 Task: Measure the distance between Sedona and Red Rock State Park.
Action: Mouse moved to (306, 110)
Screenshot: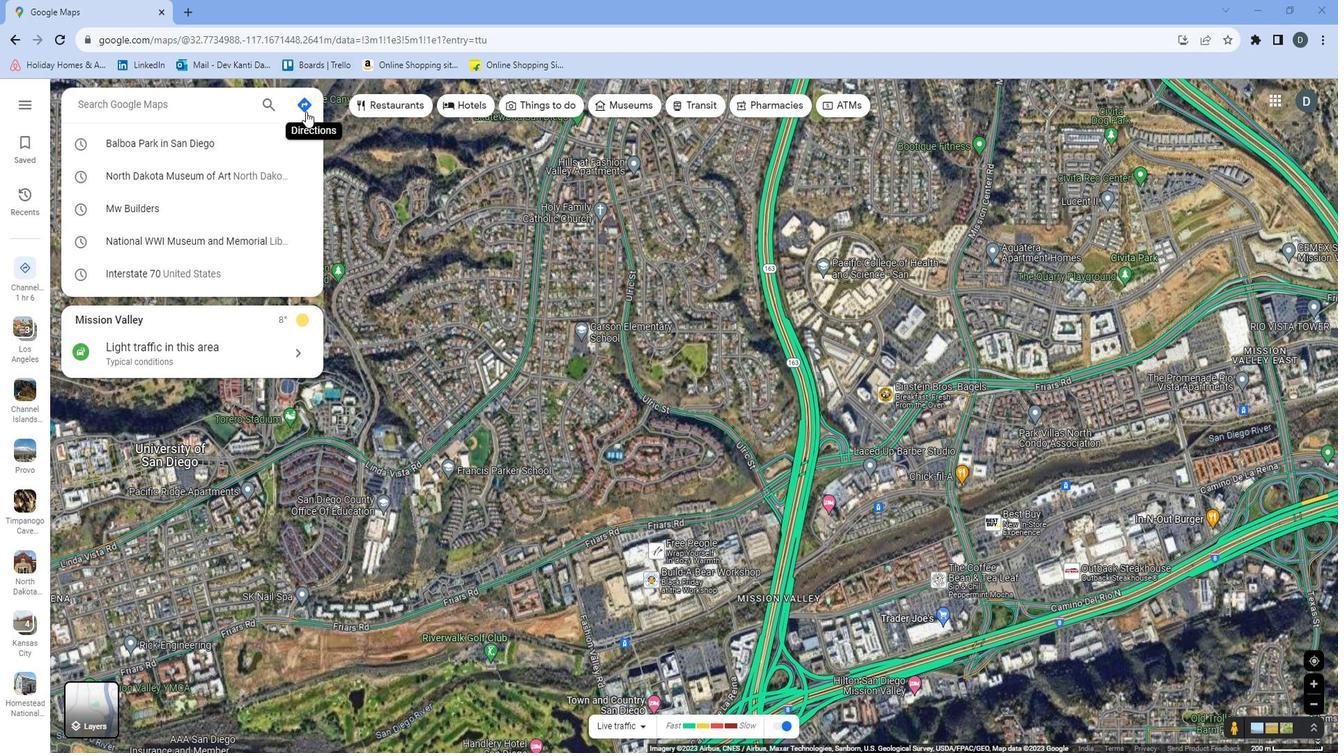 
Action: Mouse pressed left at (306, 110)
Screenshot: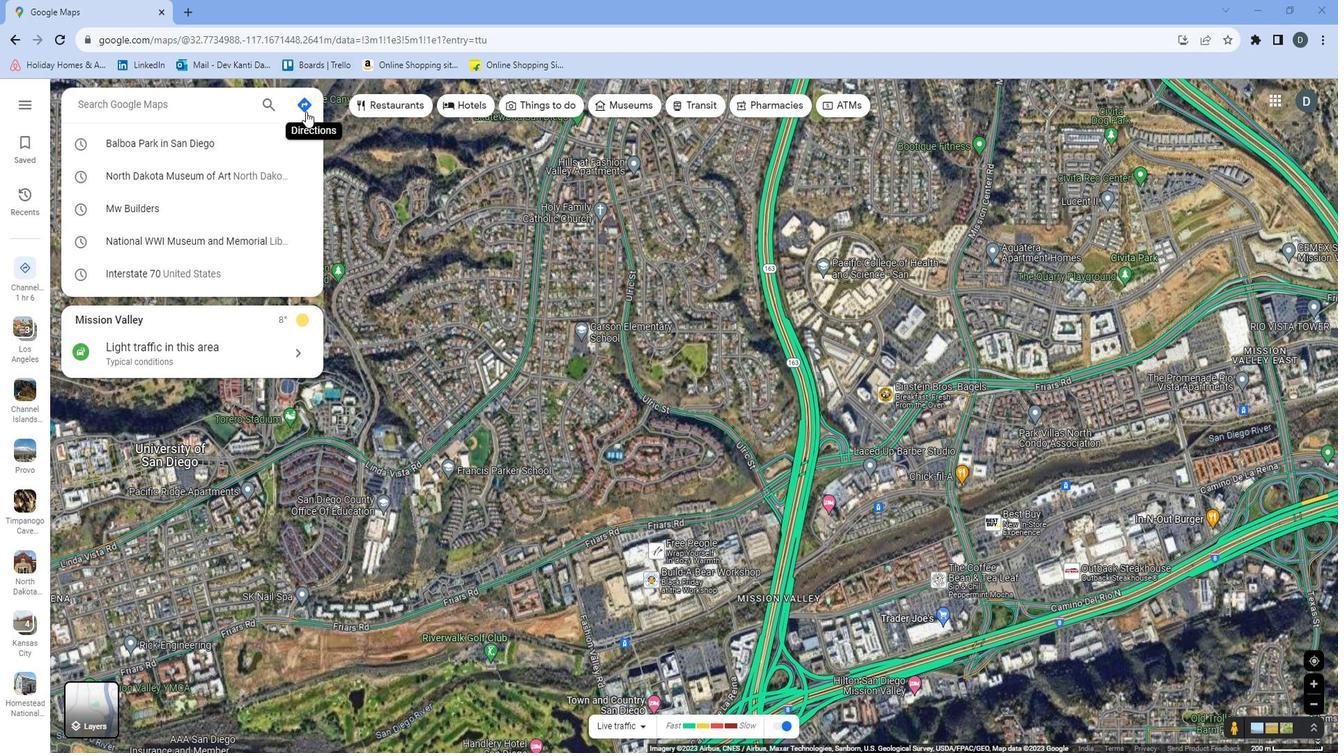 
Action: Mouse moved to (214, 140)
Screenshot: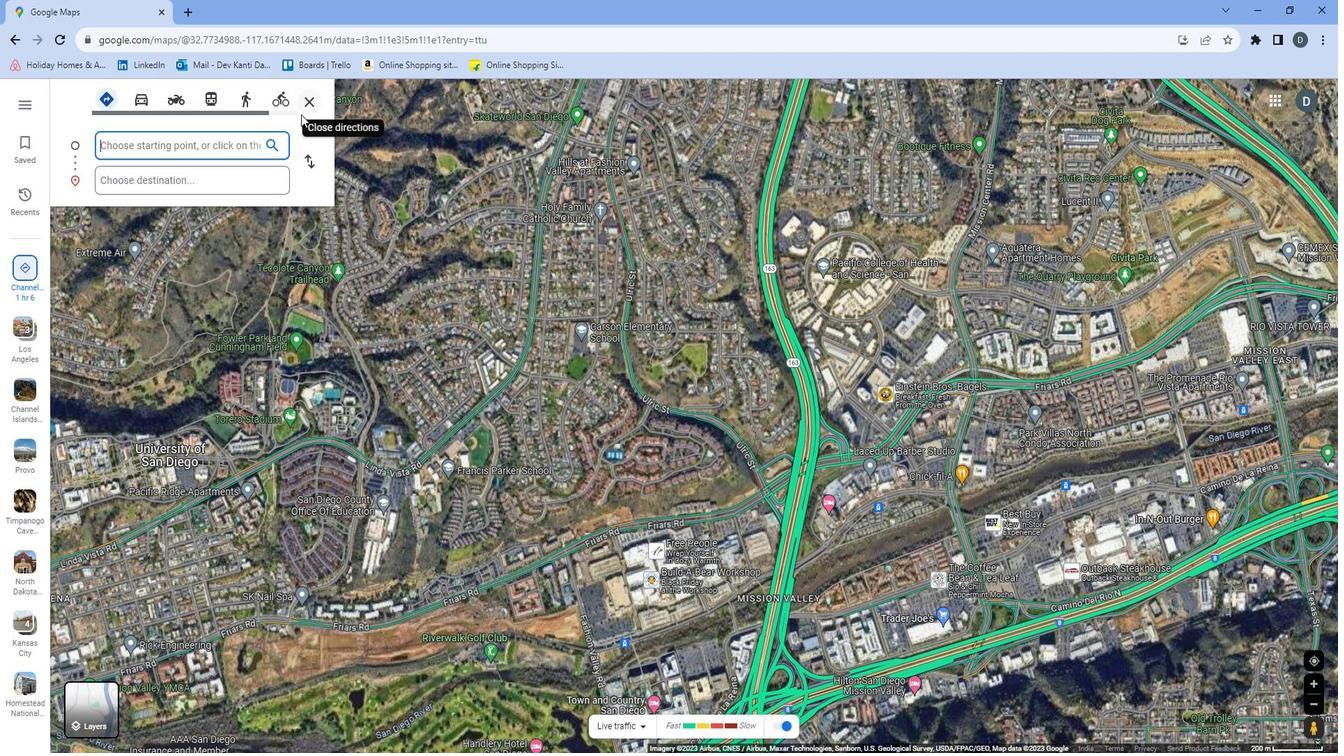 
Action: Mouse pressed left at (214, 140)
Screenshot: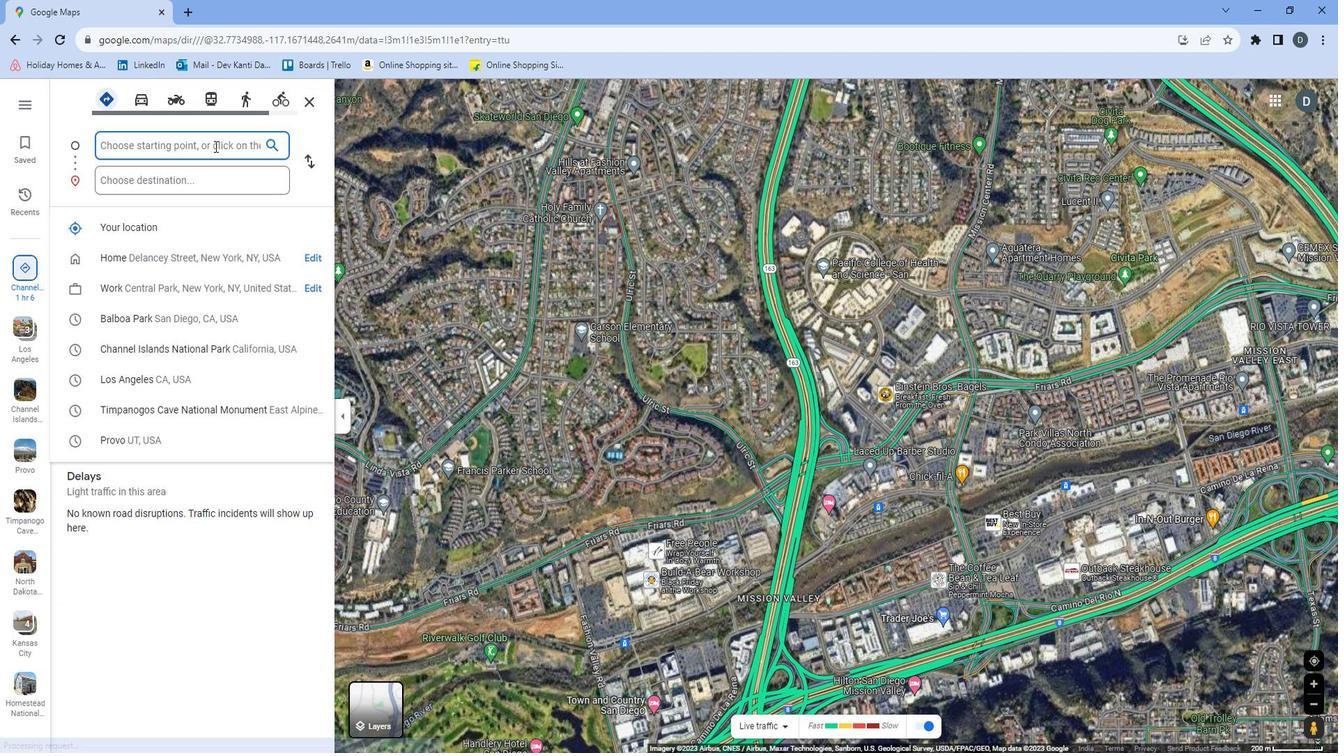 
Action: Mouse moved to (146, 7)
Screenshot: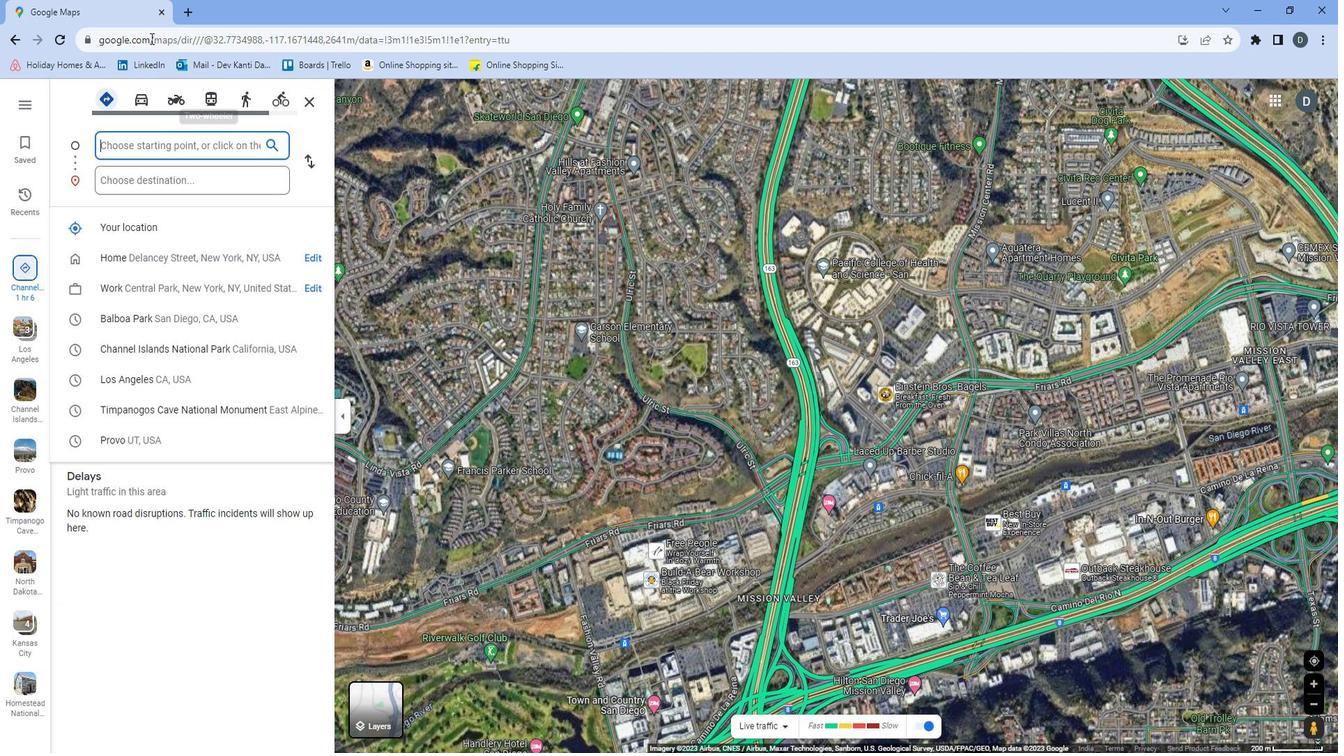 
Action: Key pressed <Key.shift>Sedona
Screenshot: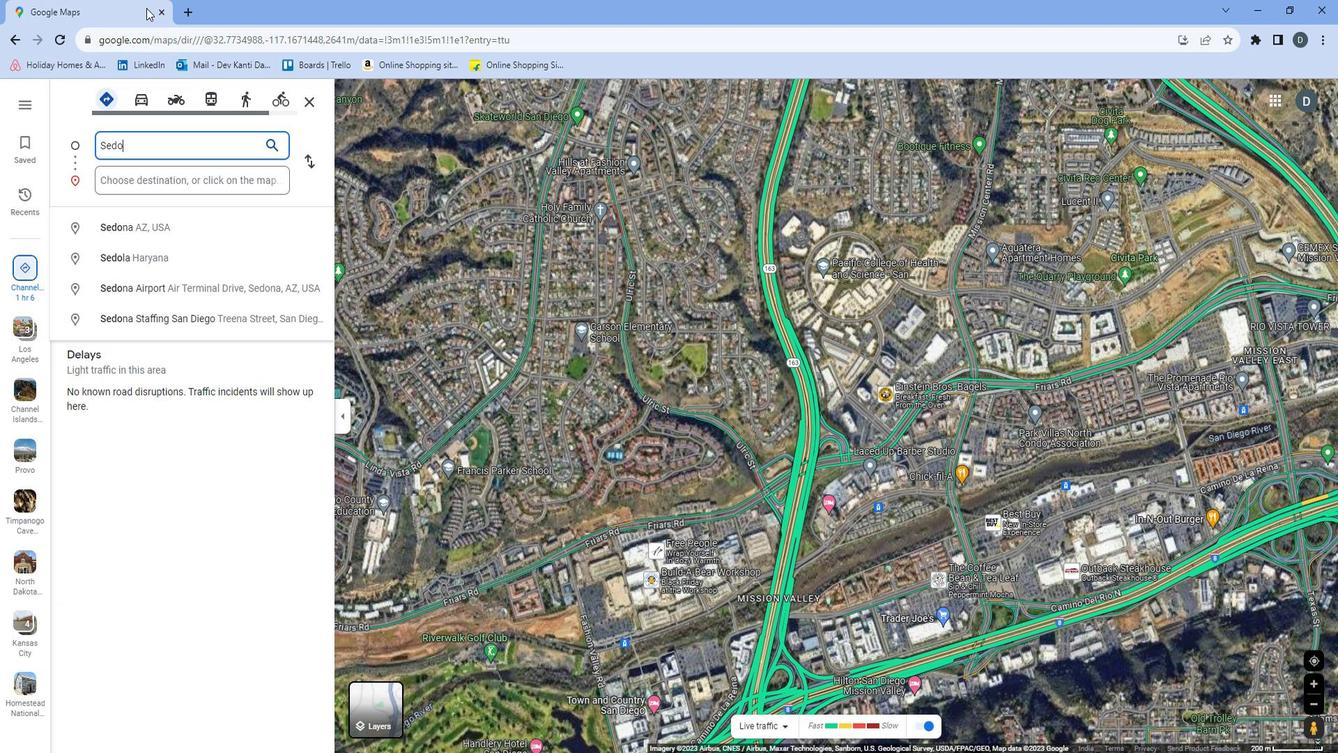 
Action: Mouse moved to (211, 165)
Screenshot: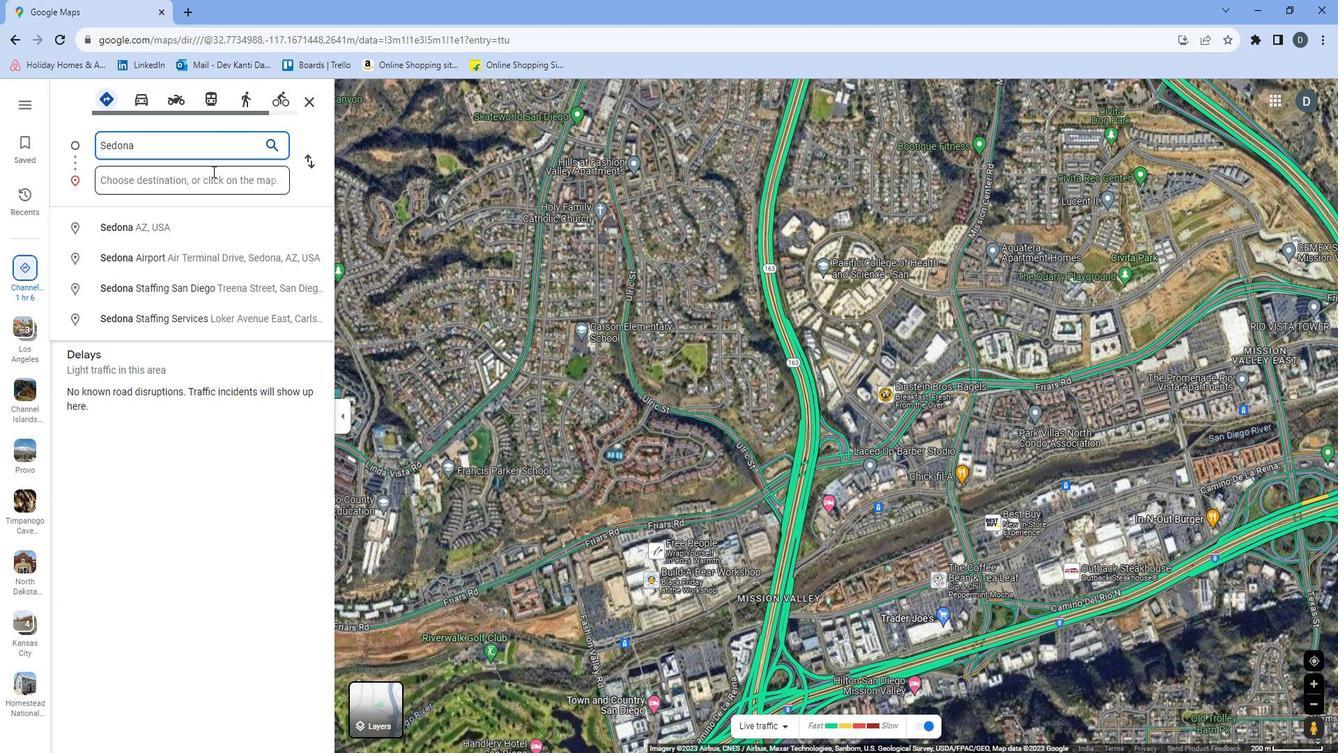 
Action: Mouse pressed left at (211, 165)
Screenshot: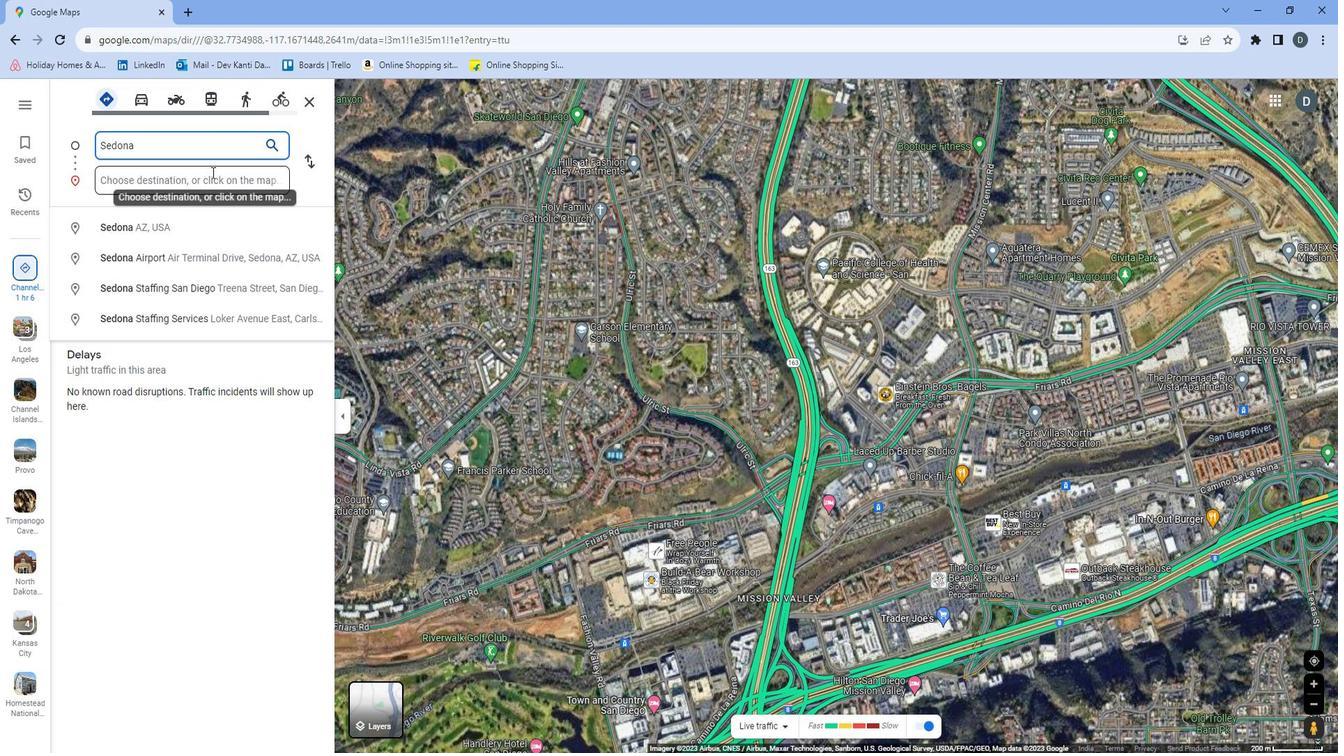 
Action: Mouse moved to (207, 134)
Screenshot: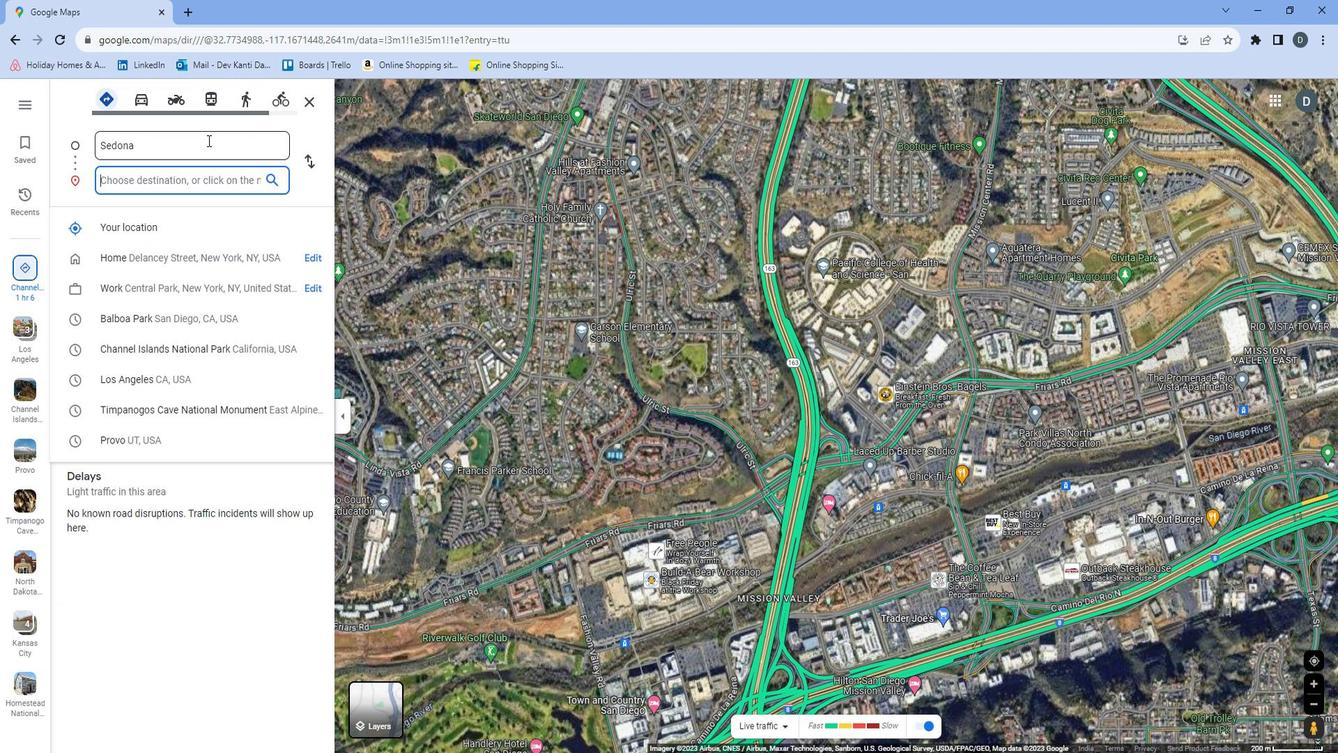 
Action: Key pressed <Key.shift>R
Screenshot: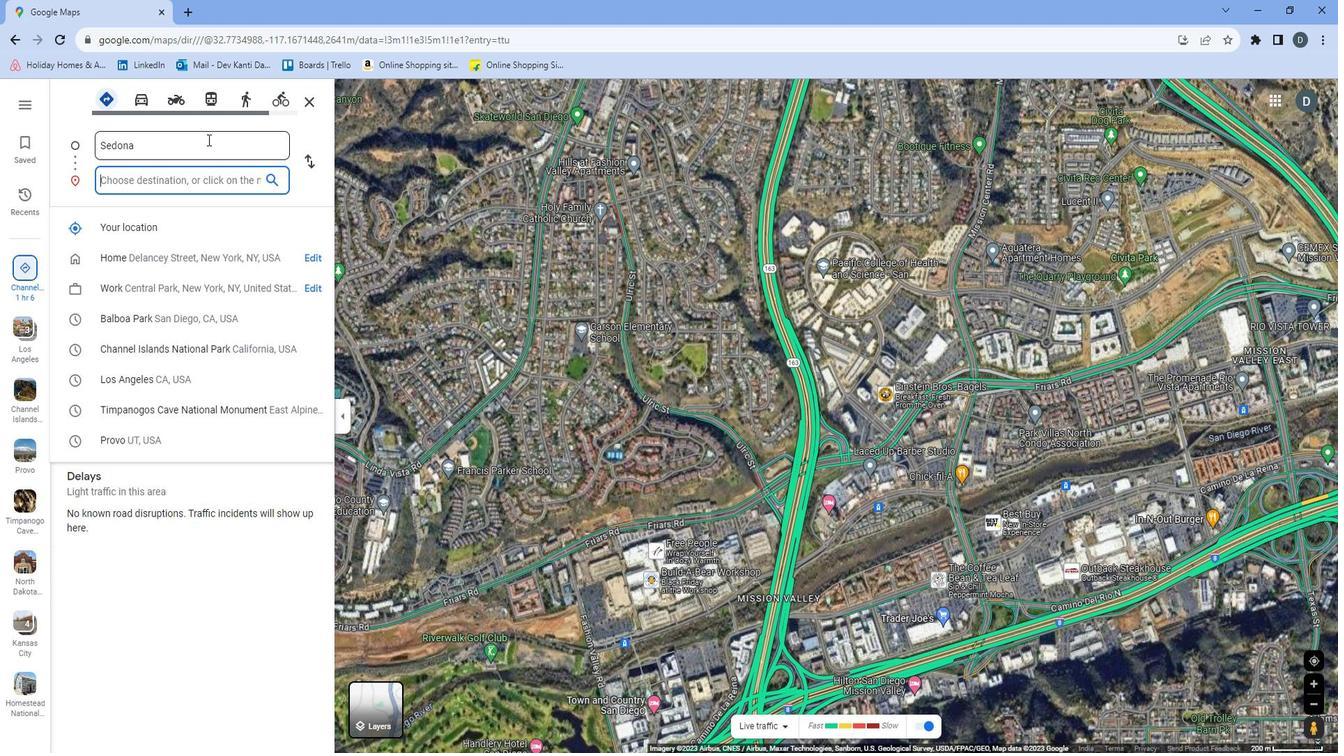 
Action: Mouse moved to (207, 132)
Screenshot: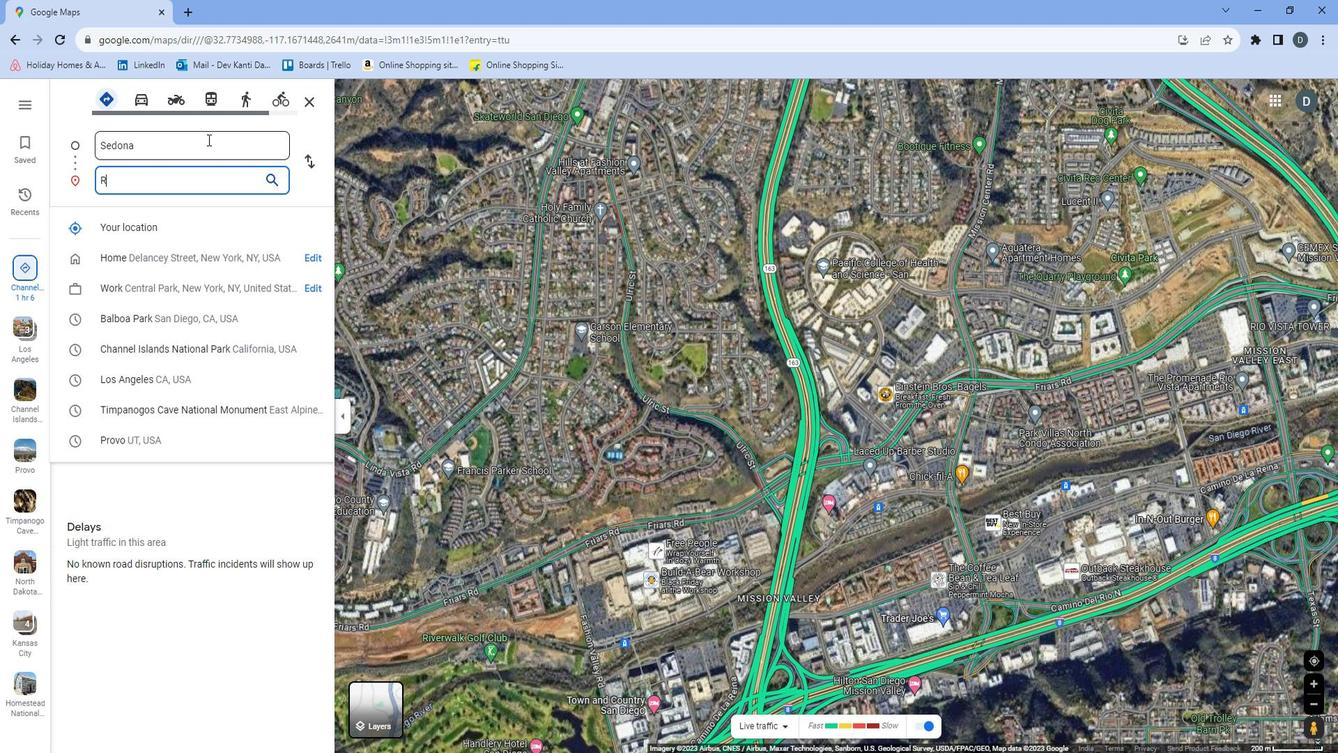 
Action: Key pressed e
Screenshot: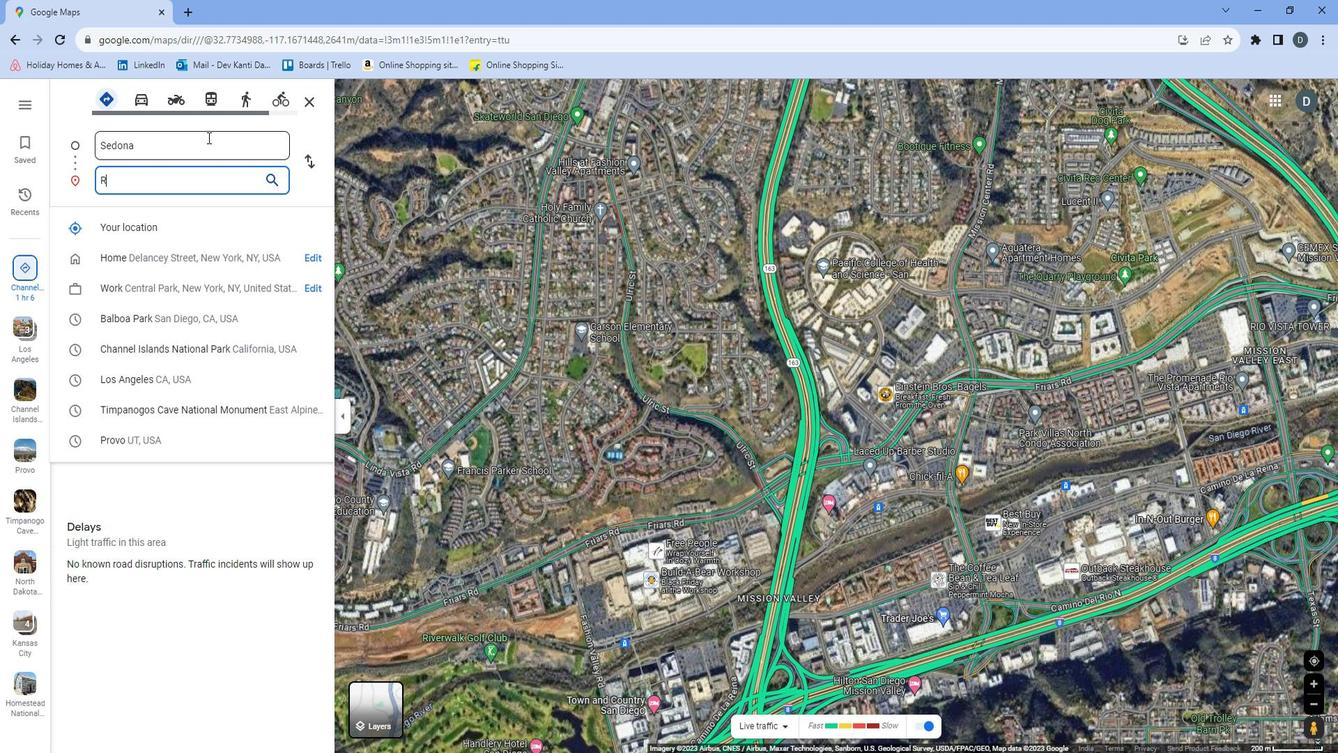 
Action: Mouse moved to (207, 131)
Screenshot: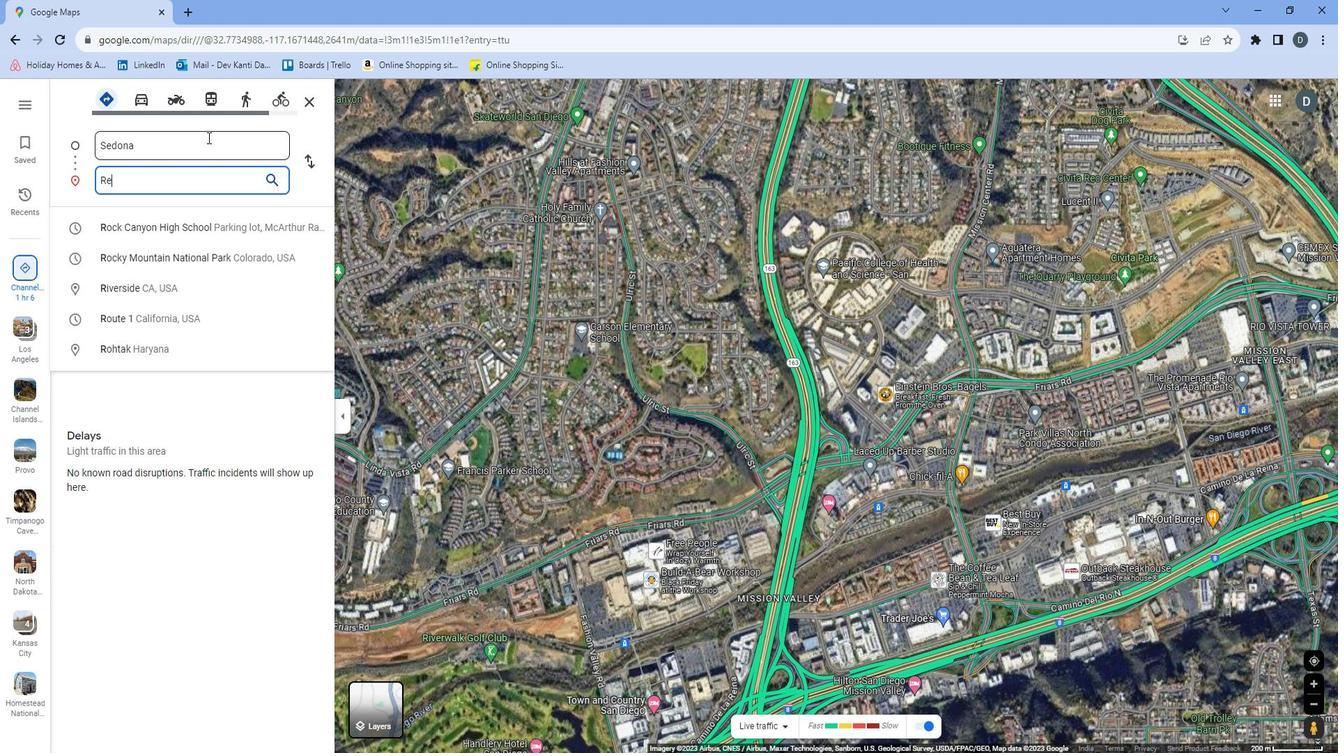 
Action: Key pressed d<Key.space><Key.shift>S<Key.backspace><Key.shift><Key.shift><Key.shift>Rock<Key.space><Key.shift>State<Key.space><Key.shift>PAs<Key.backspace><Key.backspace>ark<Key.space><Key.enter>
Screenshot: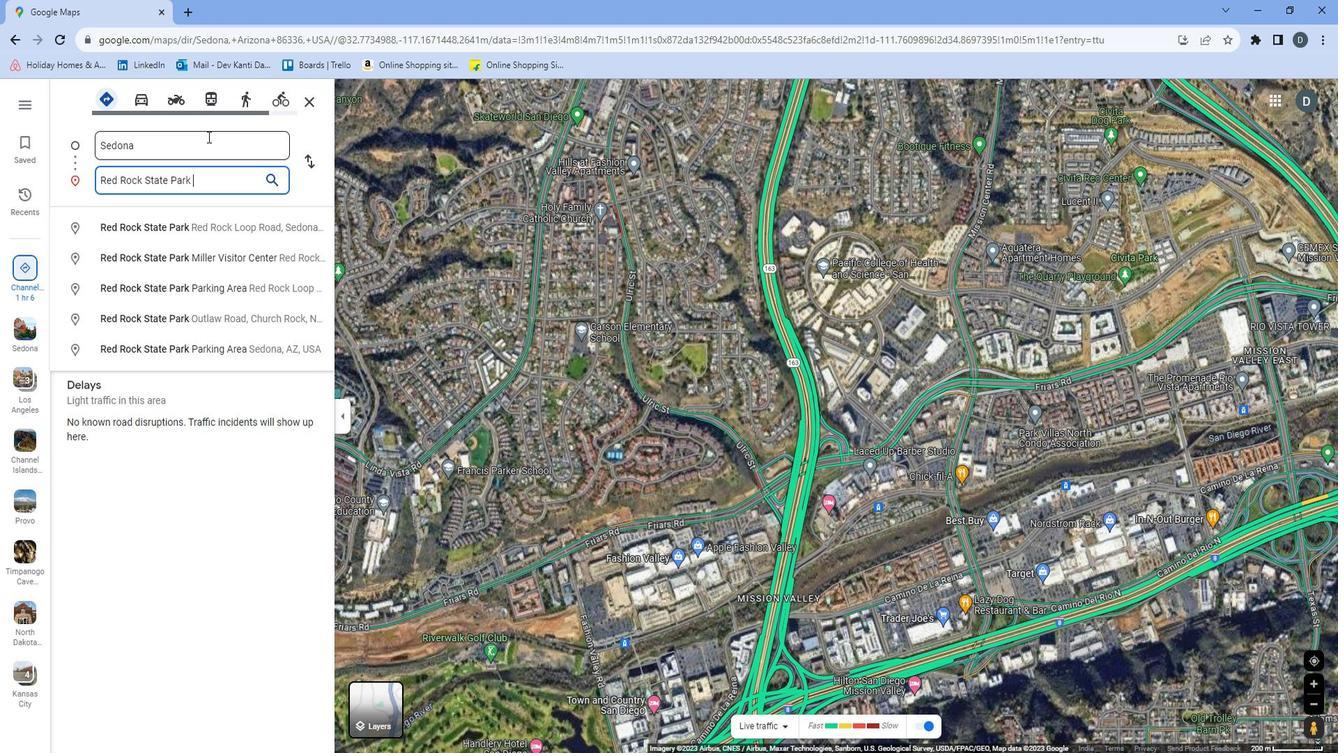 
Action: Mouse moved to (655, 673)
Screenshot: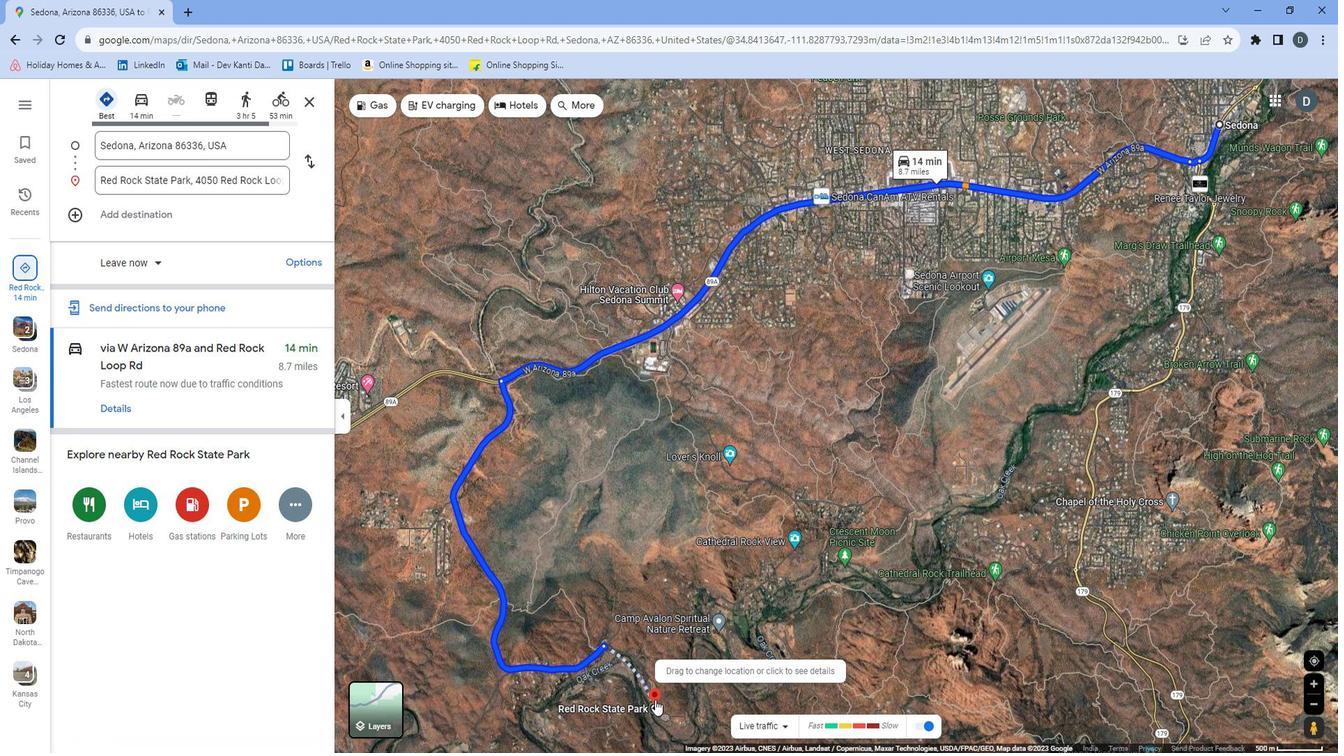 
Action: Mouse pressed right at (655, 673)
Screenshot: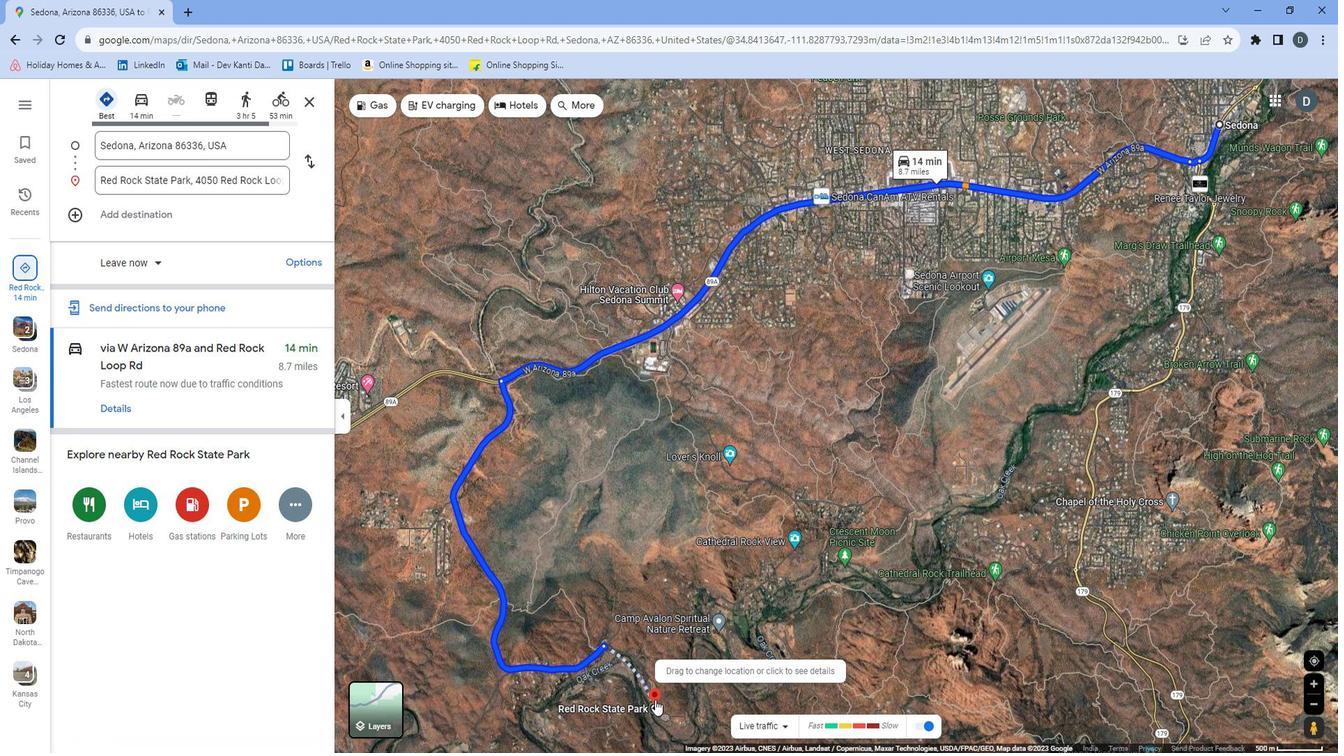 
Action: Mouse moved to (672, 692)
Screenshot: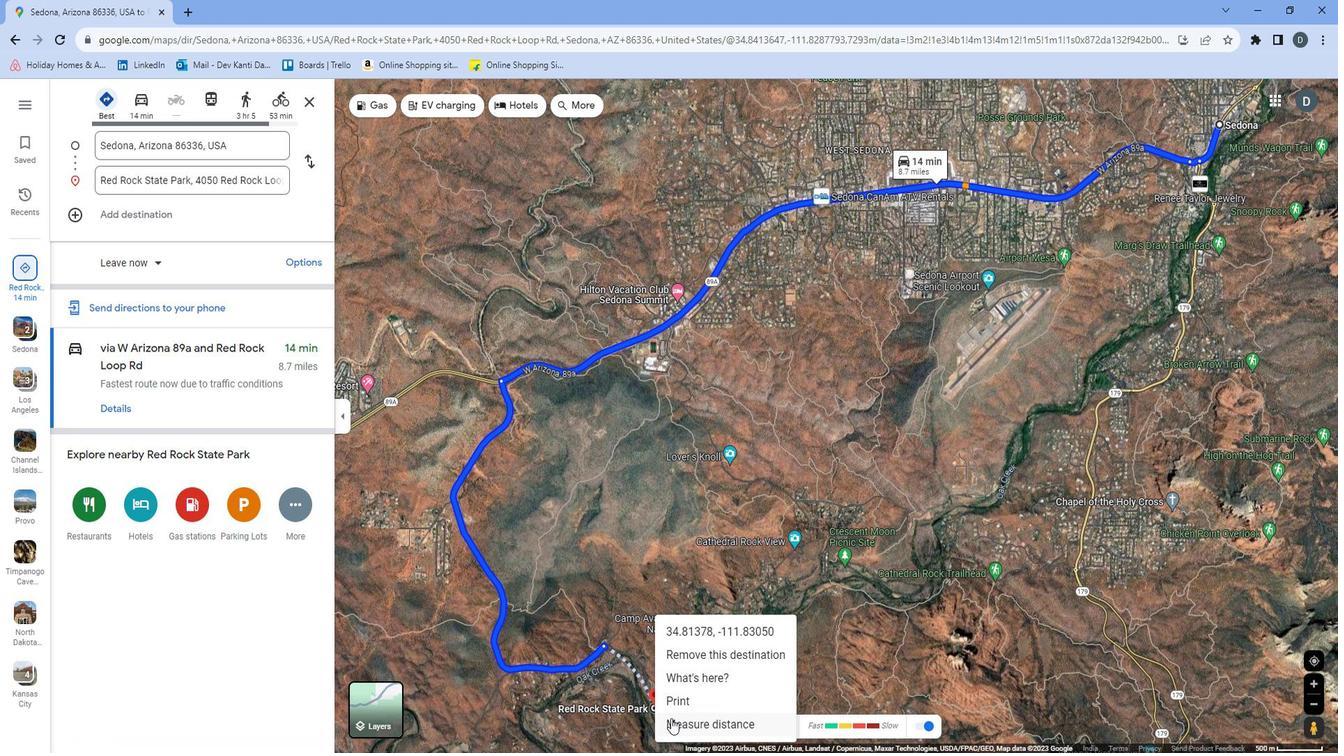 
Action: Mouse pressed left at (672, 692)
Screenshot: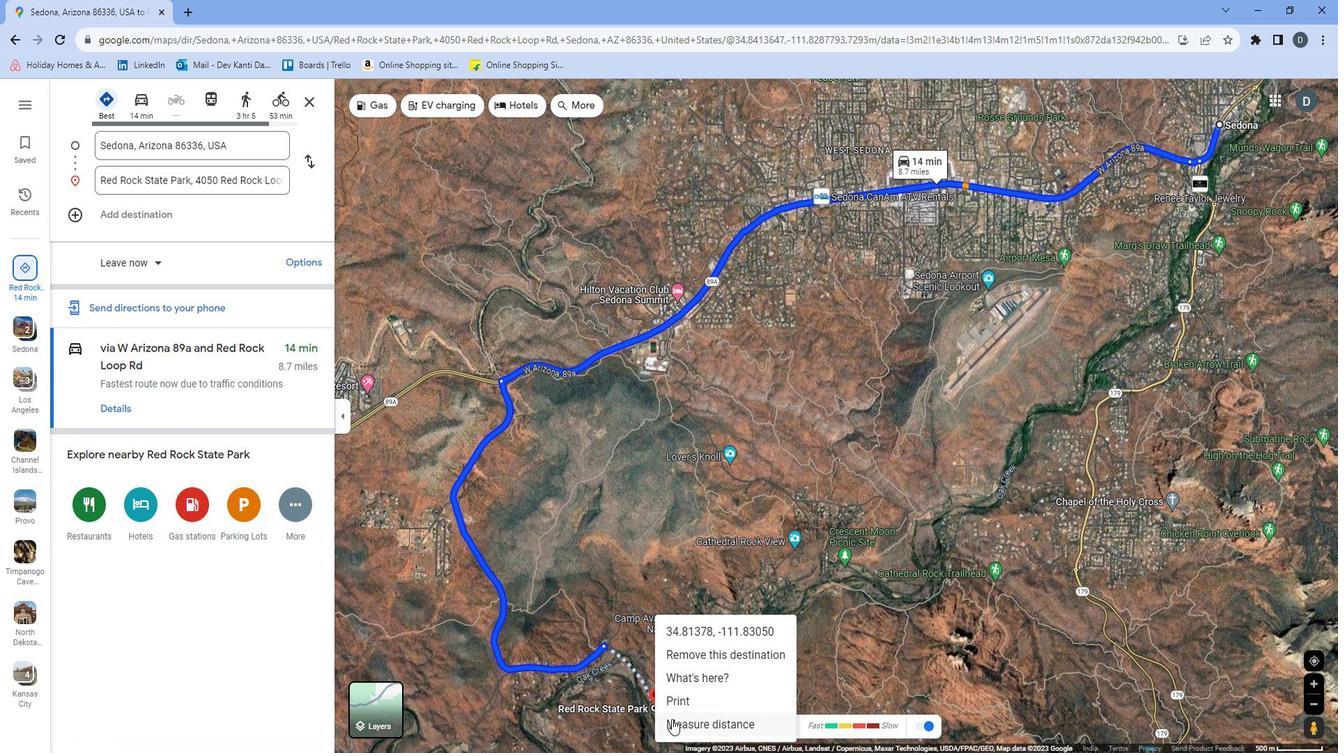 
Action: Mouse moved to (1218, 119)
Screenshot: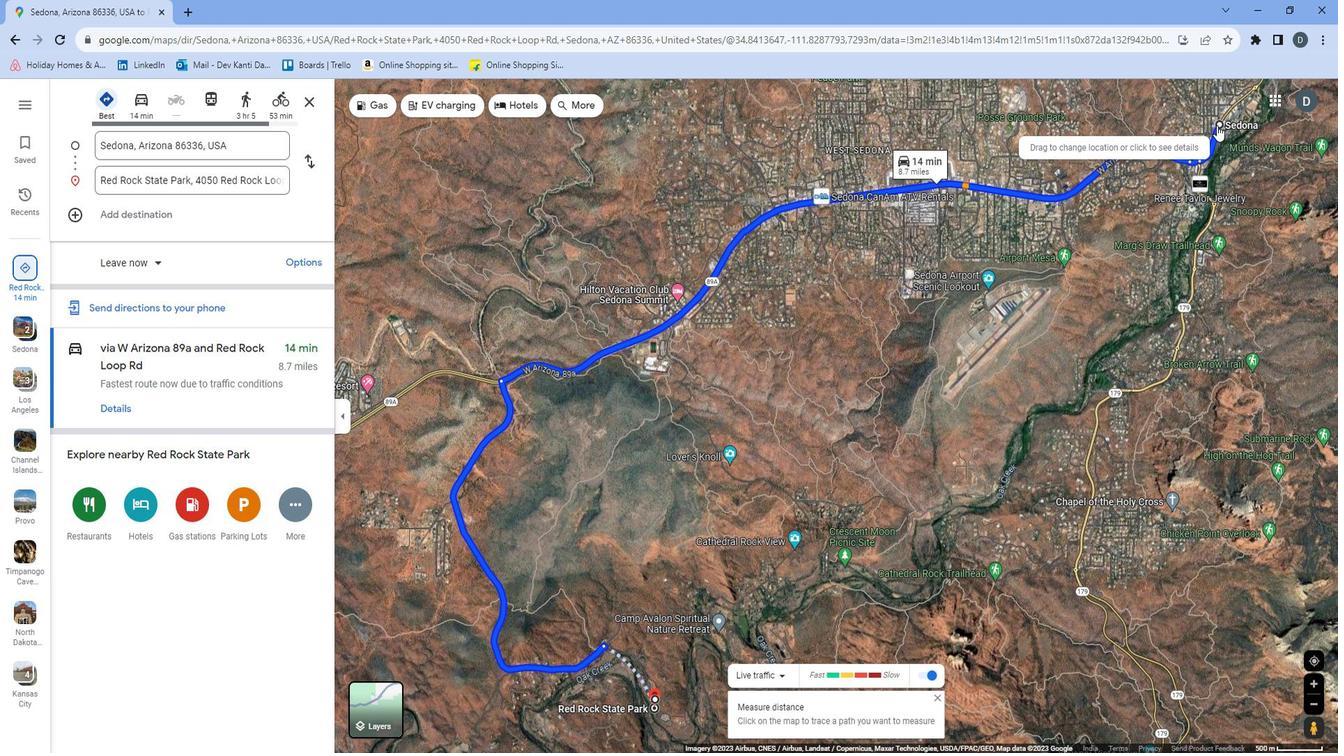 
Action: Mouse pressed left at (1218, 119)
Screenshot: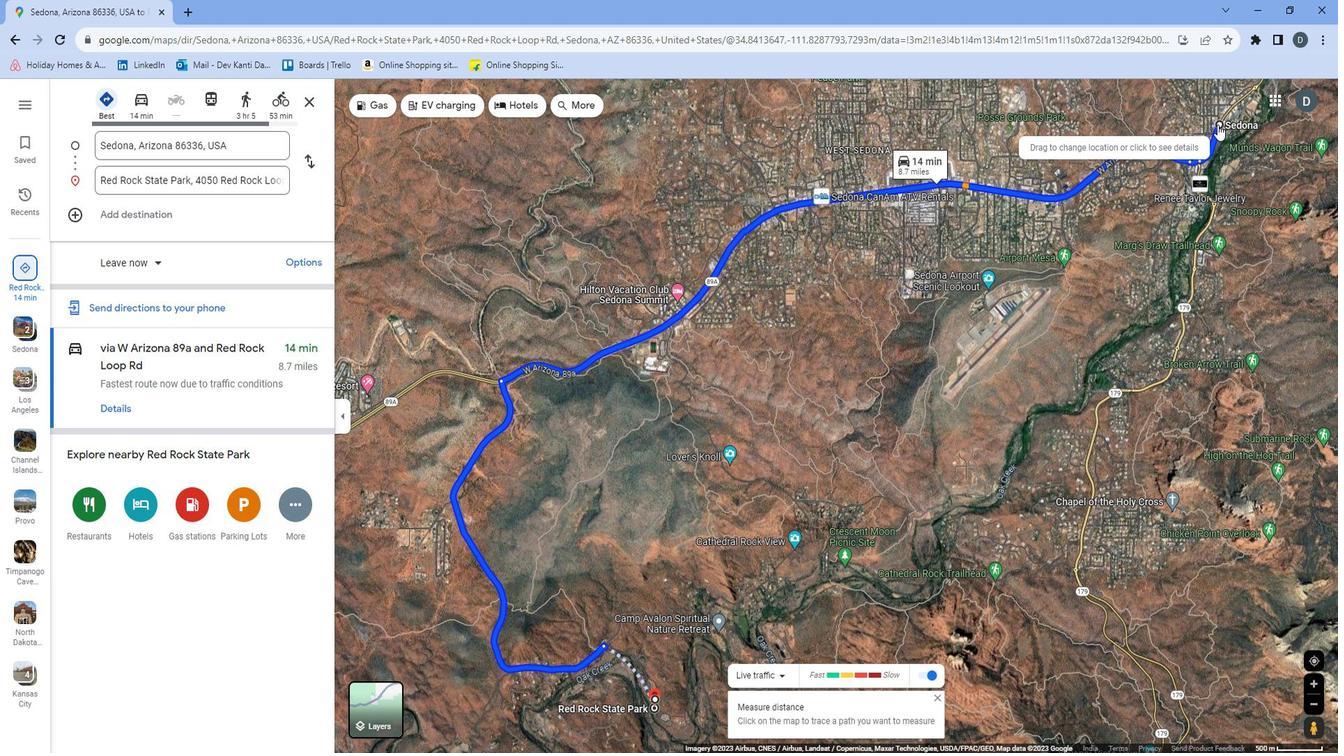 
Action: Mouse moved to (663, 685)
Screenshot: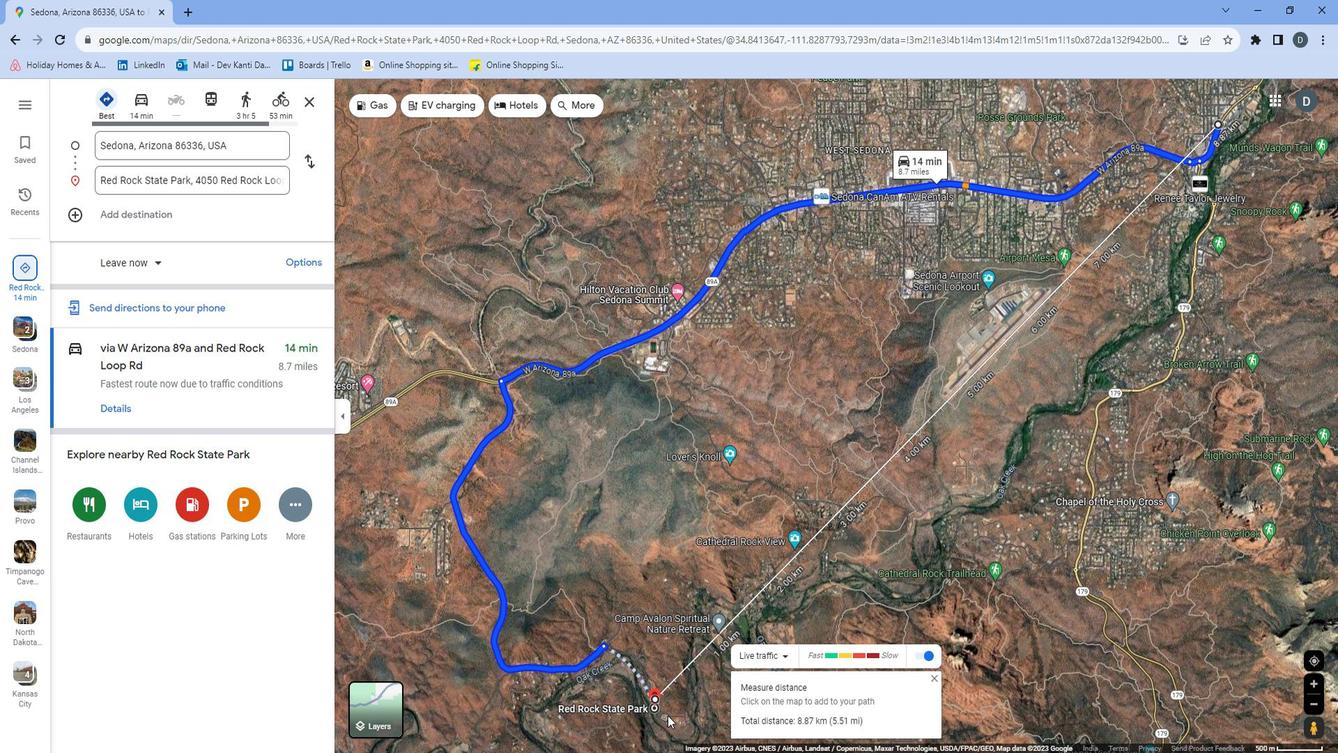 
Action: Mouse scrolled (663, 686) with delta (0, 0)
Screenshot: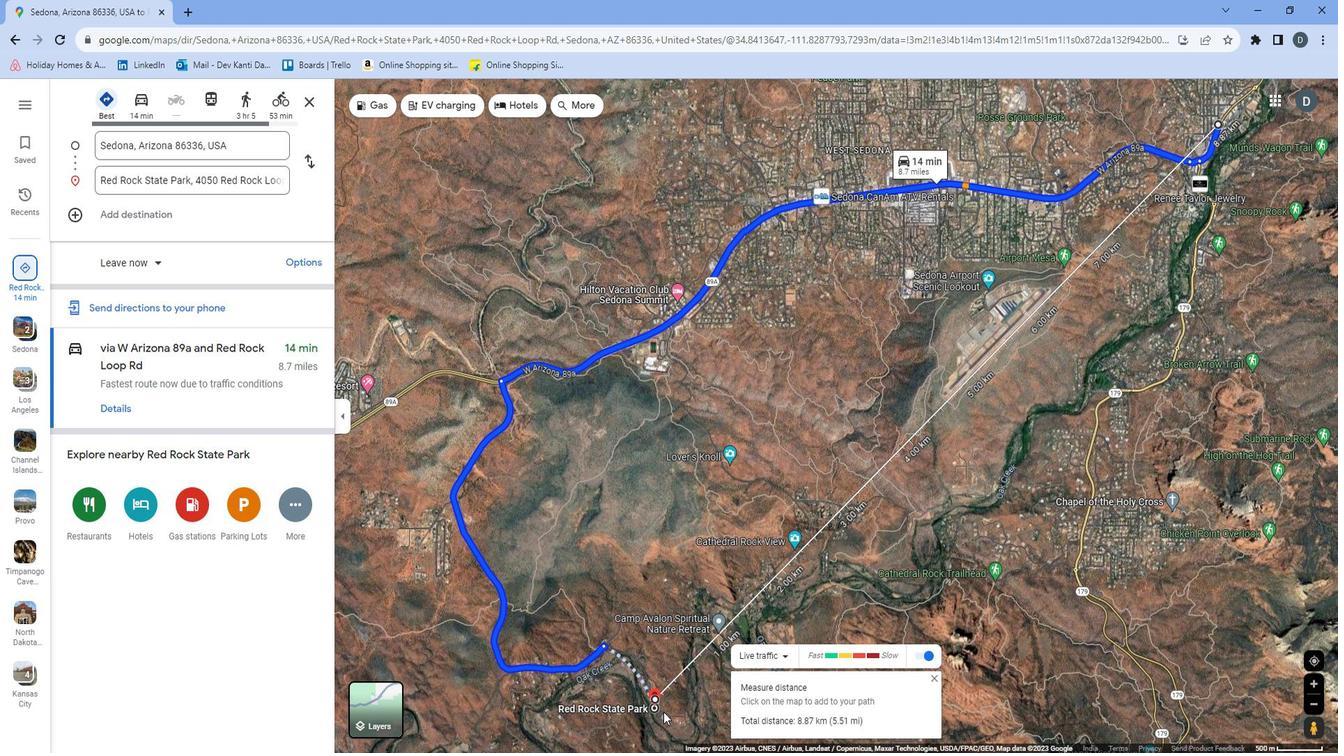 
Action: Mouse scrolled (663, 686) with delta (0, 0)
Screenshot: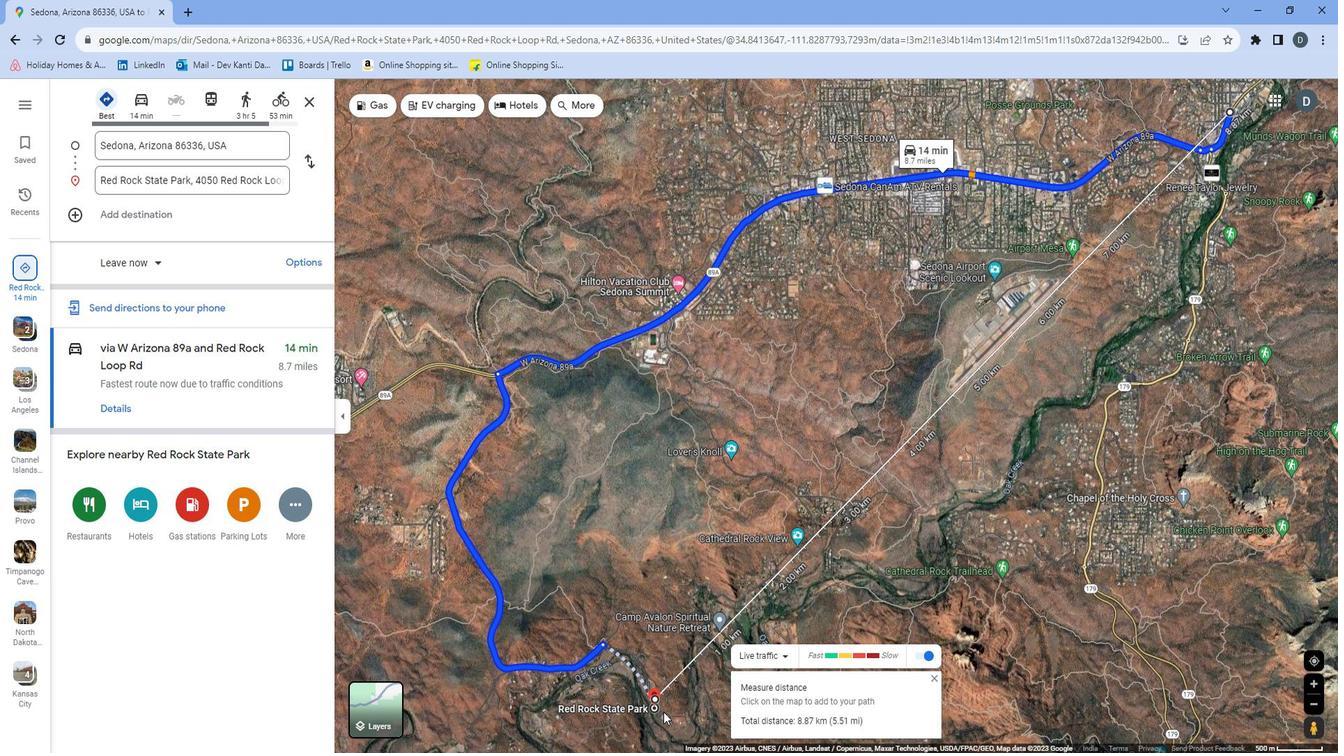 
Action: Mouse scrolled (663, 686) with delta (0, 0)
Screenshot: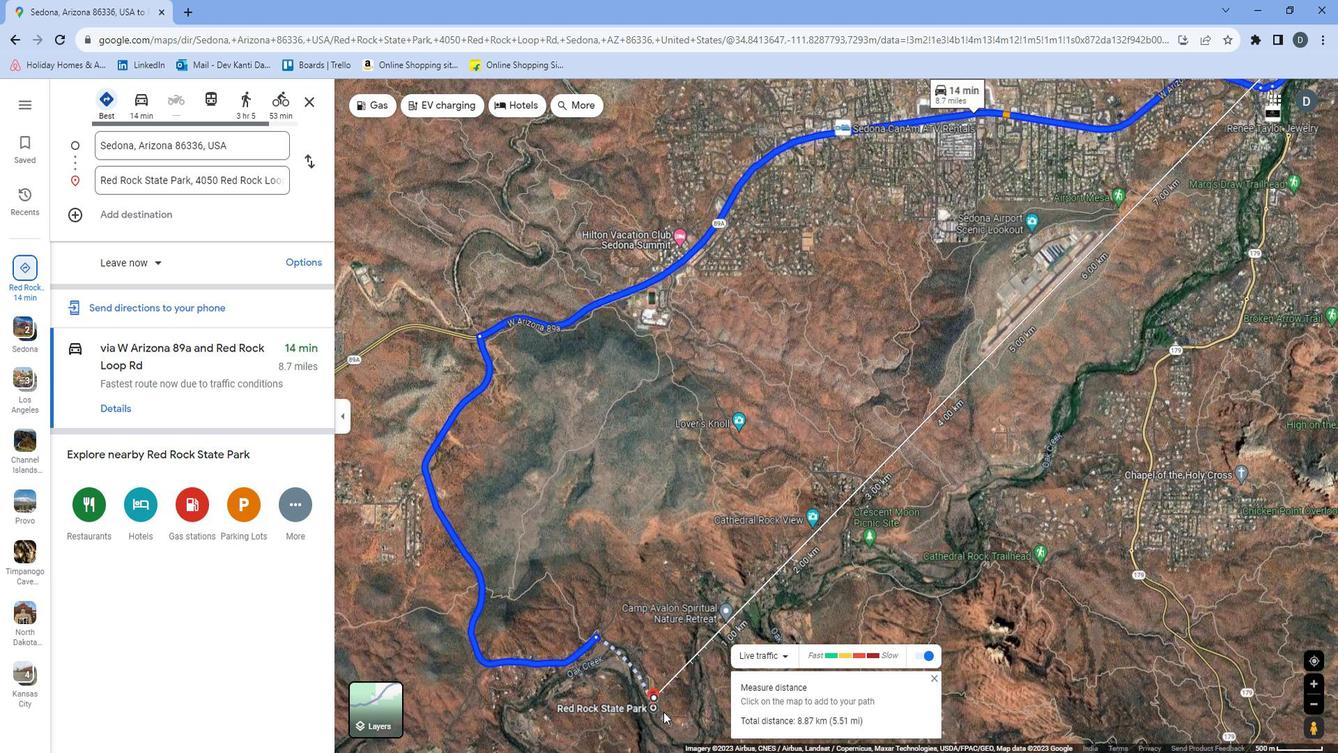 
Action: Mouse scrolled (663, 686) with delta (0, 0)
Screenshot: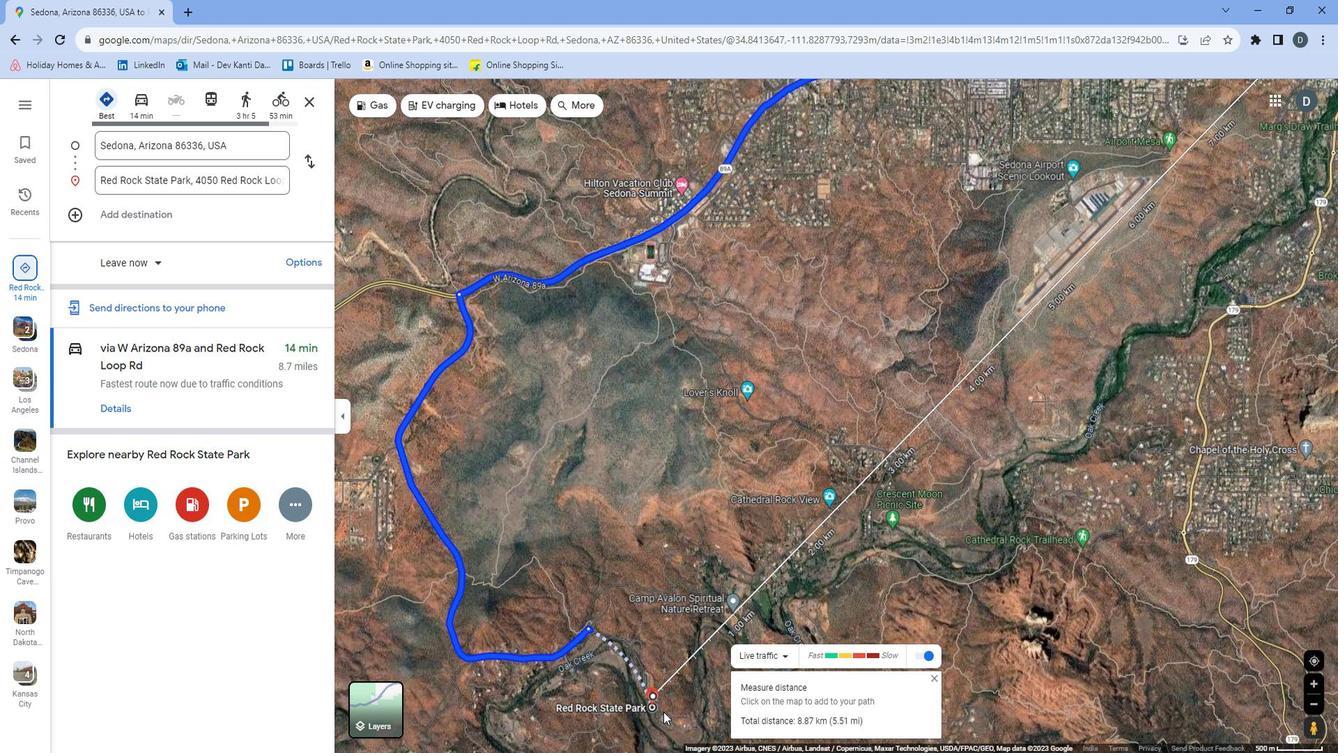 
Action: Mouse moved to (663, 684)
Screenshot: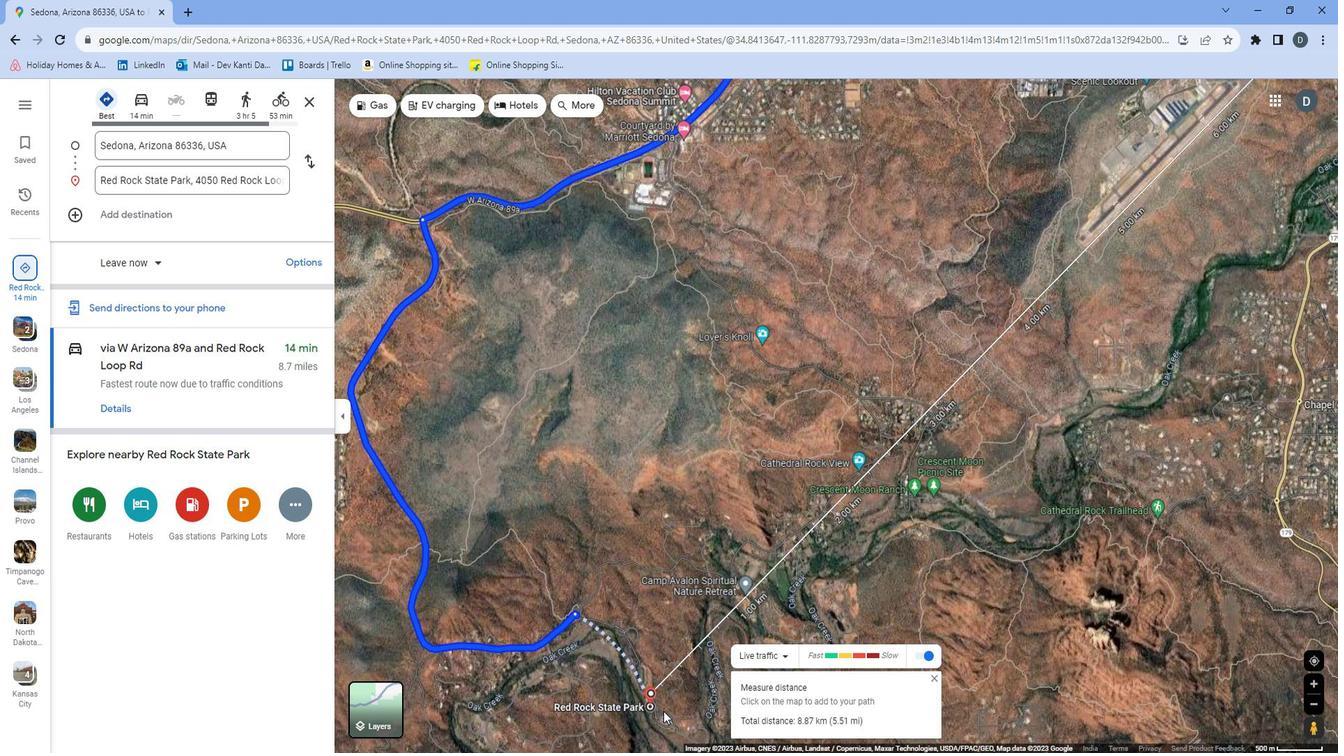 
Action: Mouse scrolled (663, 685) with delta (0, 0)
Screenshot: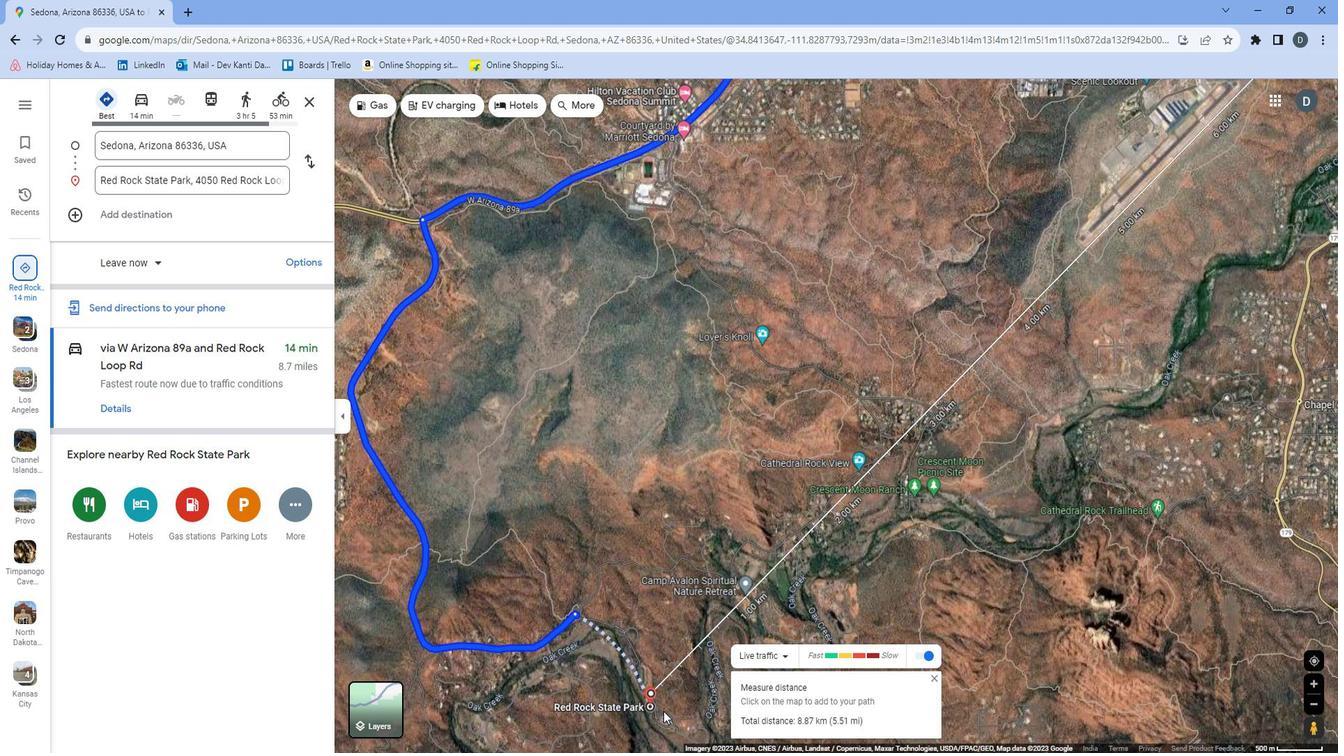 
Action: Mouse scrolled (663, 685) with delta (0, 0)
Screenshot: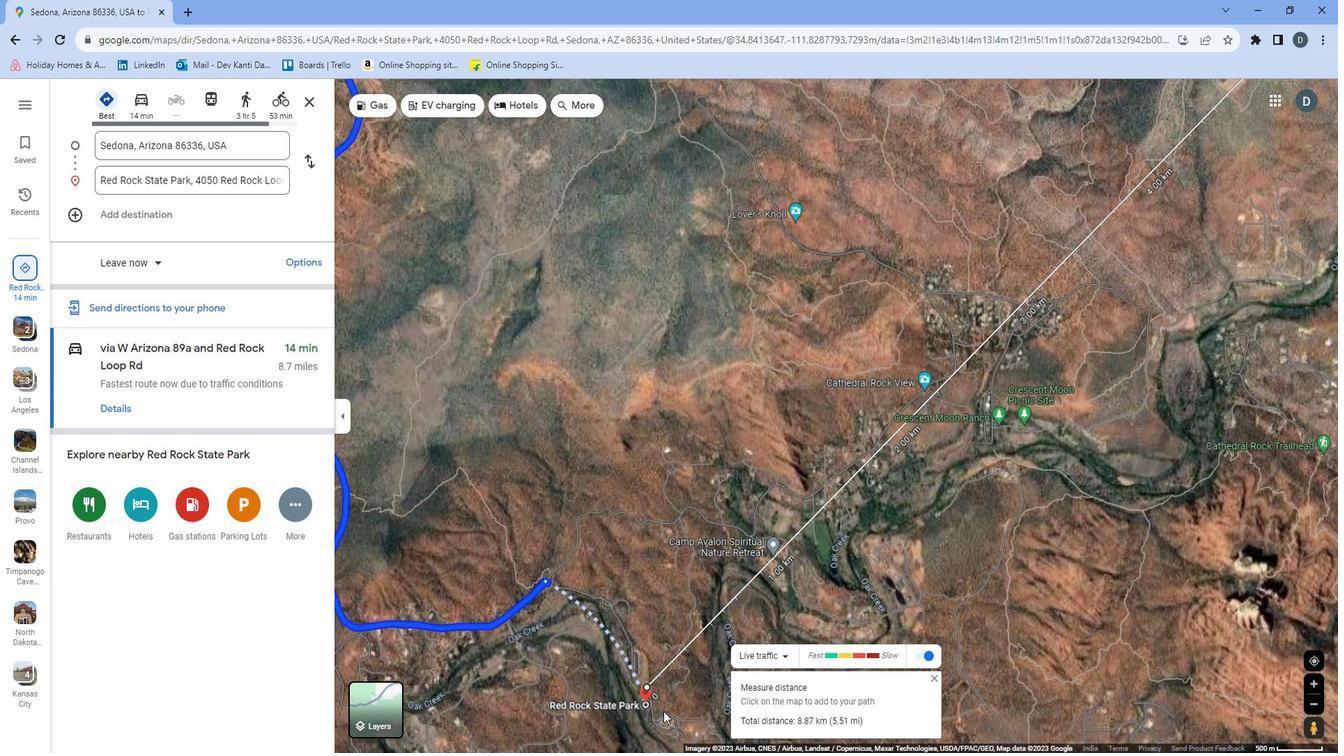 
Action: Mouse moved to (708, 611)
Screenshot: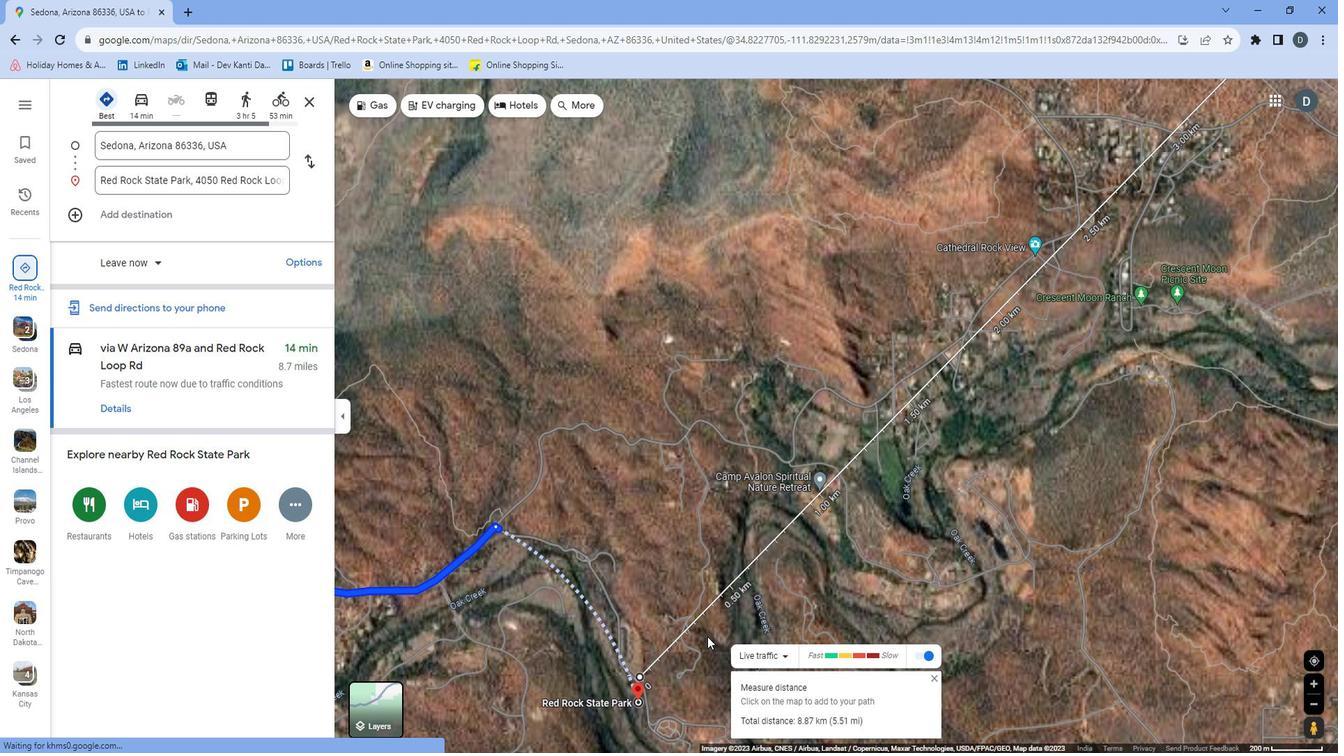 
Action: Mouse pressed left at (708, 611)
Screenshot: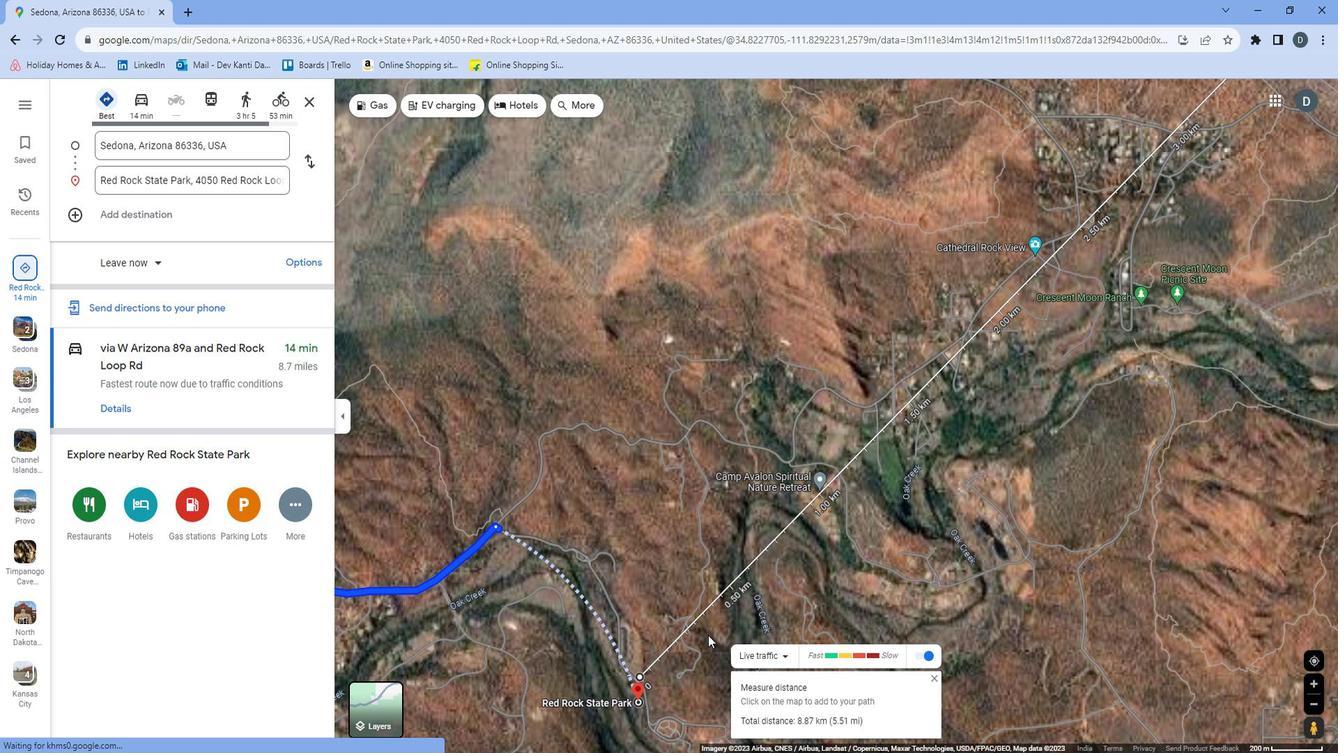 
Action: Mouse moved to (797, 509)
Screenshot: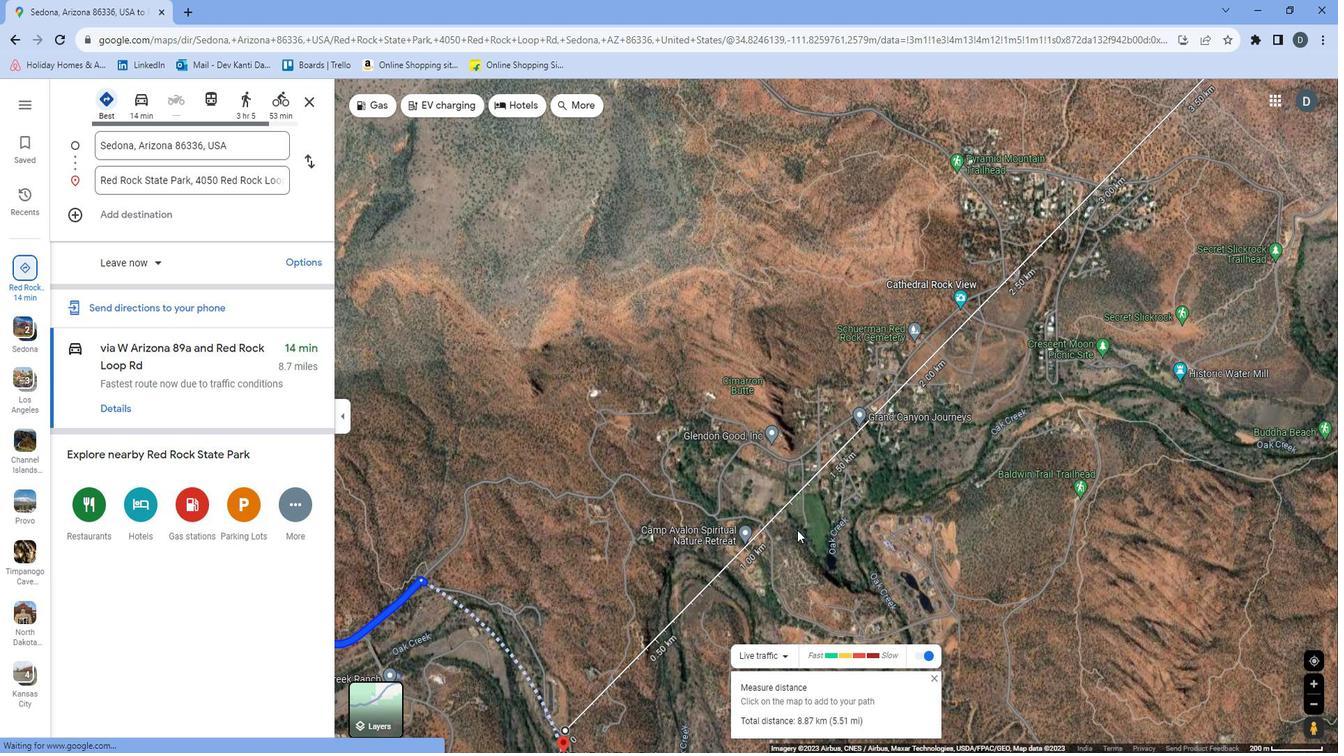 
Action: Mouse pressed left at (797, 509)
Screenshot: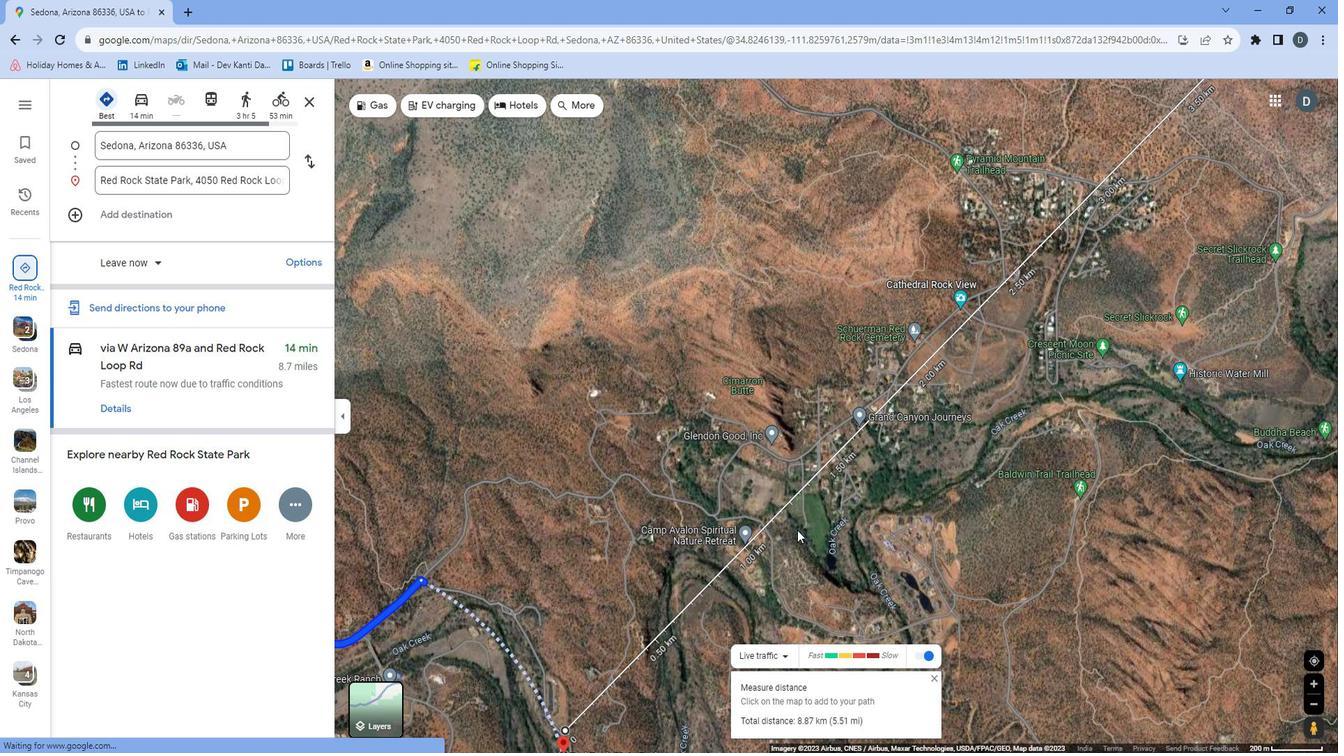 
Action: Mouse moved to (882, 425)
Screenshot: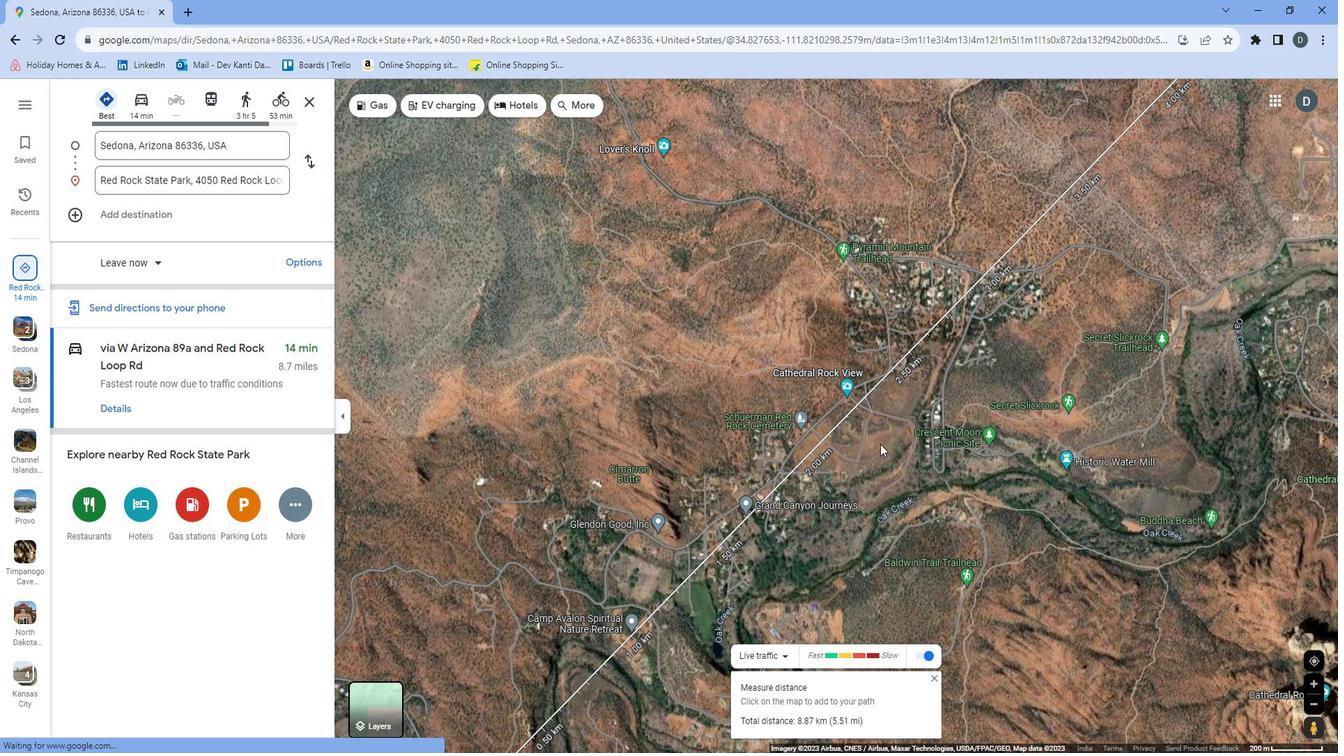 
Action: Mouse pressed left at (882, 425)
Screenshot: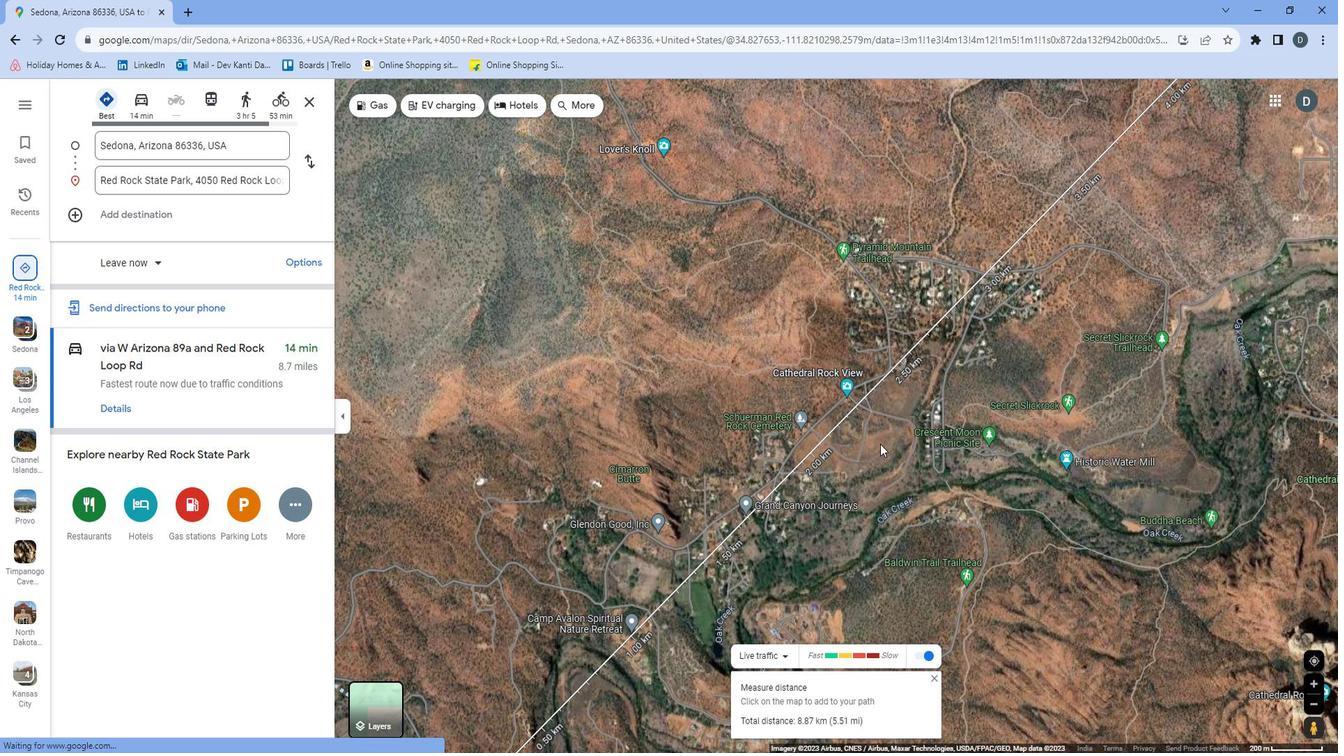 
Action: Mouse moved to (995, 326)
Screenshot: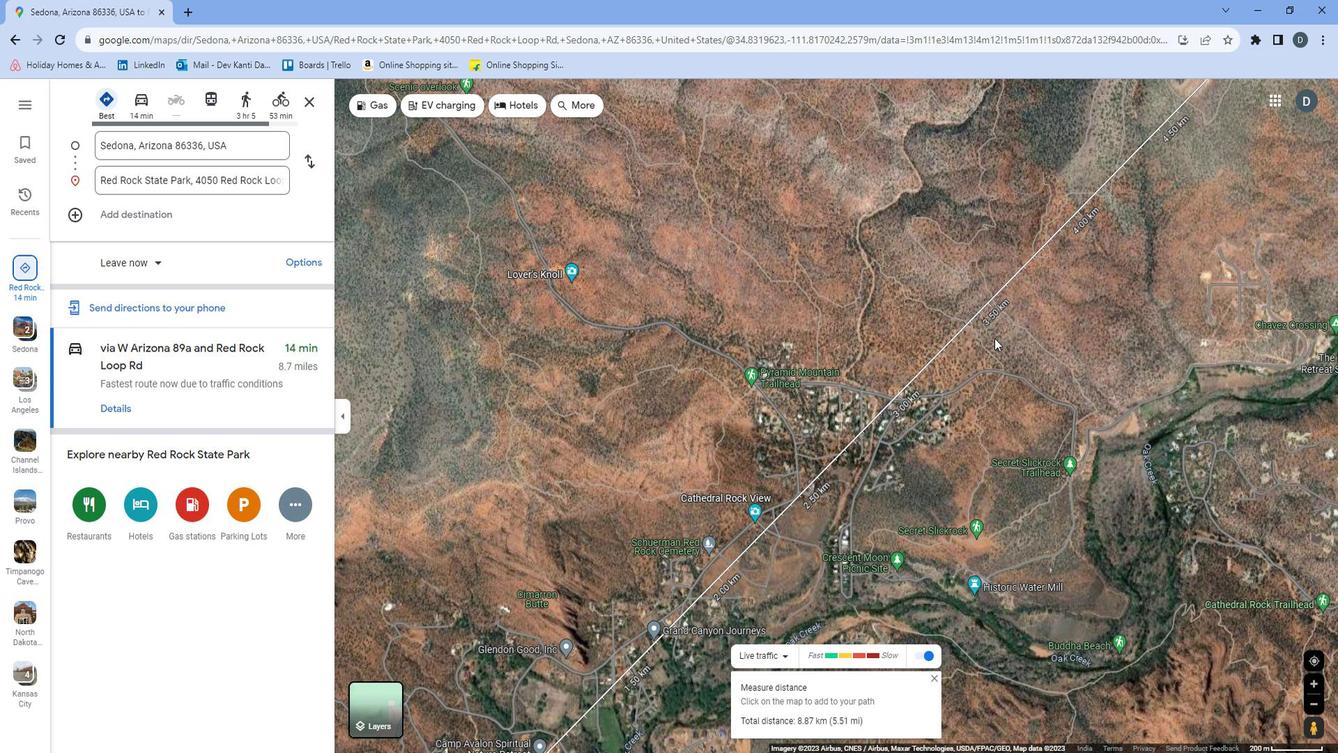 
Action: Mouse pressed left at (995, 326)
Screenshot: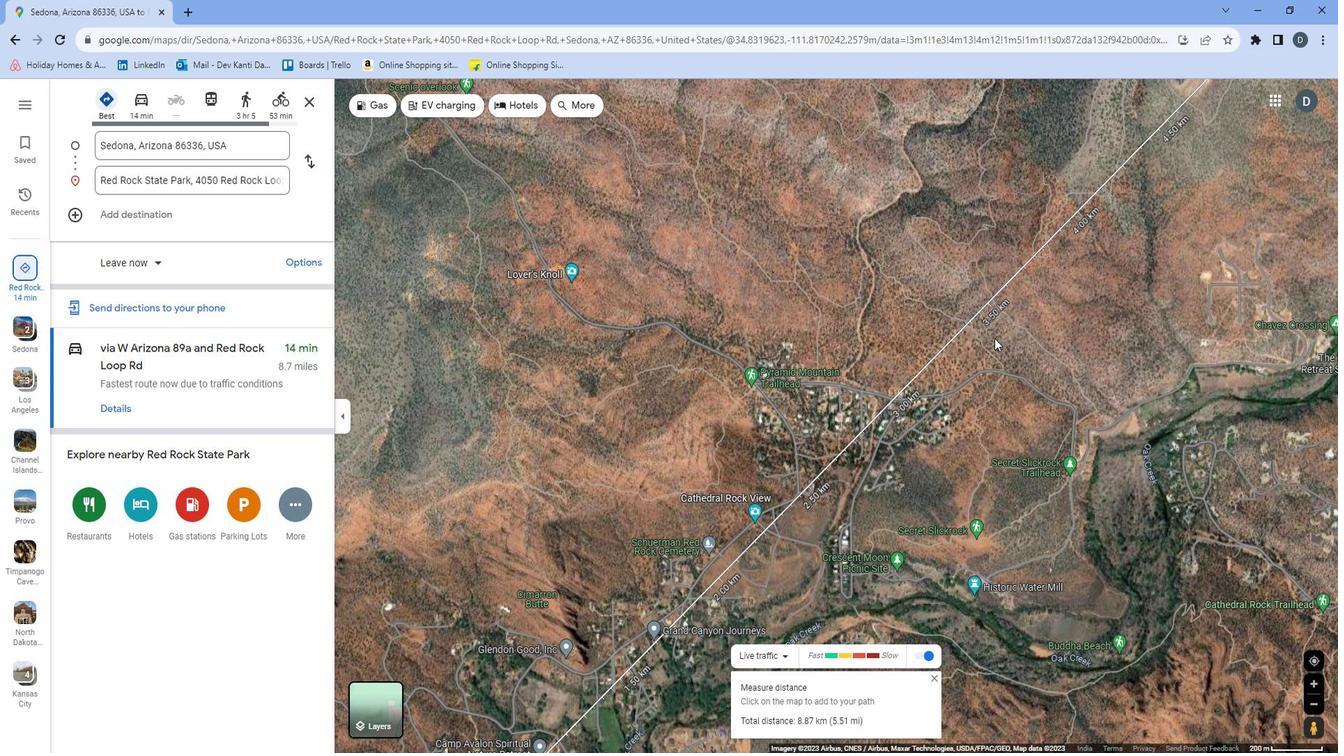 
Action: Mouse moved to (986, 393)
Screenshot: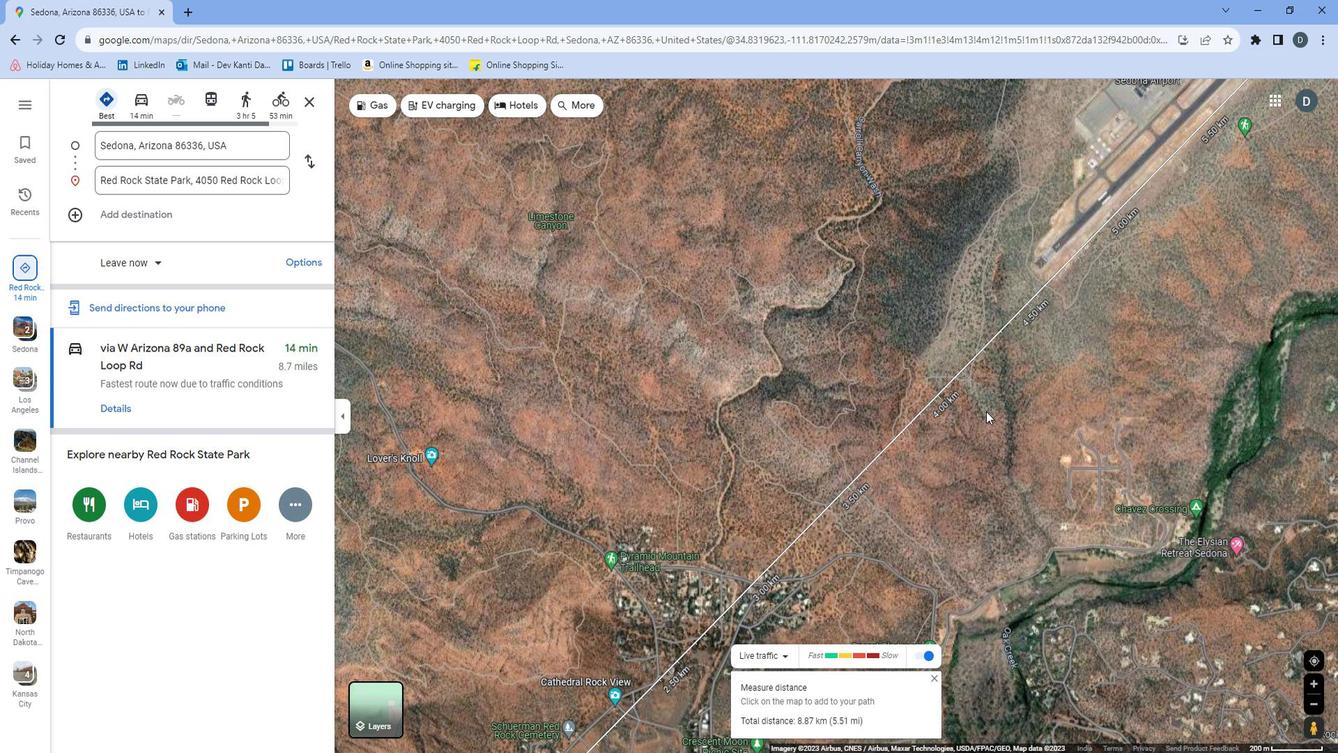 
Action: Mouse pressed left at (986, 393)
Screenshot: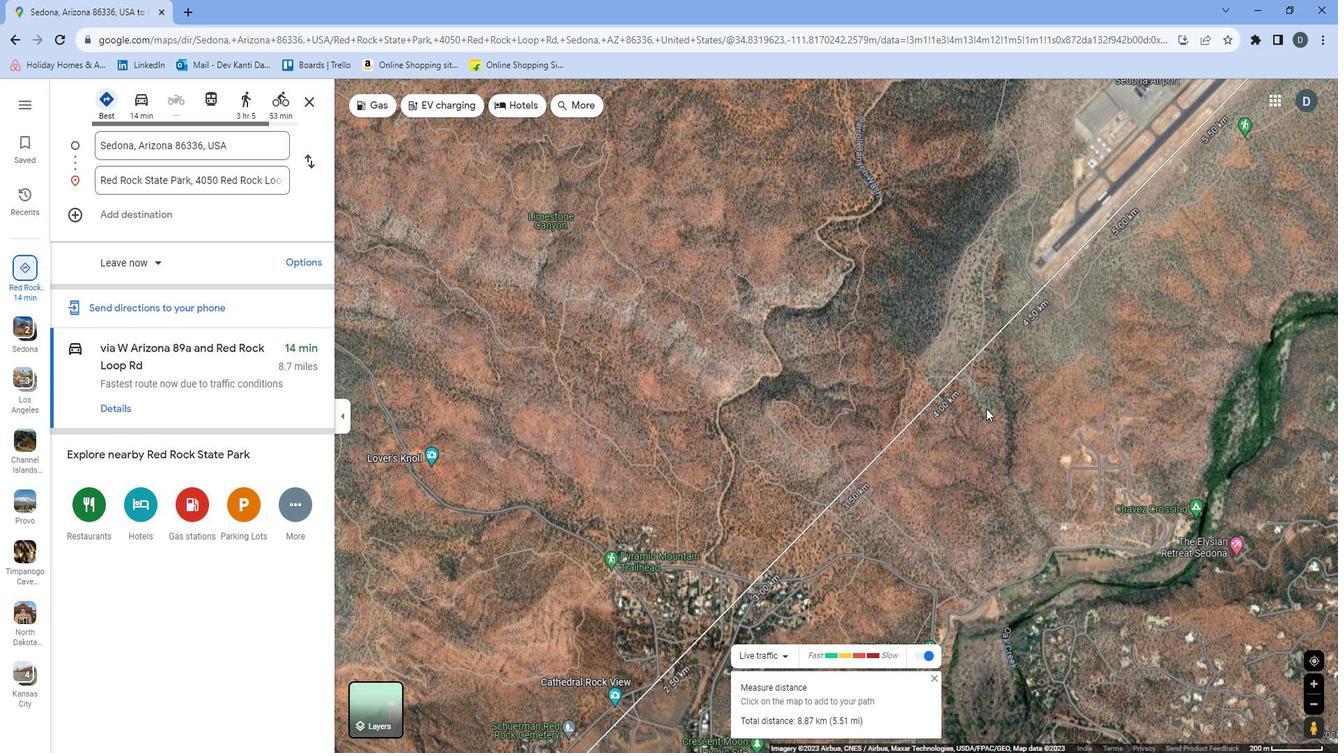 
Action: Mouse moved to (1070, 380)
Screenshot: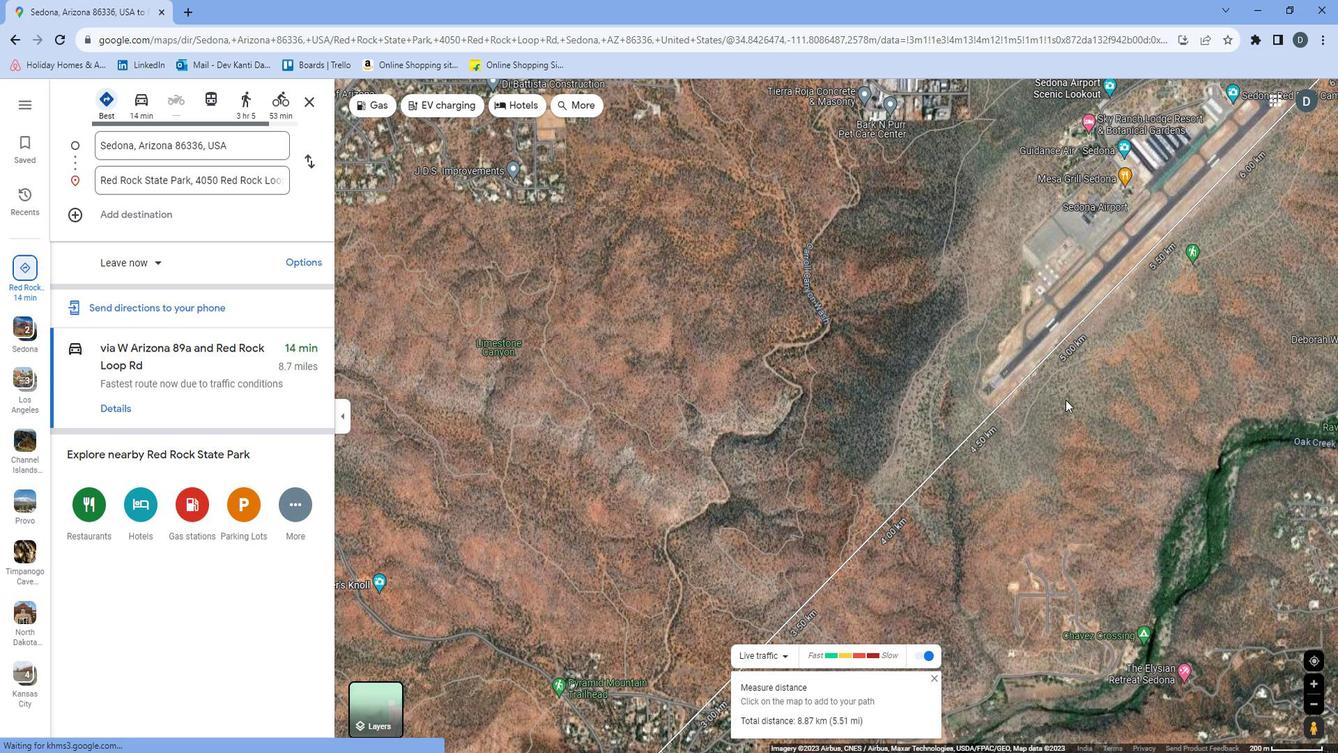 
Action: Mouse pressed left at (1070, 380)
Screenshot: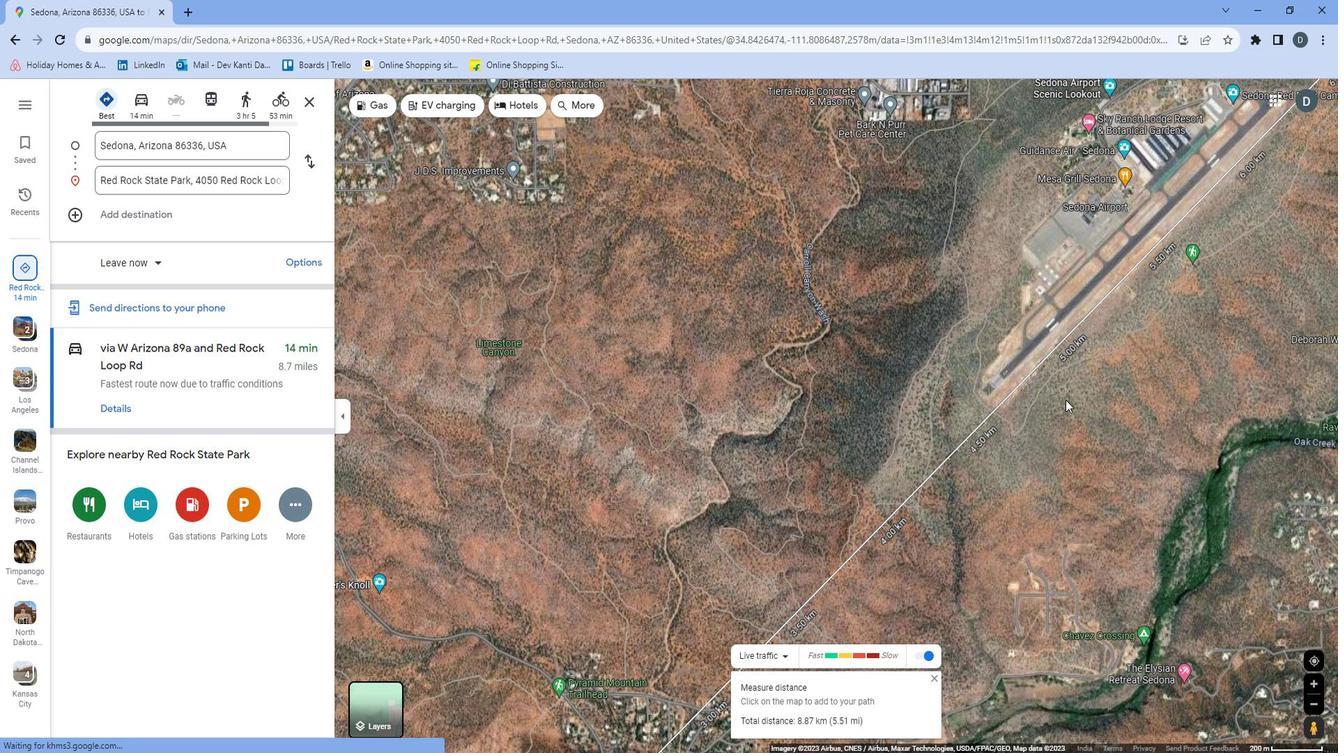 
Action: Mouse moved to (1193, 334)
Screenshot: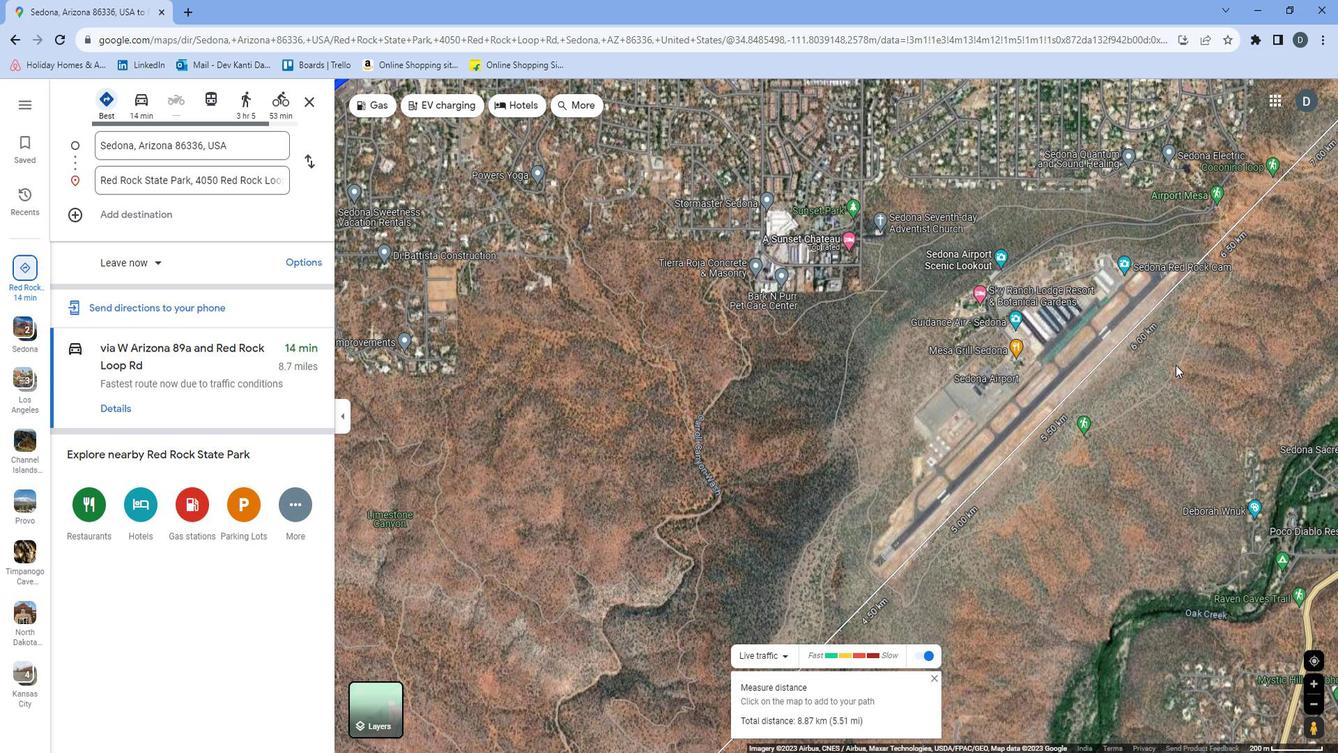 
Action: Mouse pressed left at (1193, 334)
Screenshot: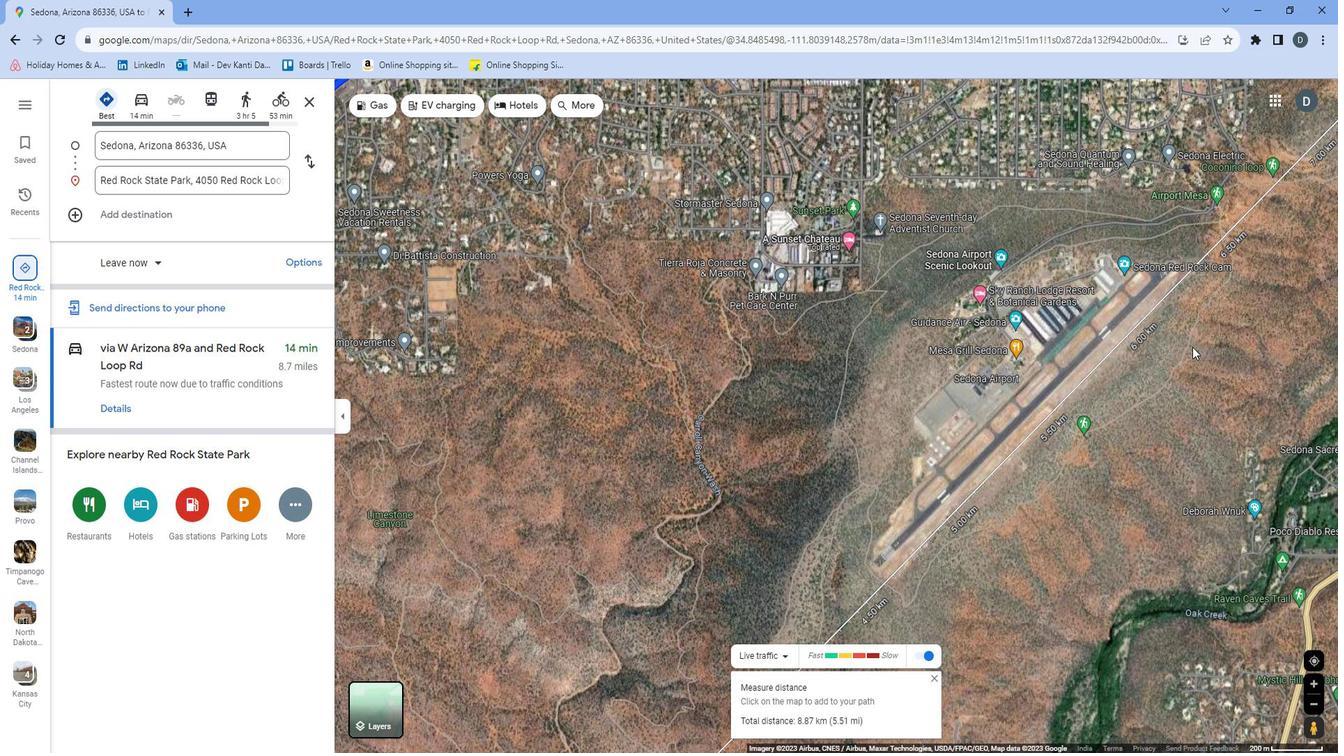 
Action: Mouse moved to (1172, 332)
Screenshot: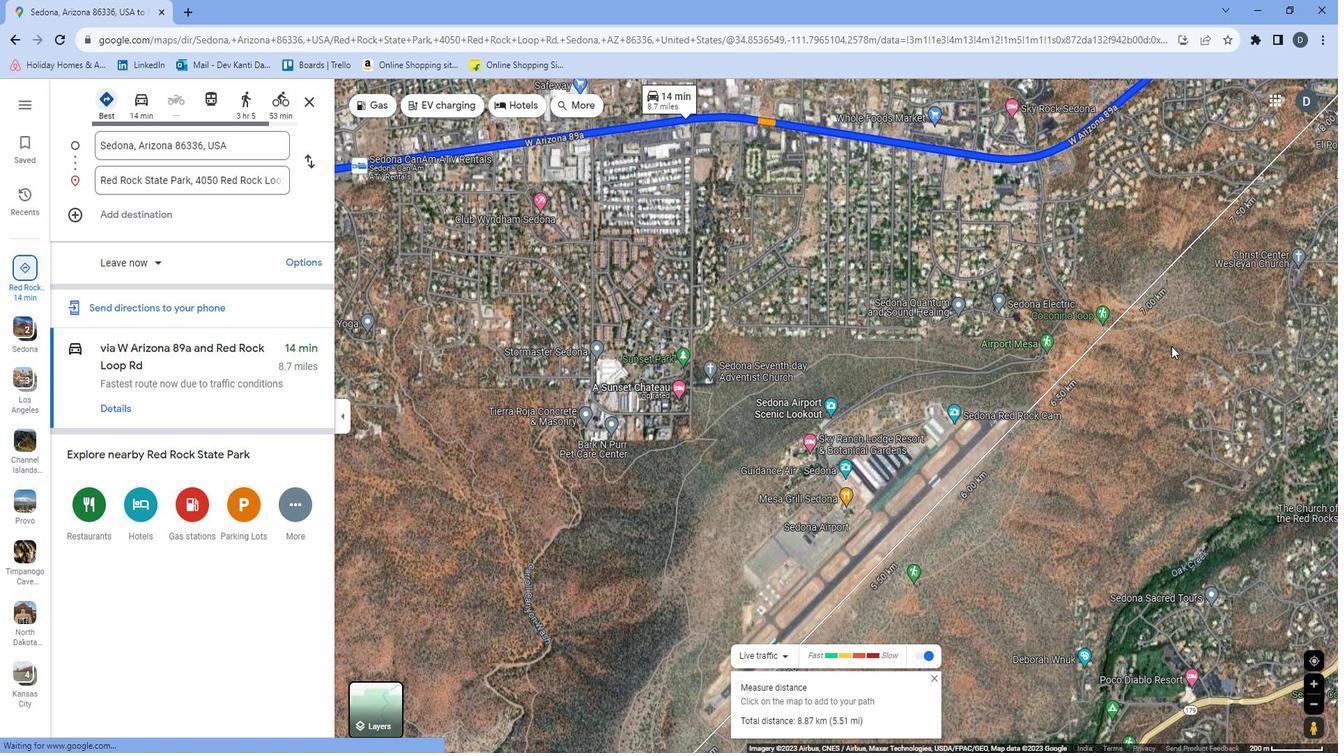 
Action: Mouse pressed left at (1172, 332)
Screenshot: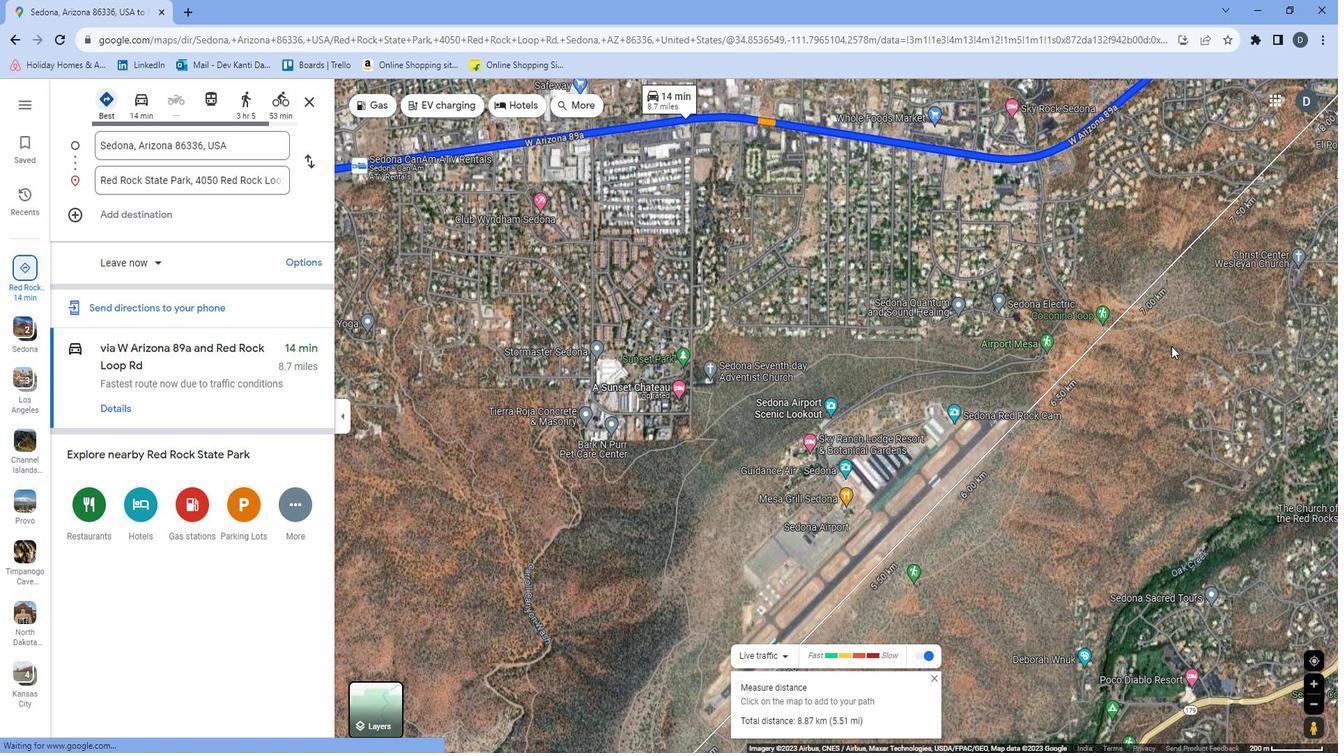 
Action: Mouse moved to (1139, 329)
Screenshot: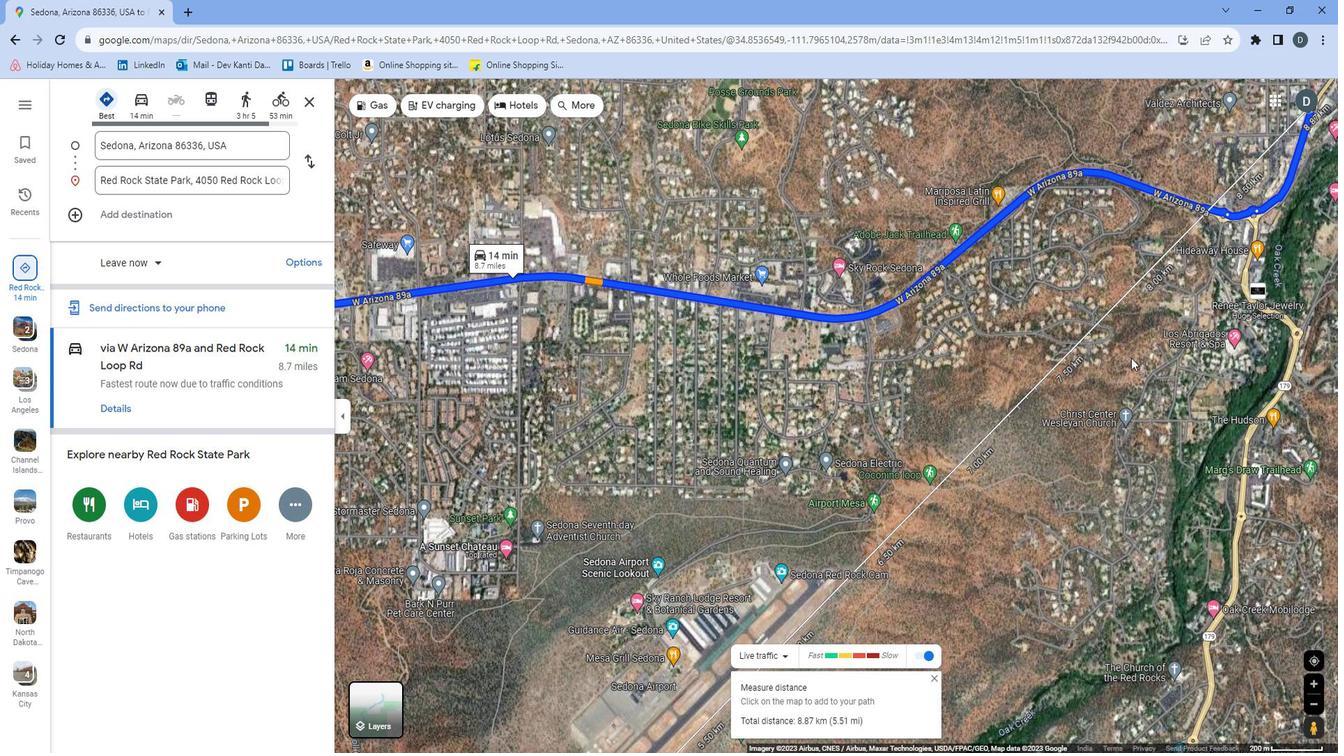 
Action: Mouse pressed left at (1139, 329)
Screenshot: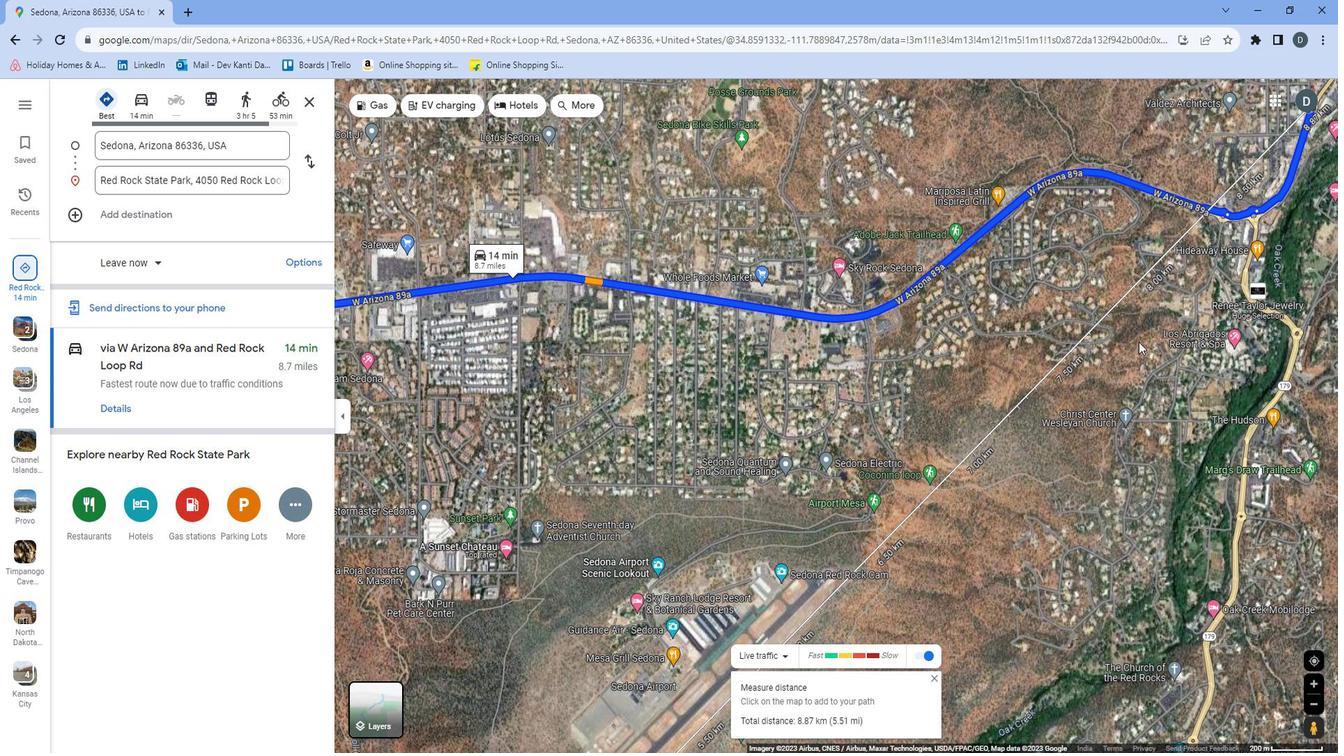 
Action: Mouse moved to (1033, 382)
Screenshot: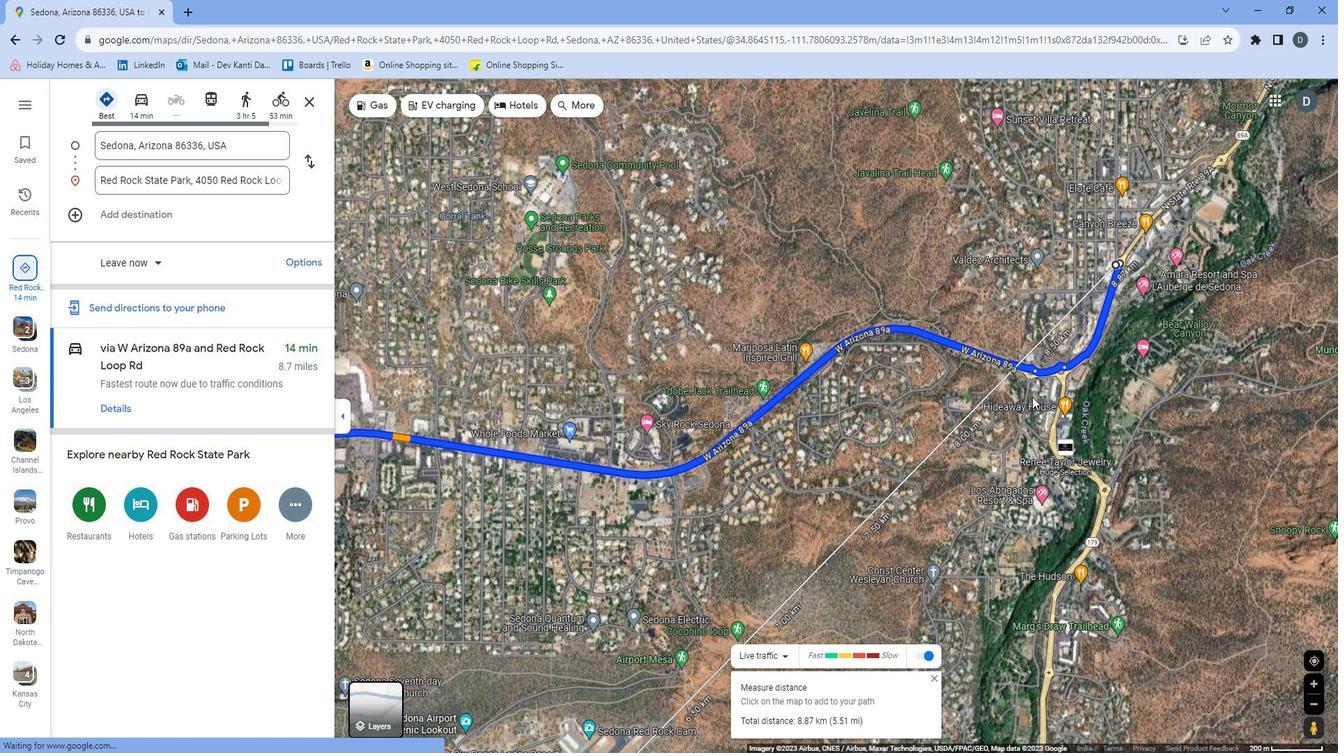 
Action: Mouse scrolled (1033, 382) with delta (0, 0)
Screenshot: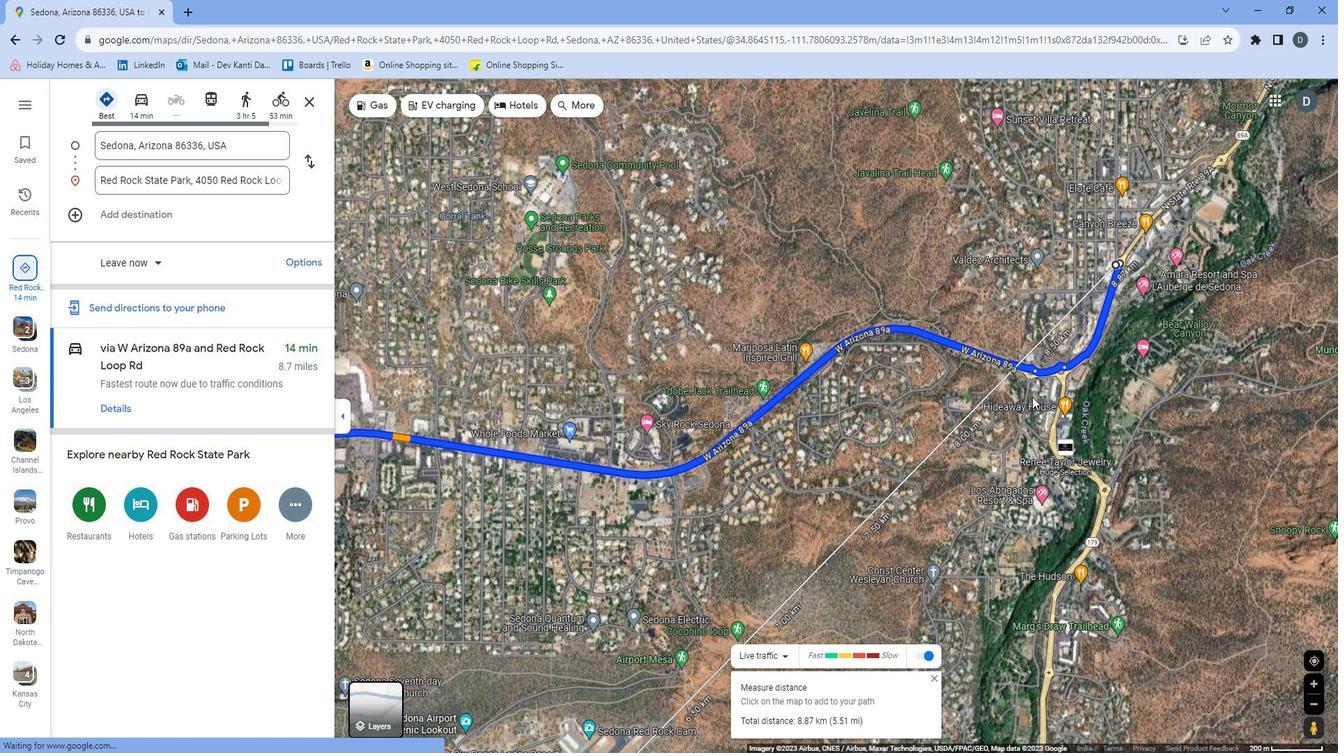 
Action: Mouse moved to (1034, 380)
Screenshot: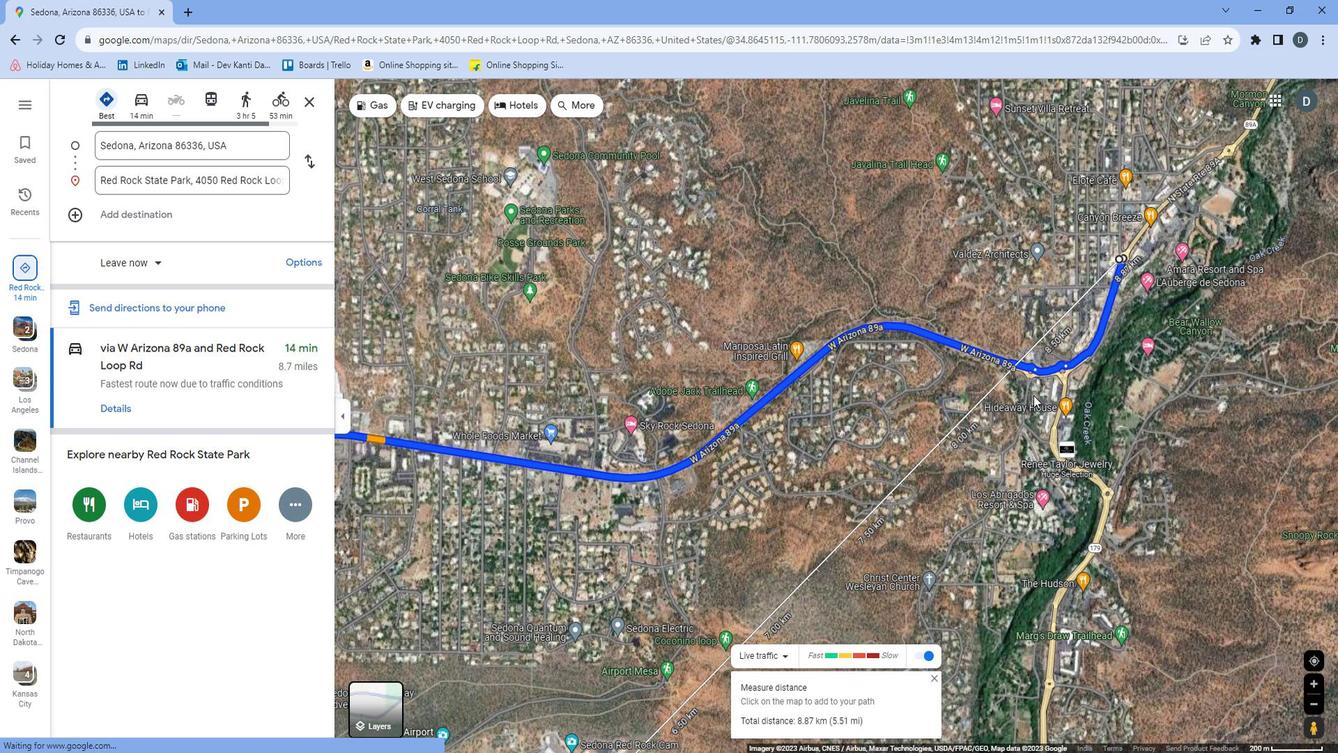 
Action: Mouse scrolled (1034, 380) with delta (0, 0)
Screenshot: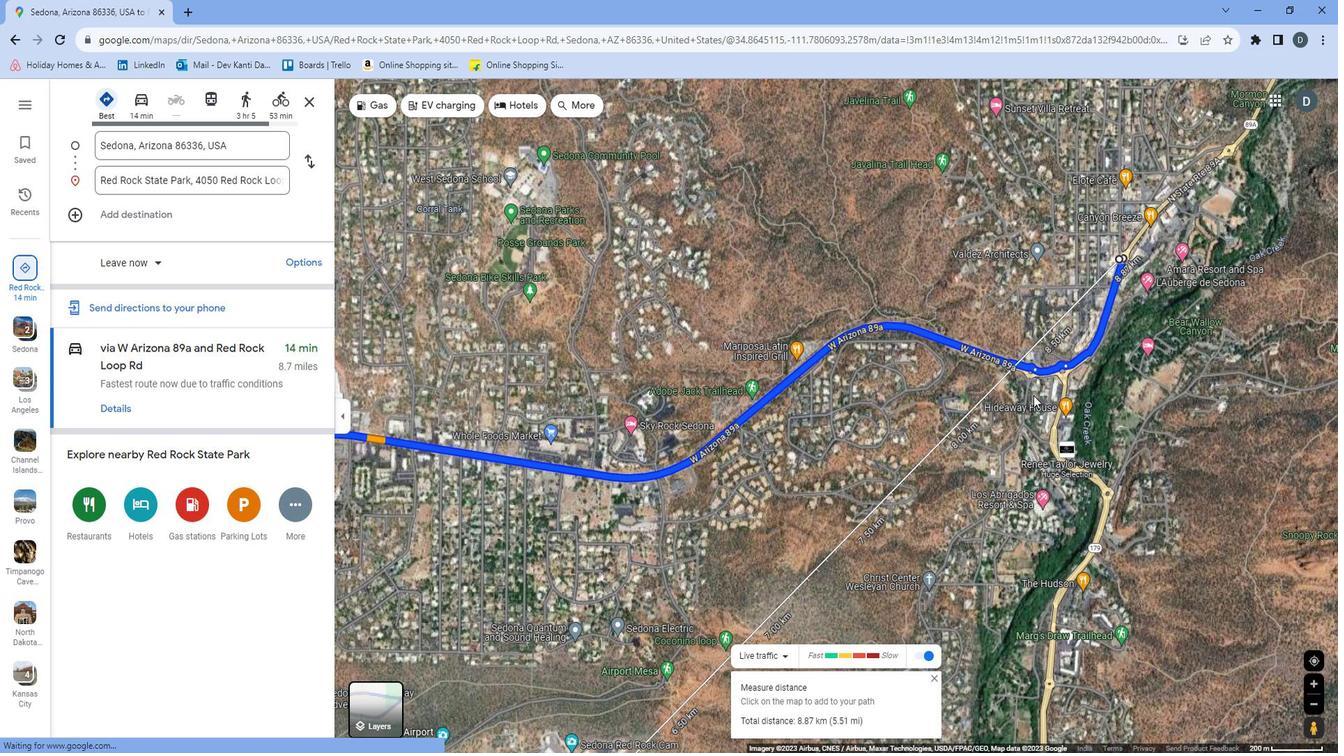 
Action: Mouse scrolled (1034, 380) with delta (0, 0)
Screenshot: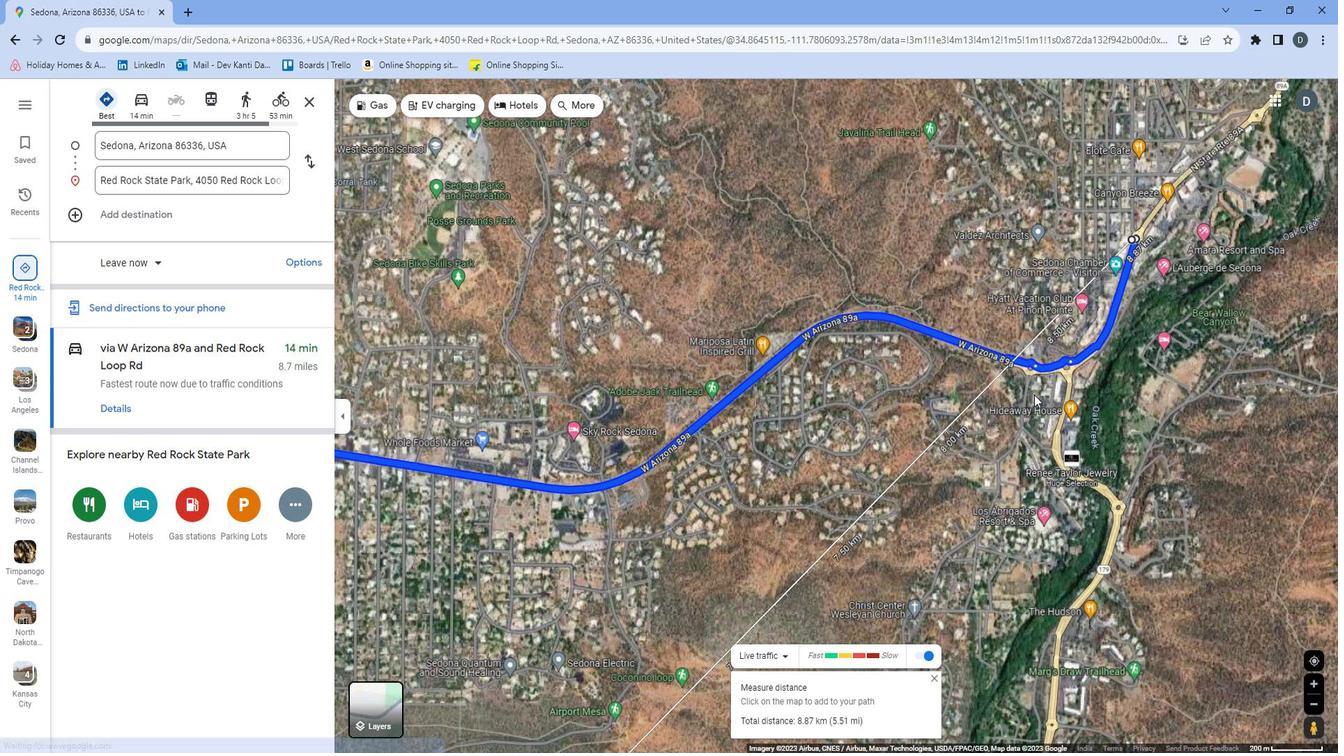 
Action: Mouse moved to (1066, 313)
Screenshot: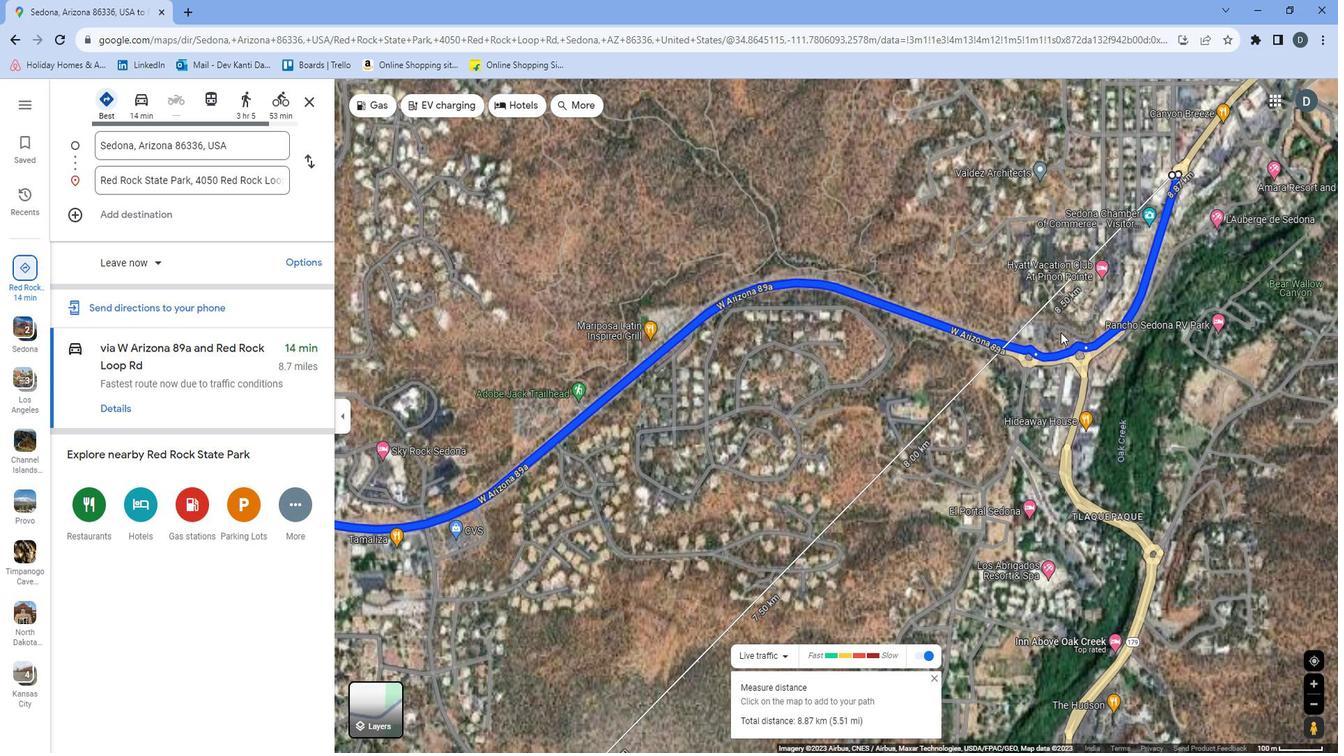 
Action: Mouse pressed left at (1066, 313)
Screenshot: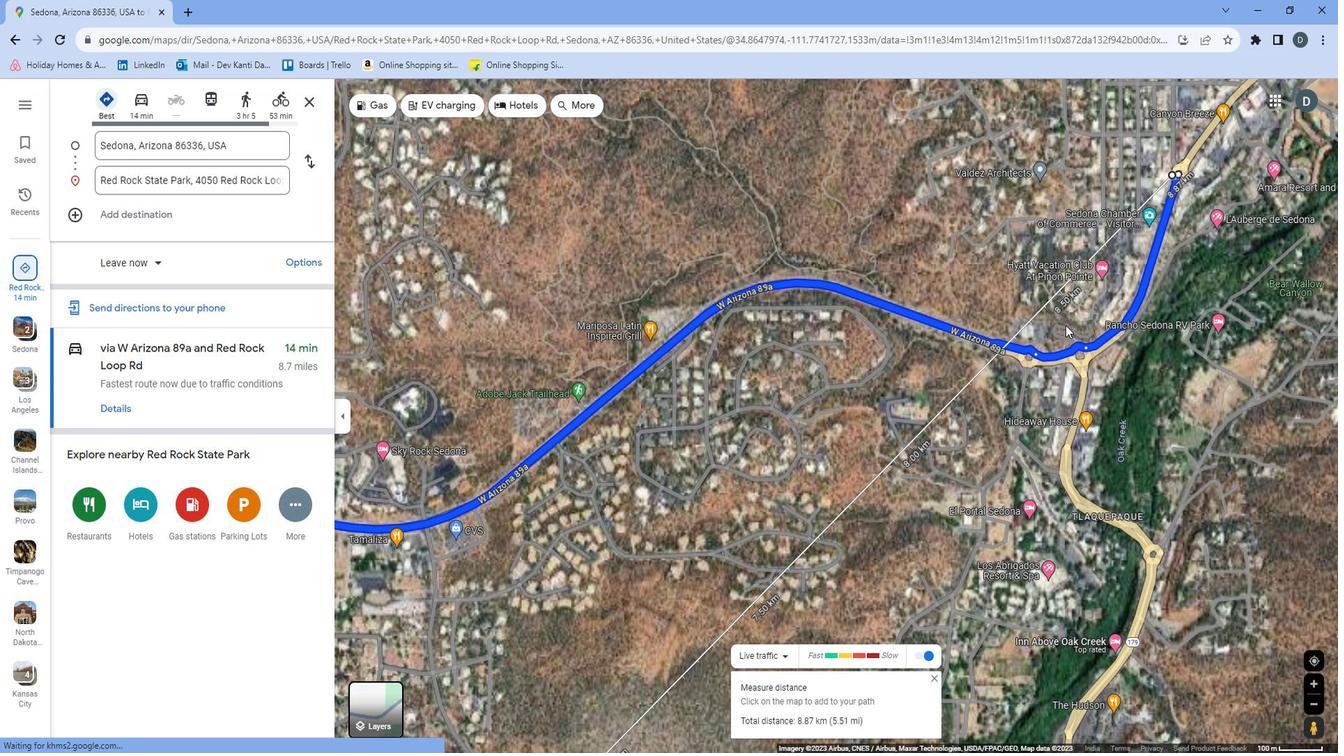 
Action: Mouse moved to (1011, 383)
Screenshot: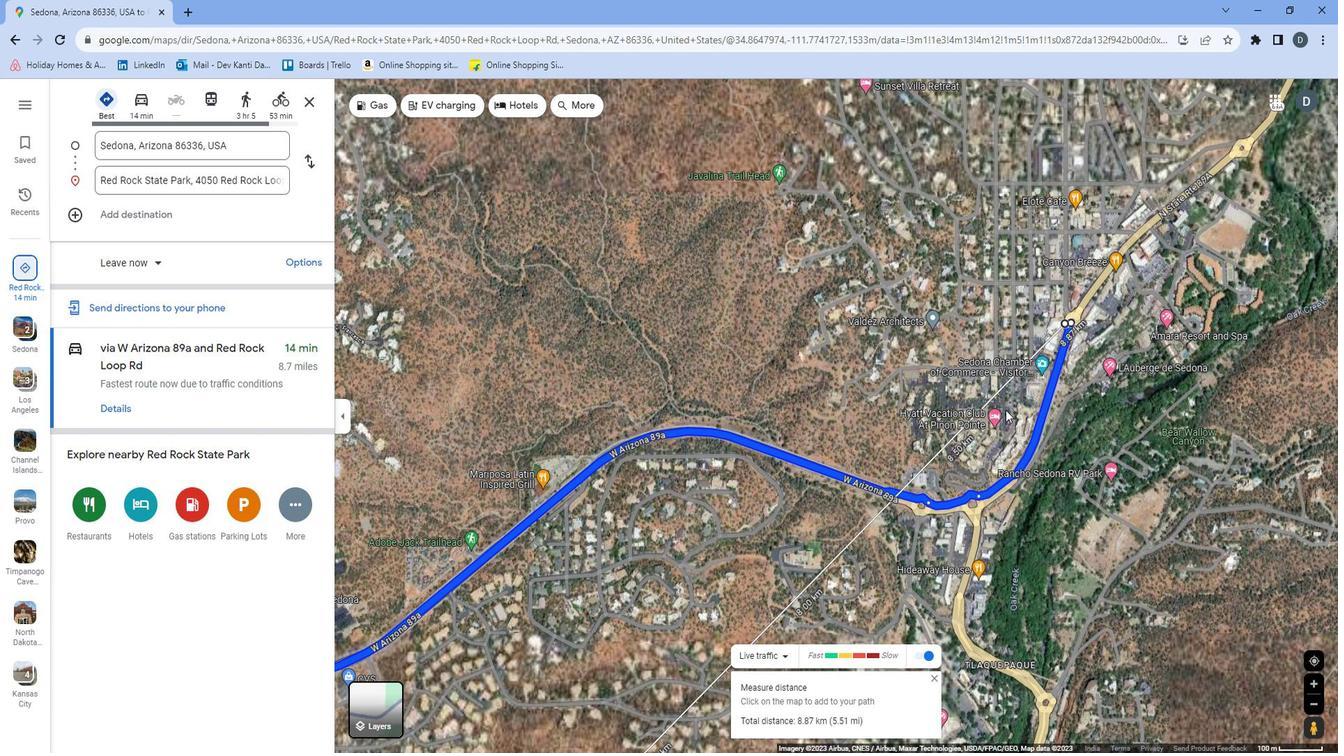 
Action: Mouse scrolled (1011, 384) with delta (0, 0)
Screenshot: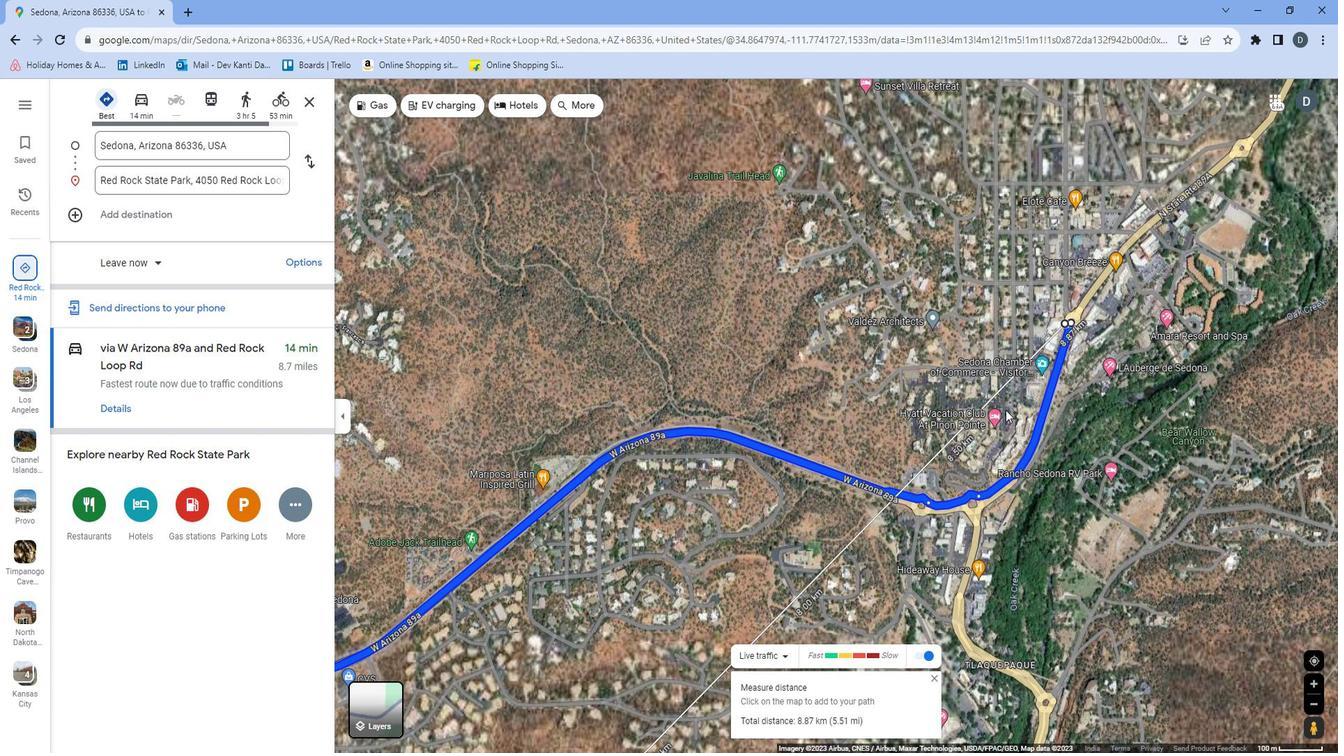 
Action: Mouse moved to (1011, 381)
Screenshot: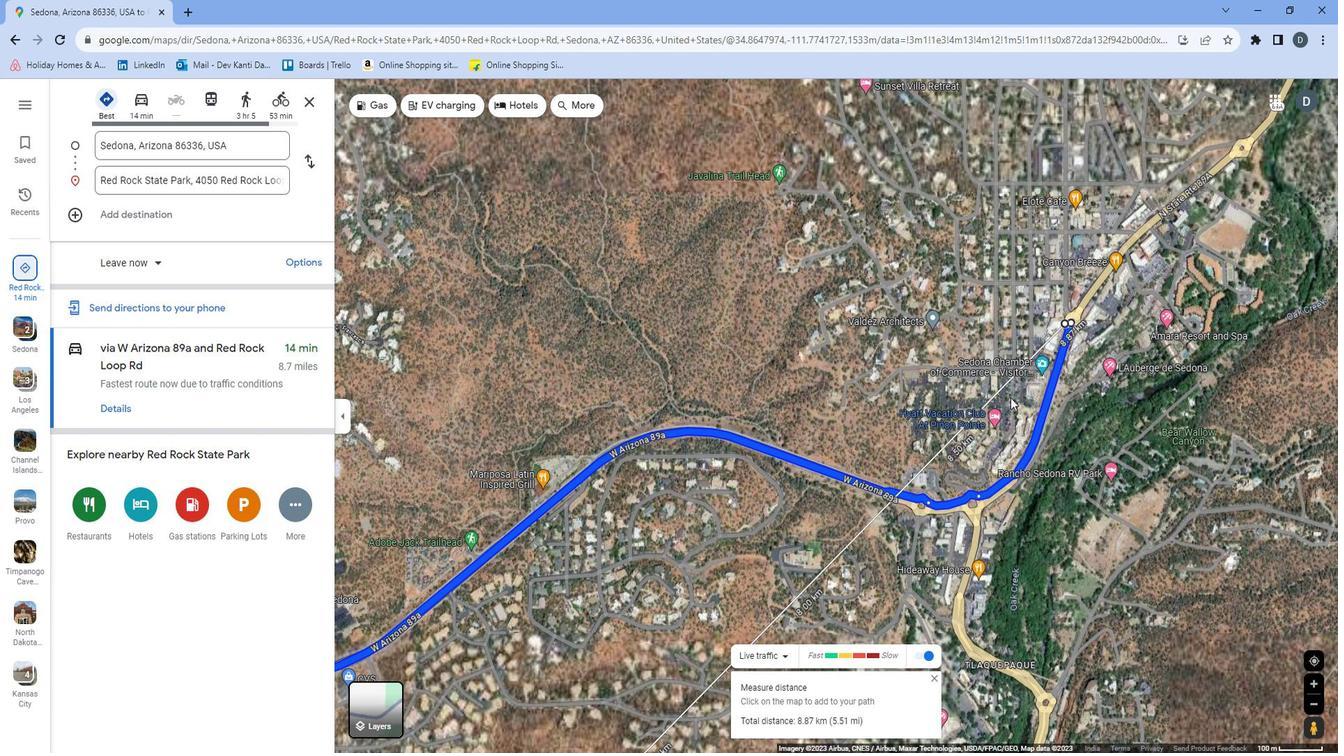 
Action: Mouse scrolled (1011, 382) with delta (0, 0)
Screenshot: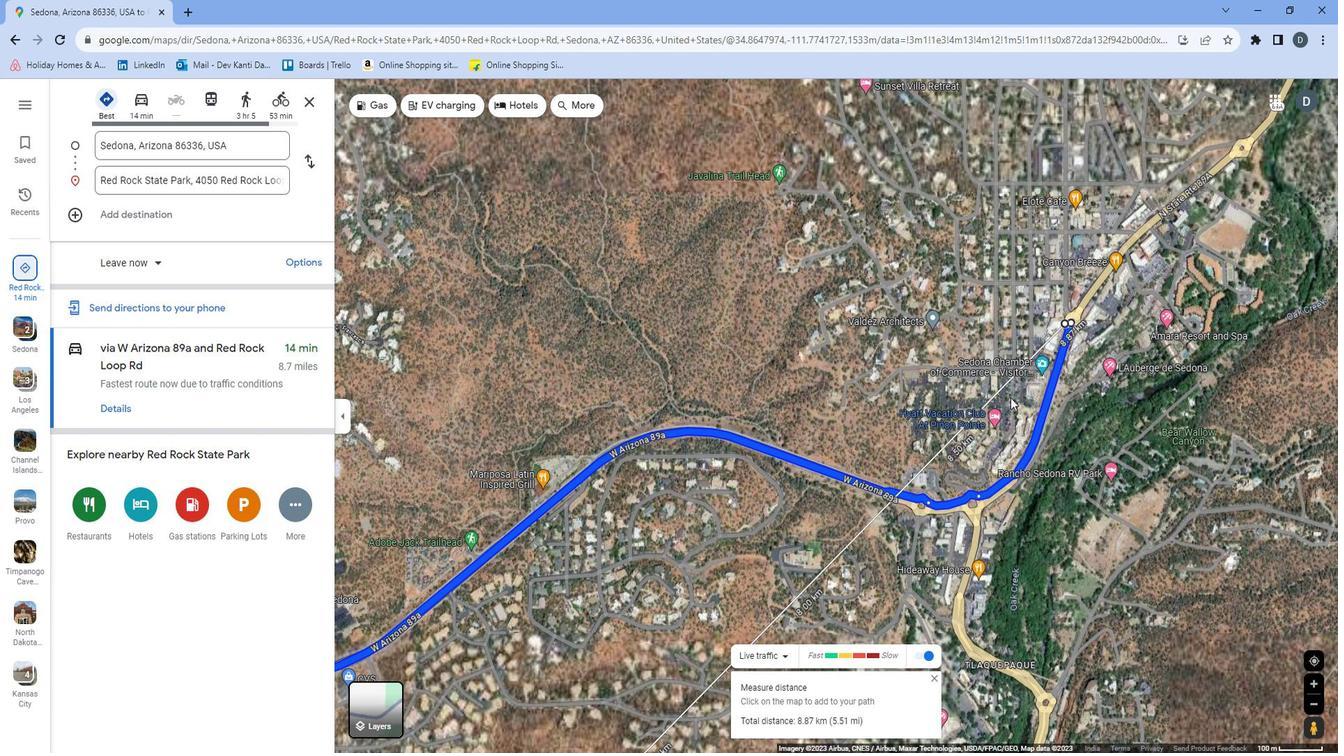 
Action: Mouse scrolled (1011, 382) with delta (0, 0)
Screenshot: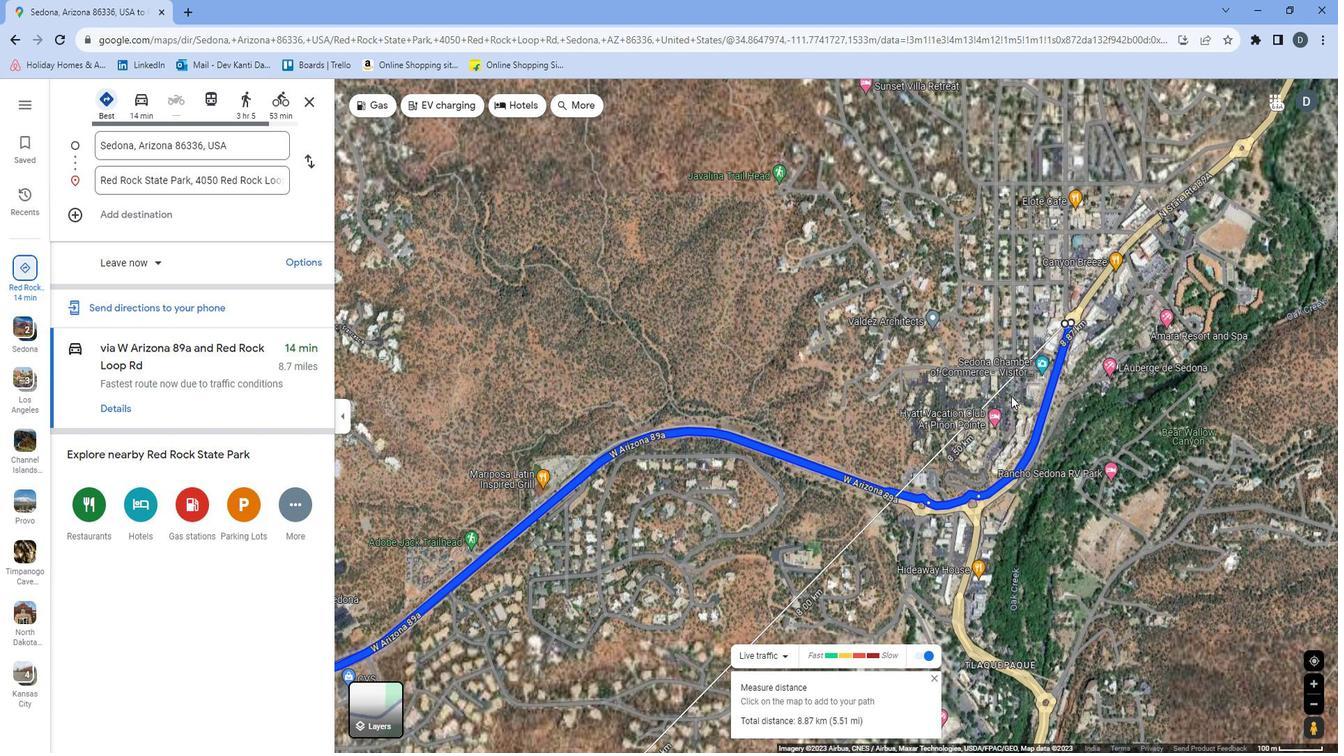 
Action: Mouse scrolled (1011, 382) with delta (0, 0)
Screenshot: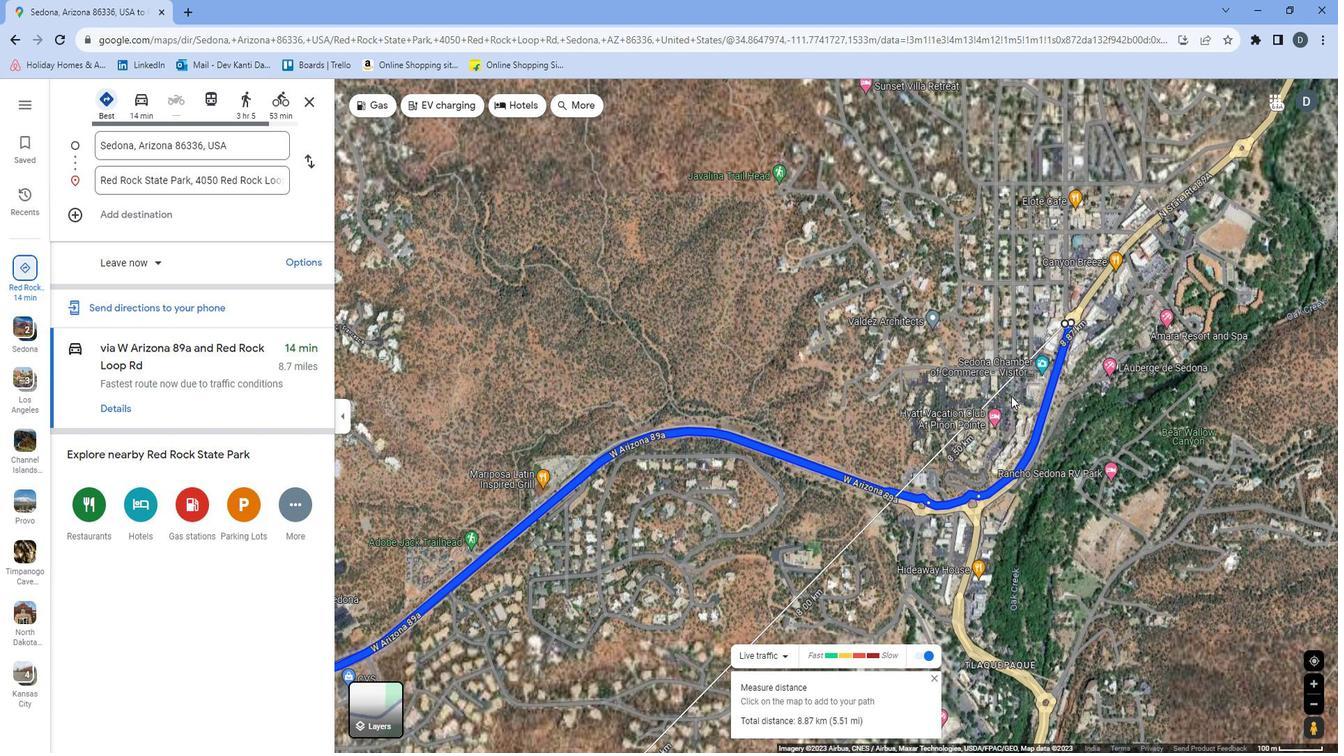 
Action: Mouse moved to (1052, 349)
Screenshot: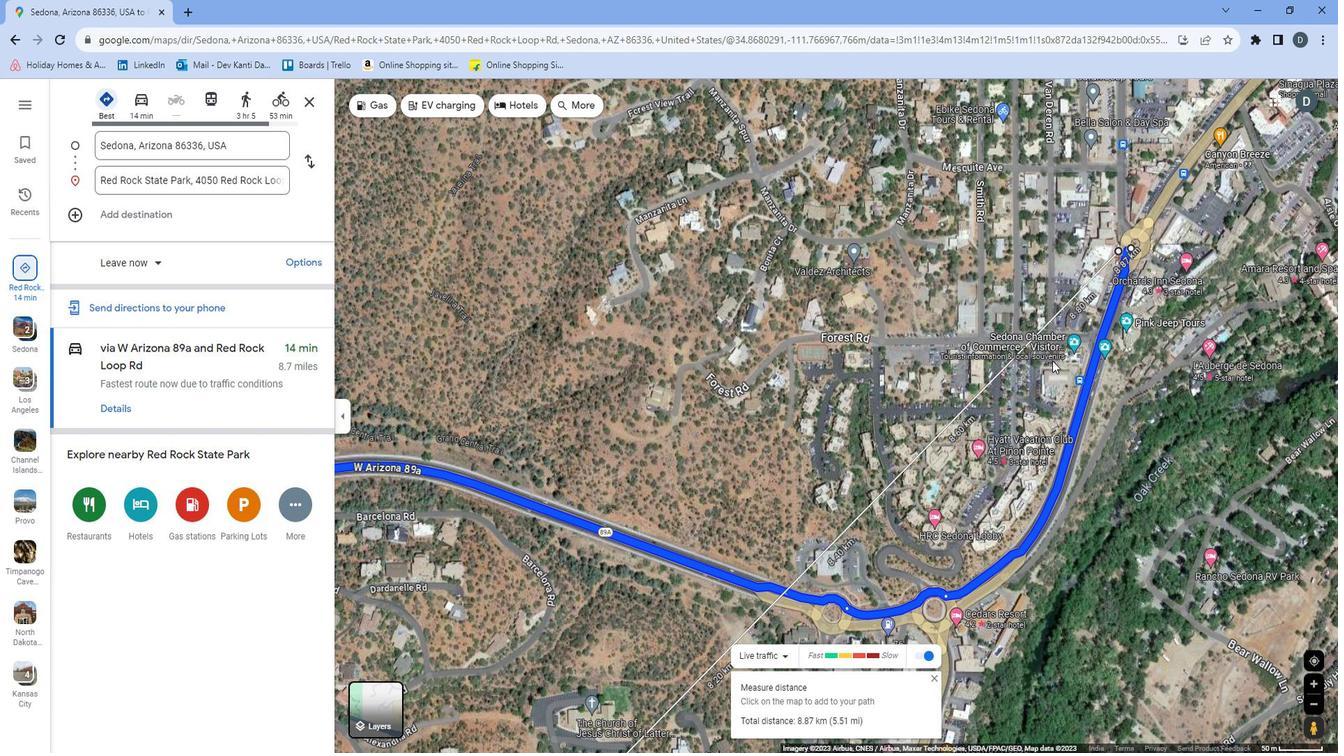 
Action: Mouse pressed left at (1052, 349)
Screenshot: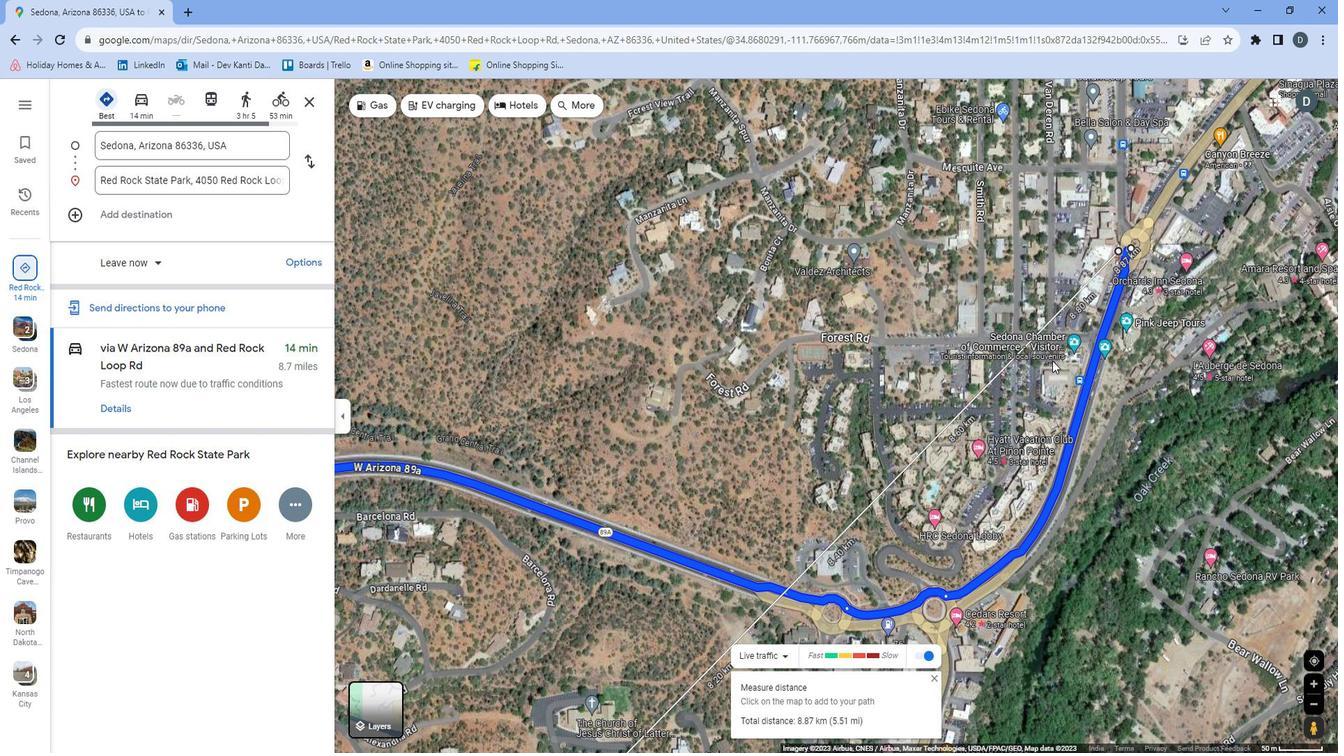
Action: Mouse moved to (1030, 374)
Screenshot: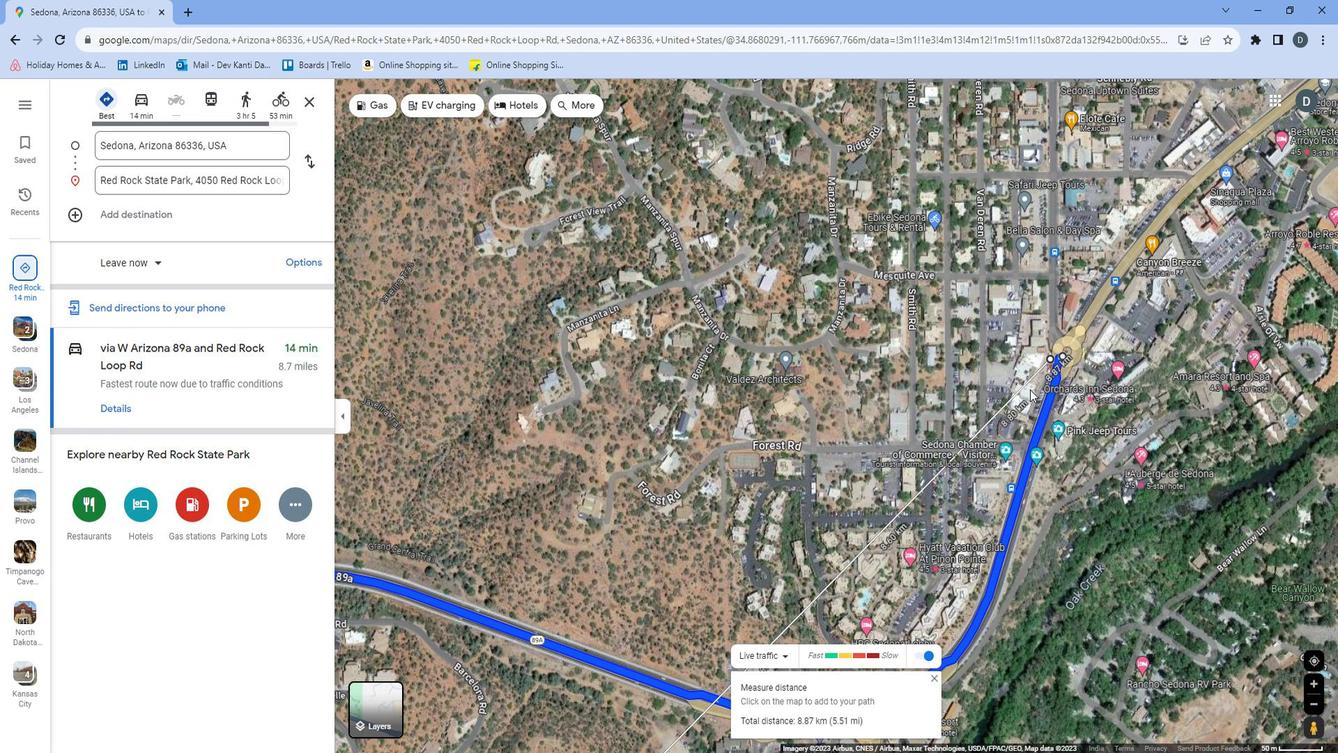 
Action: Mouse scrolled (1030, 375) with delta (0, 0)
Screenshot: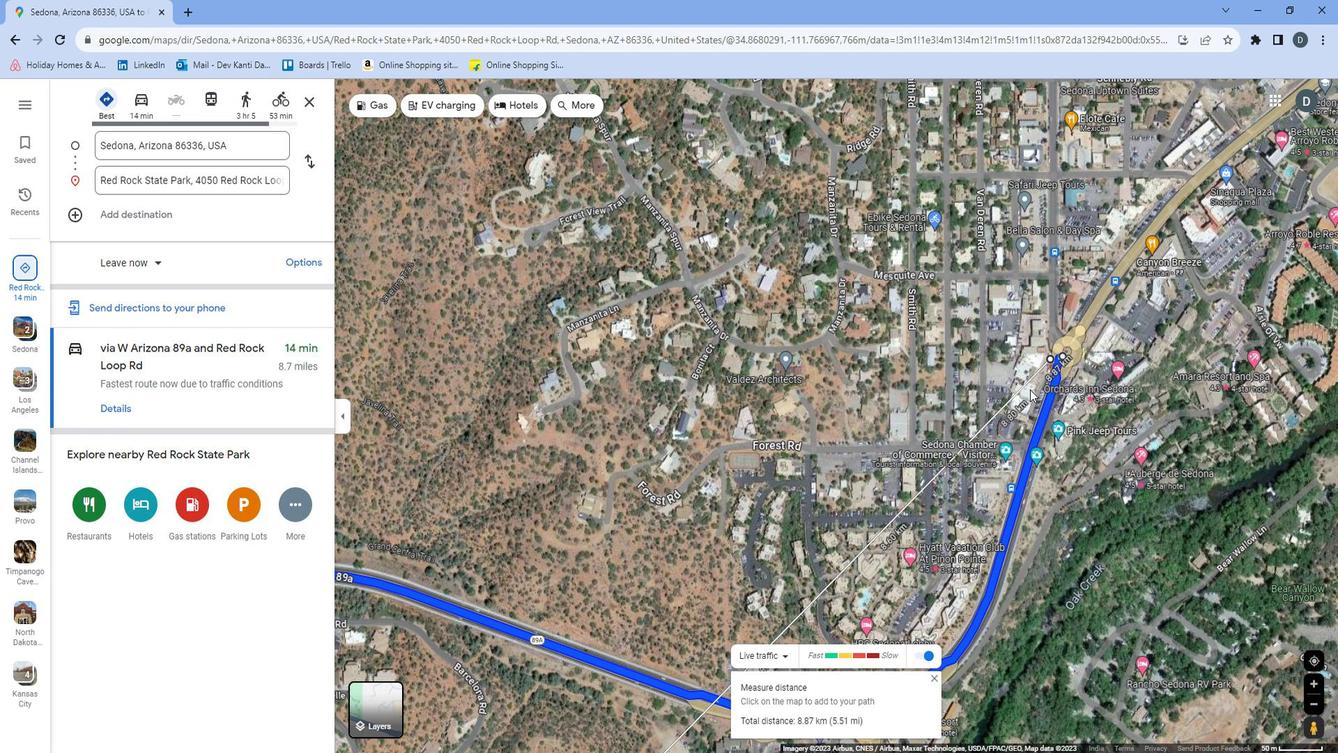 
Action: Mouse scrolled (1030, 375) with delta (0, 0)
Screenshot: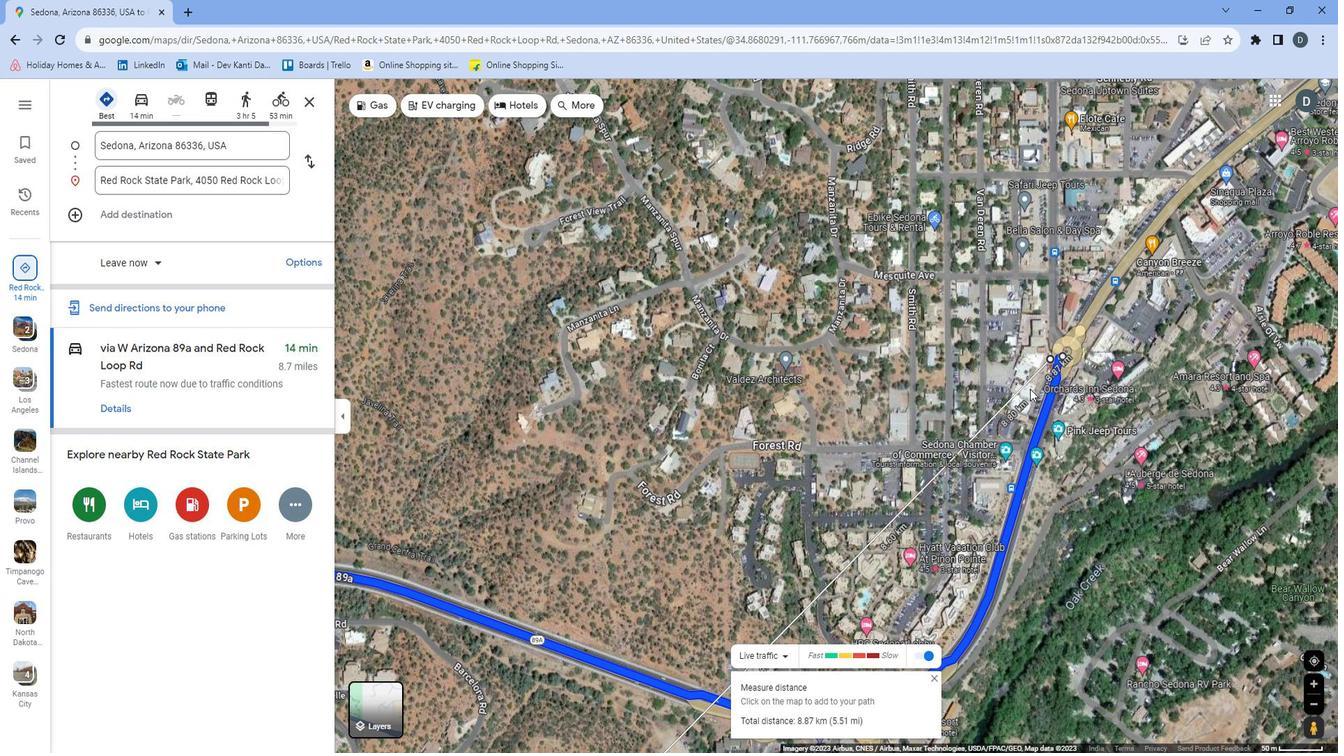 
Action: Mouse scrolled (1030, 375) with delta (0, 0)
Screenshot: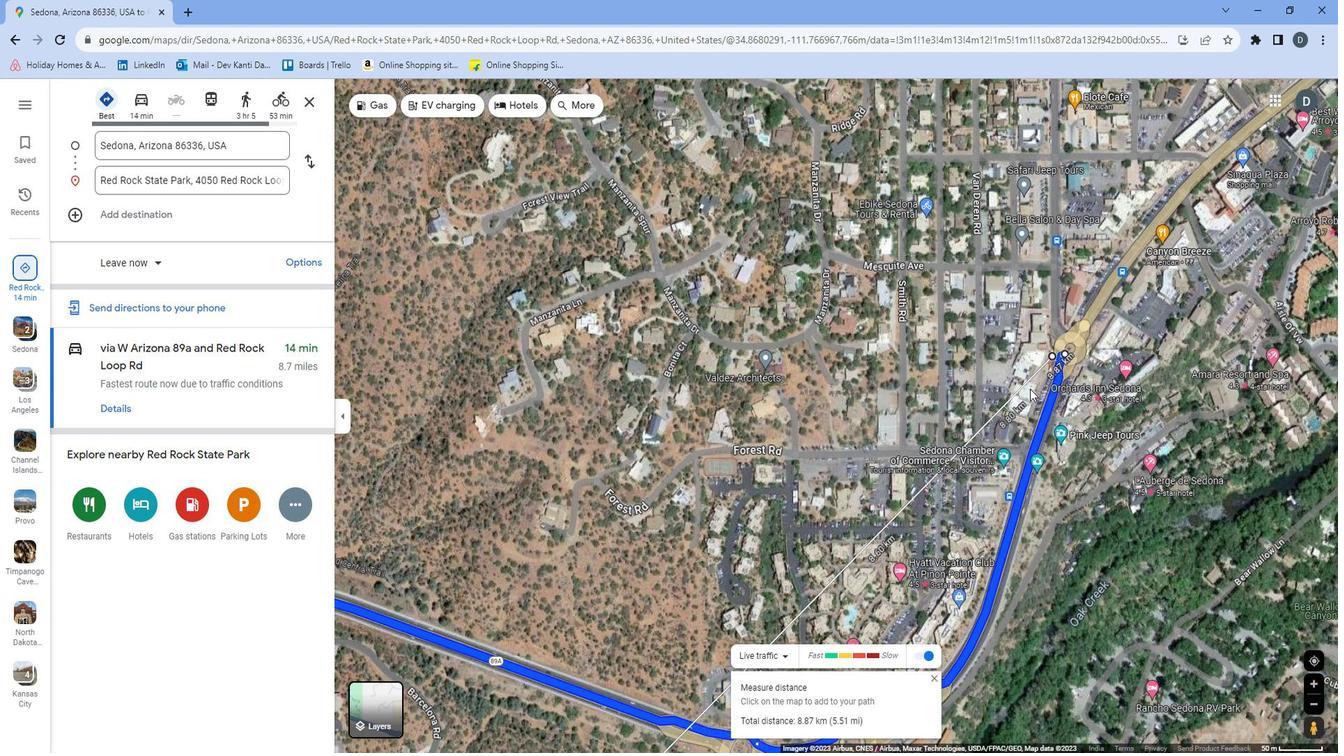 
Action: Mouse moved to (1038, 364)
Screenshot: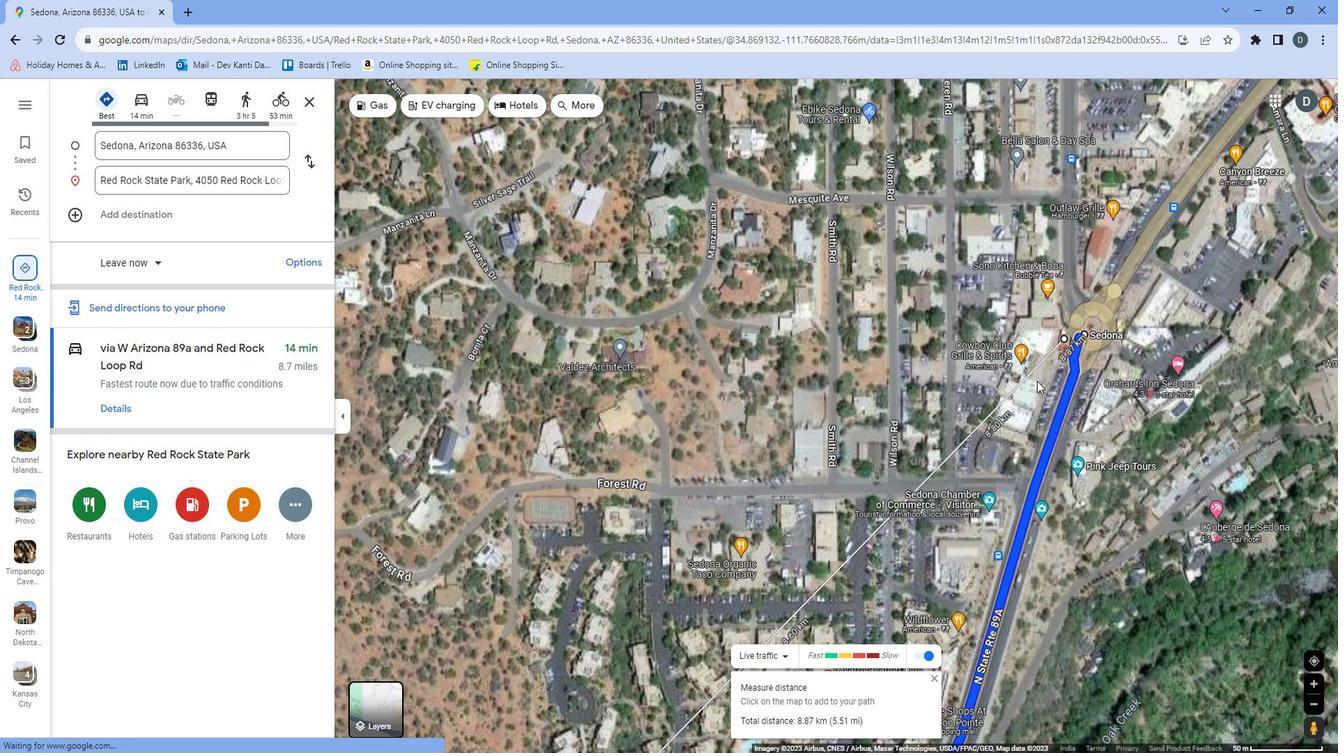 
Action: Mouse pressed left at (1038, 364)
Screenshot: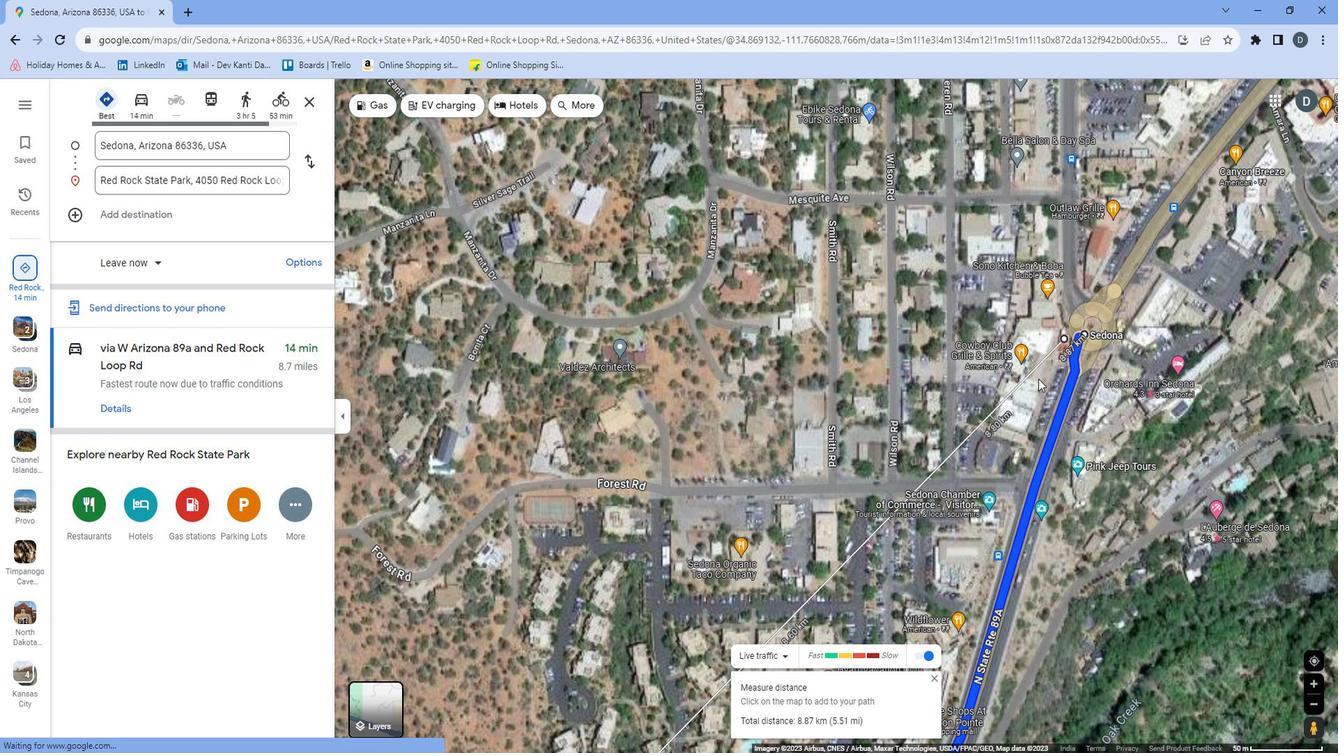 
Action: Mouse moved to (988, 462)
Screenshot: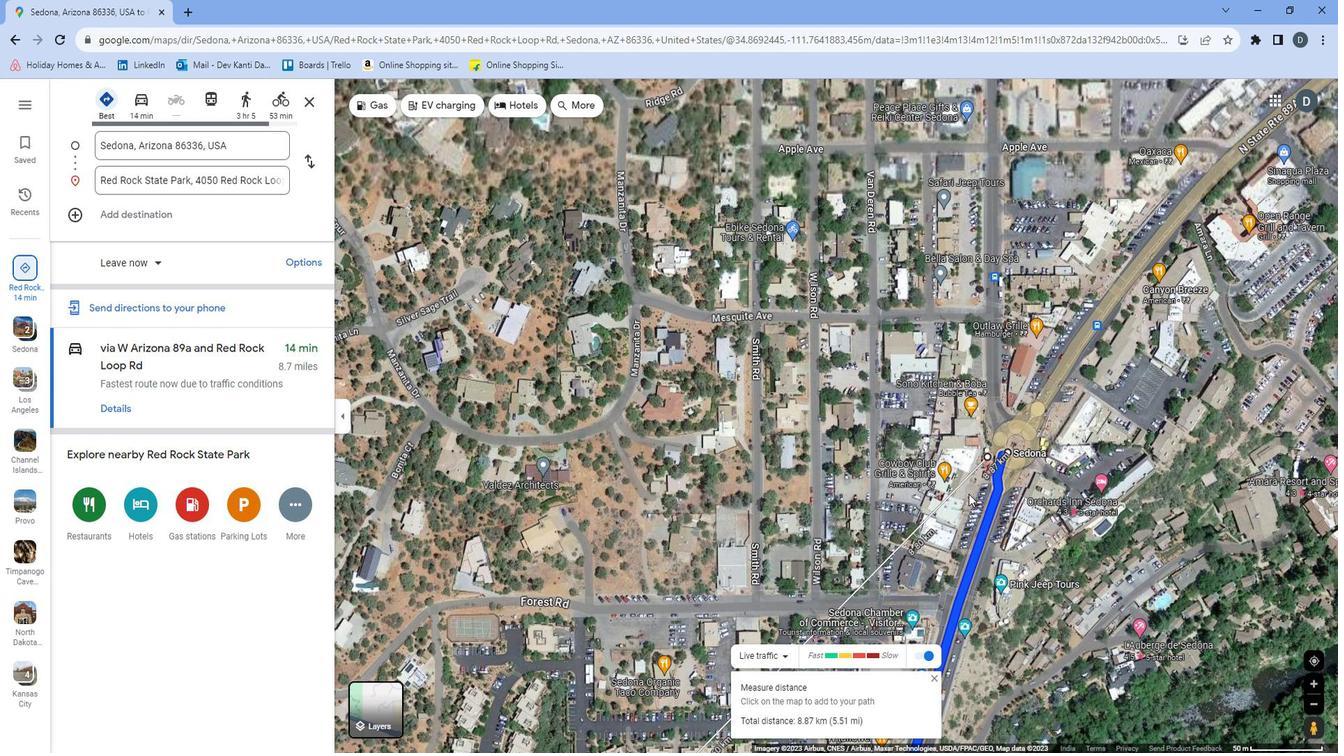 
Action: Mouse scrolled (988, 463) with delta (0, 0)
Screenshot: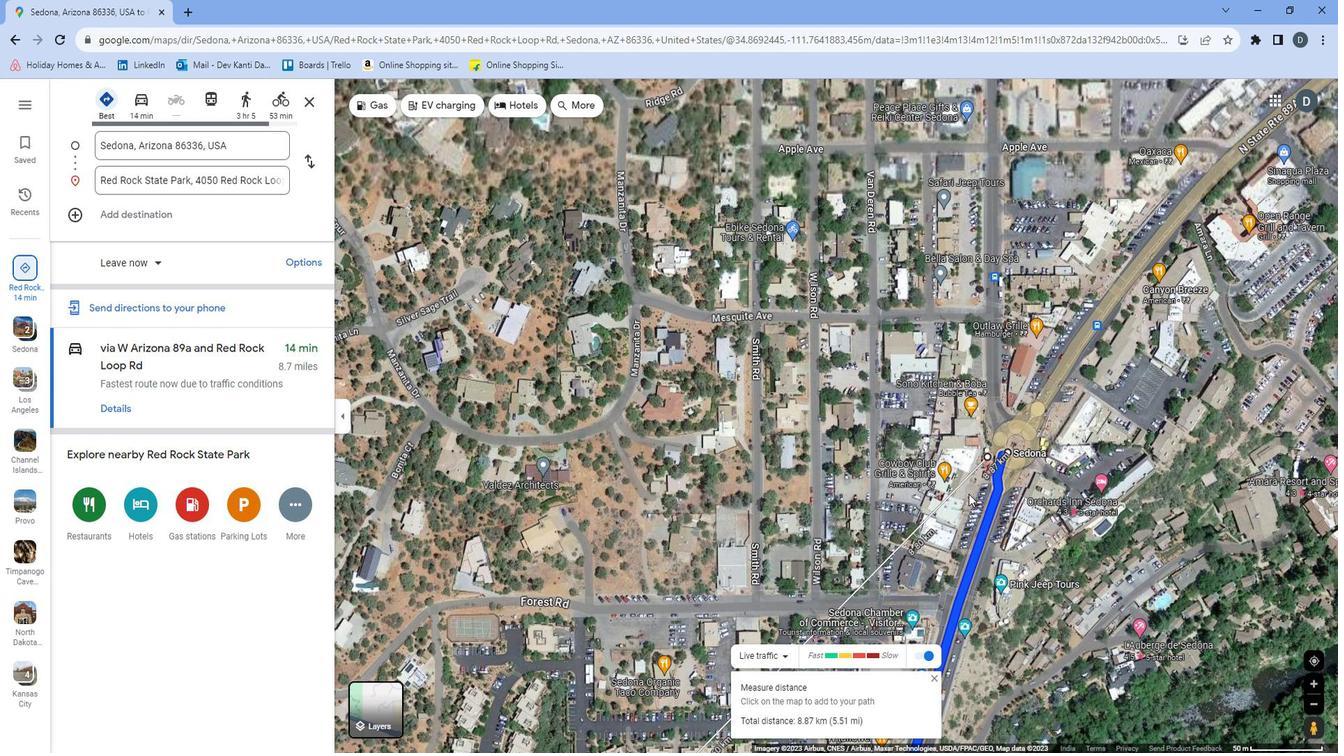
Action: Mouse moved to (990, 461)
Screenshot: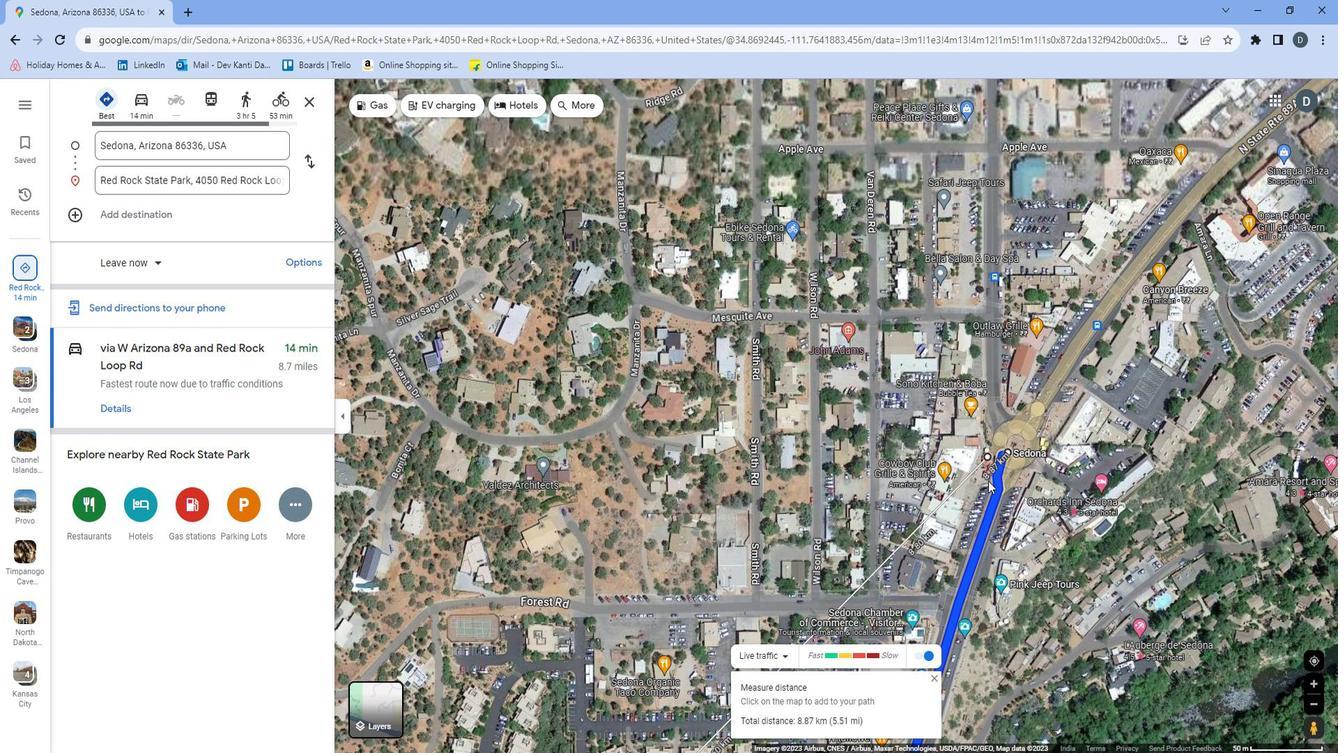 
Action: Mouse scrolled (990, 462) with delta (0, 0)
Screenshot: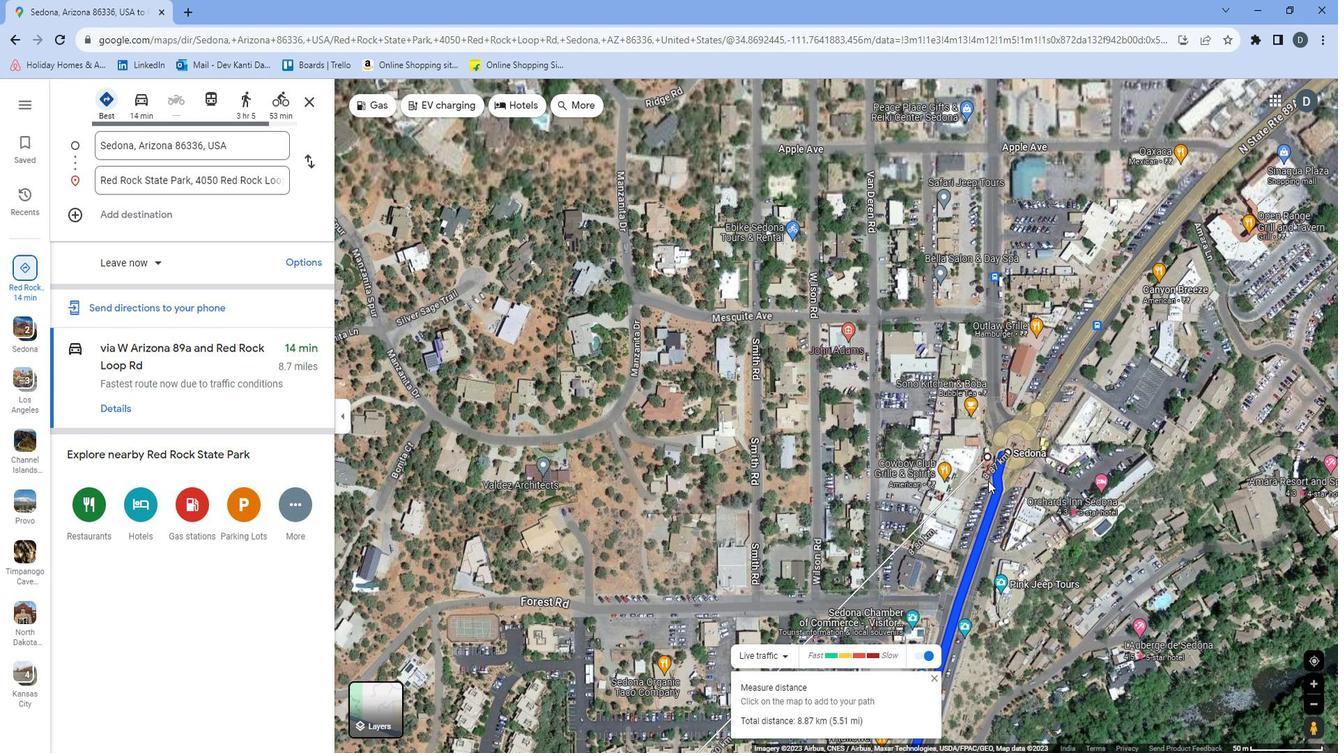 
Action: Mouse moved to (990, 460)
Screenshot: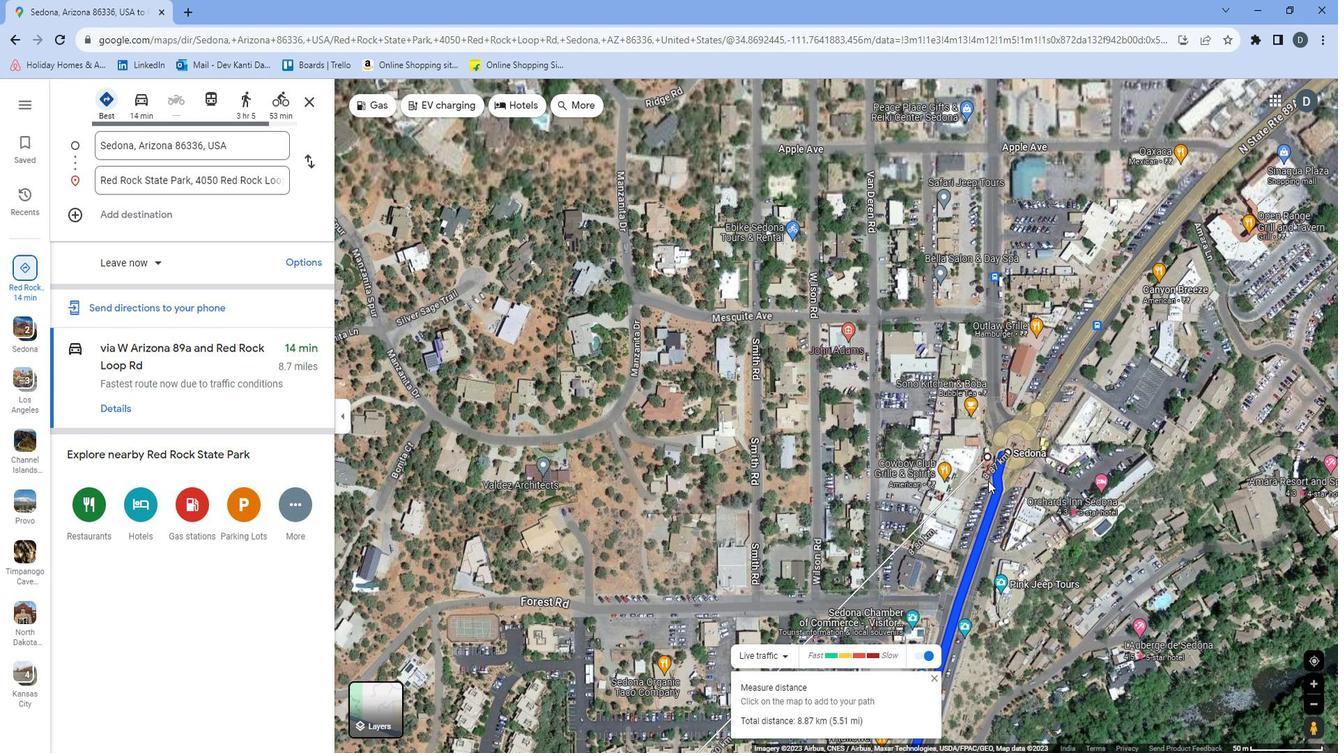 
Action: Mouse scrolled (990, 461) with delta (0, 0)
Screenshot: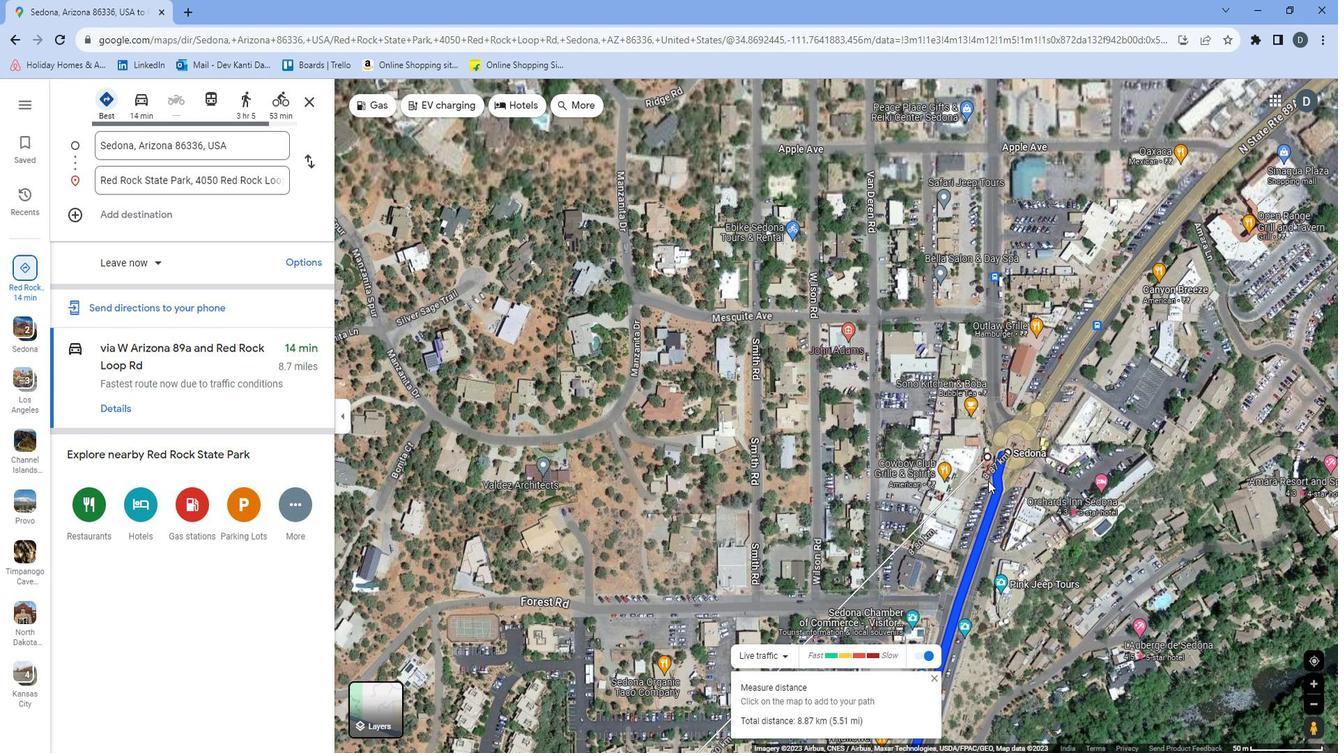 
Action: Mouse moved to (994, 459)
Screenshot: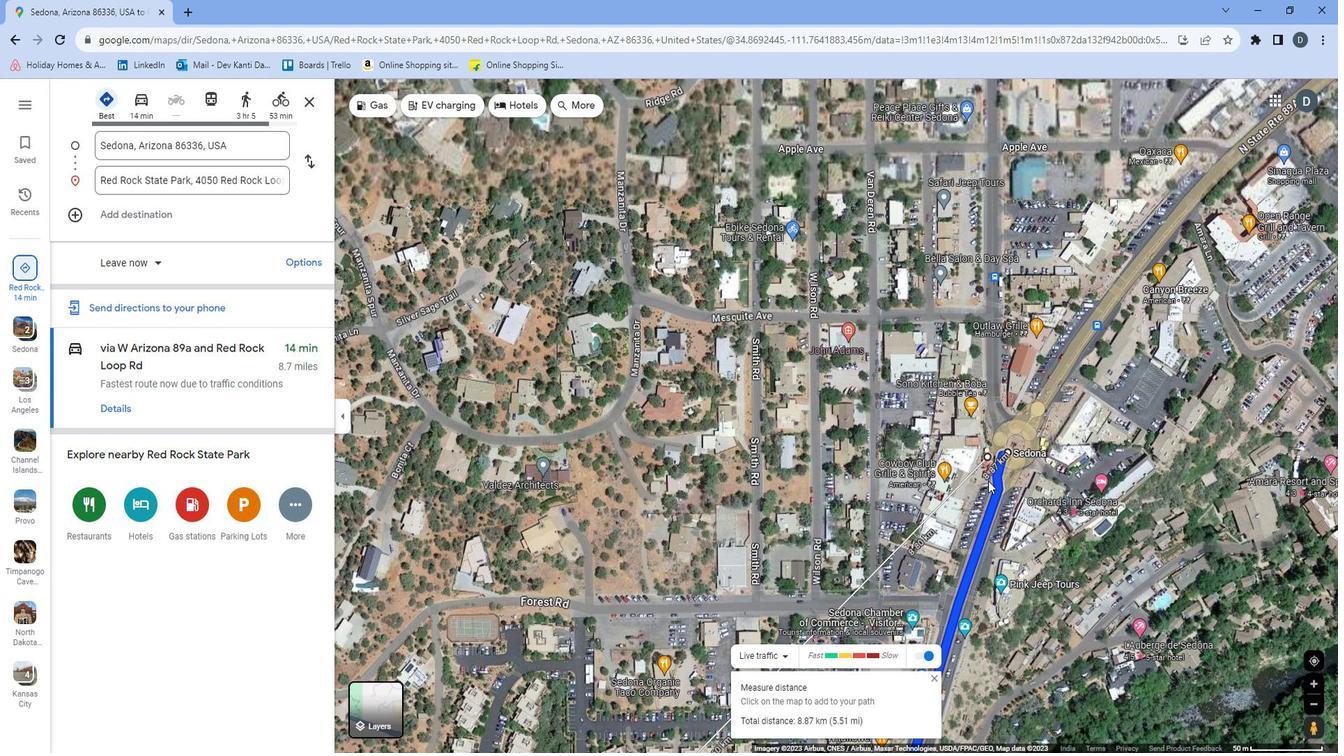 
Action: Mouse scrolled (994, 460) with delta (0, 0)
Screenshot: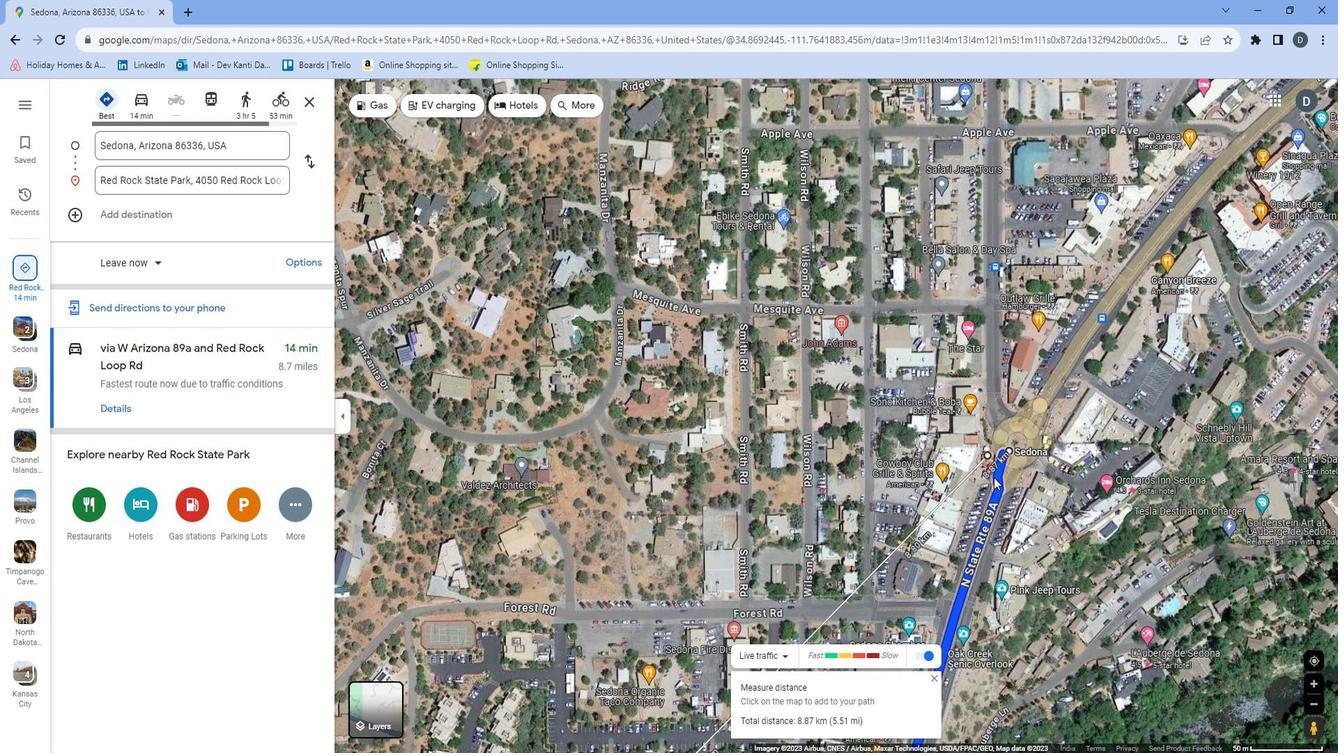 
Action: Mouse moved to (997, 456)
Screenshot: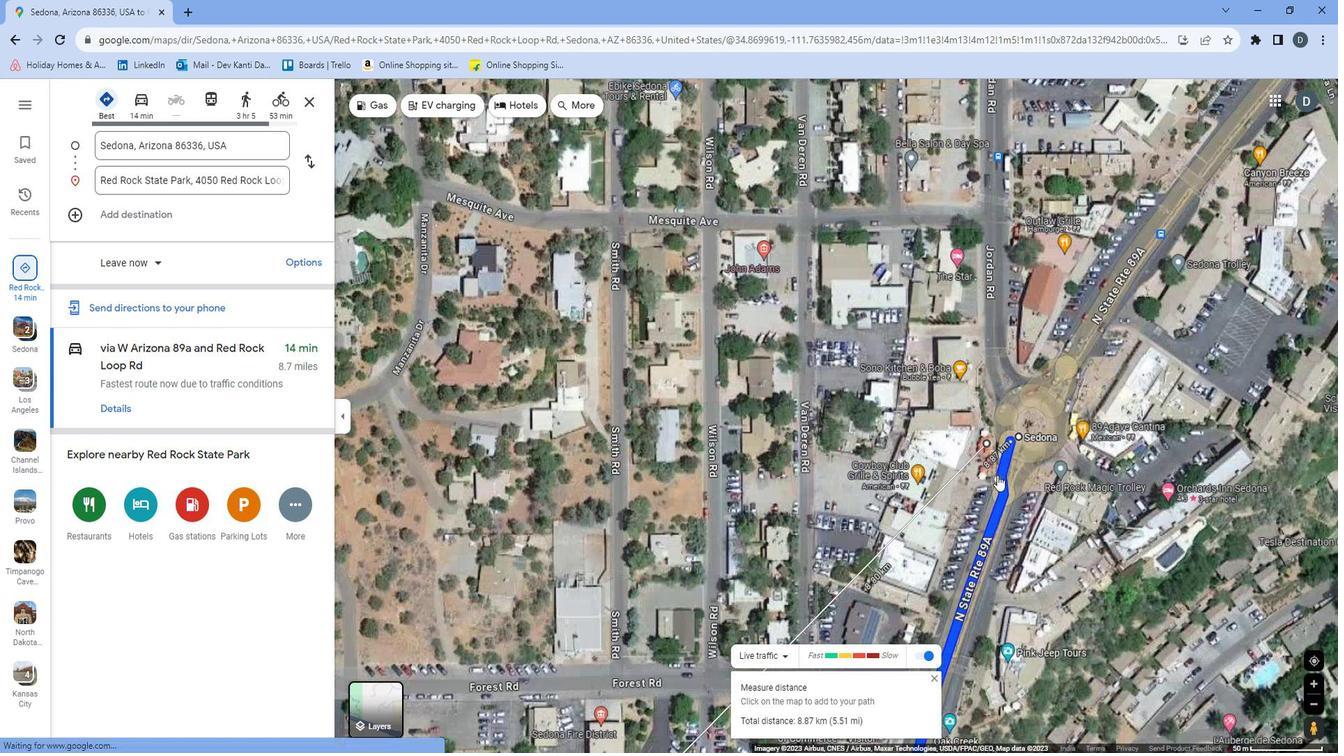 
Action: Mouse scrolled (997, 457) with delta (0, 0)
Screenshot: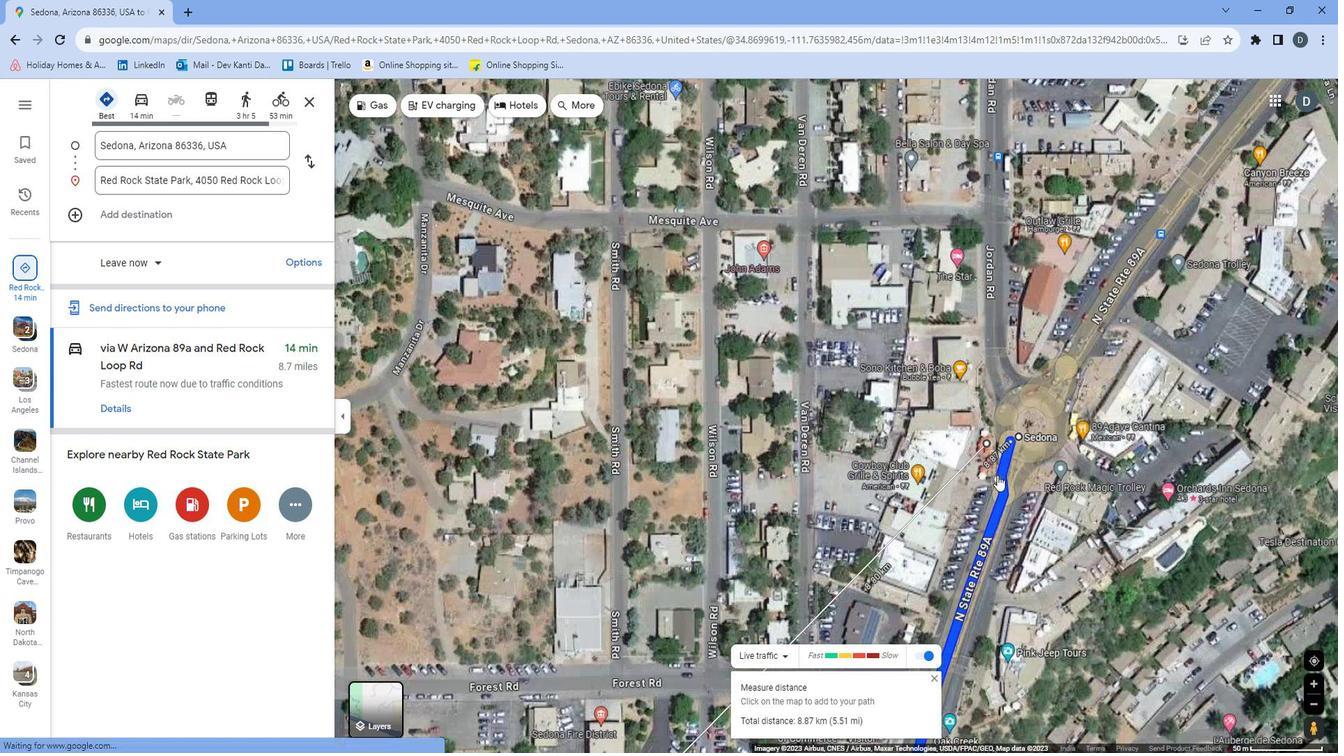 
Action: Mouse moved to (1036, 434)
Screenshot: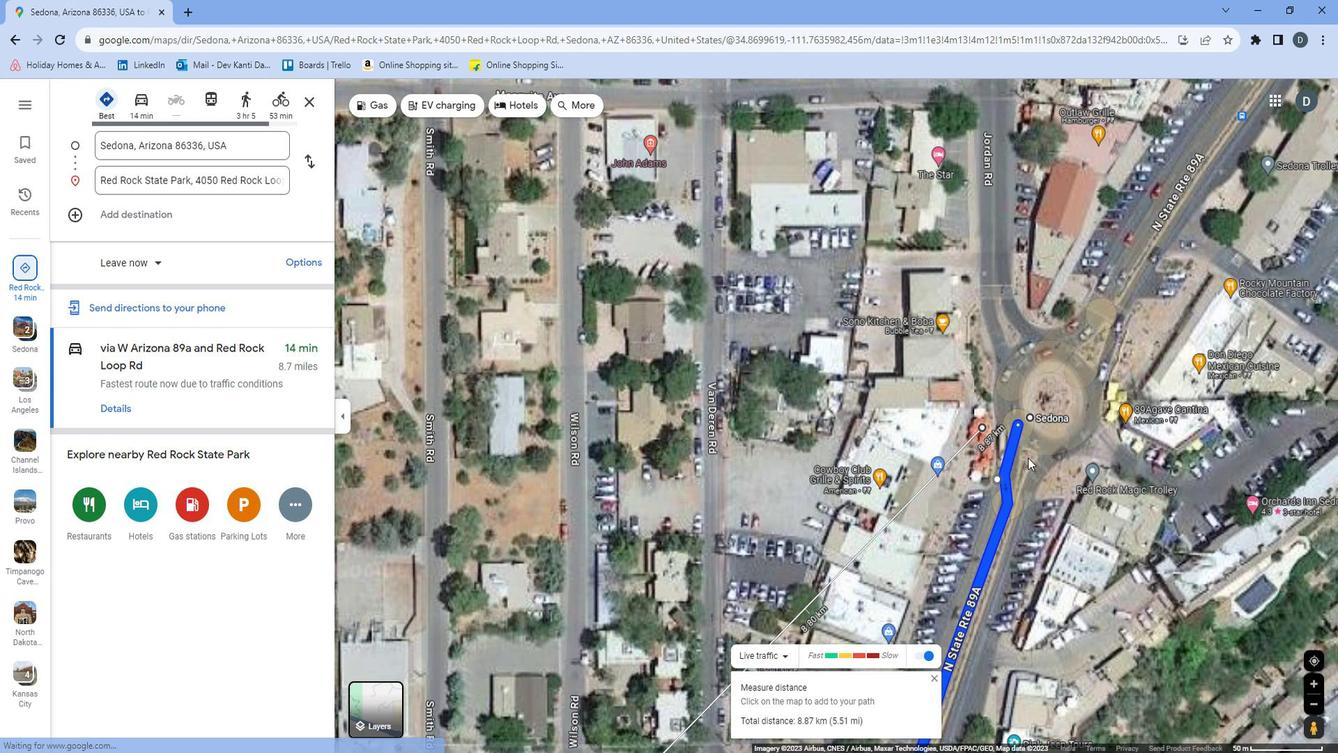 
Action: Mouse pressed left at (1036, 434)
Screenshot: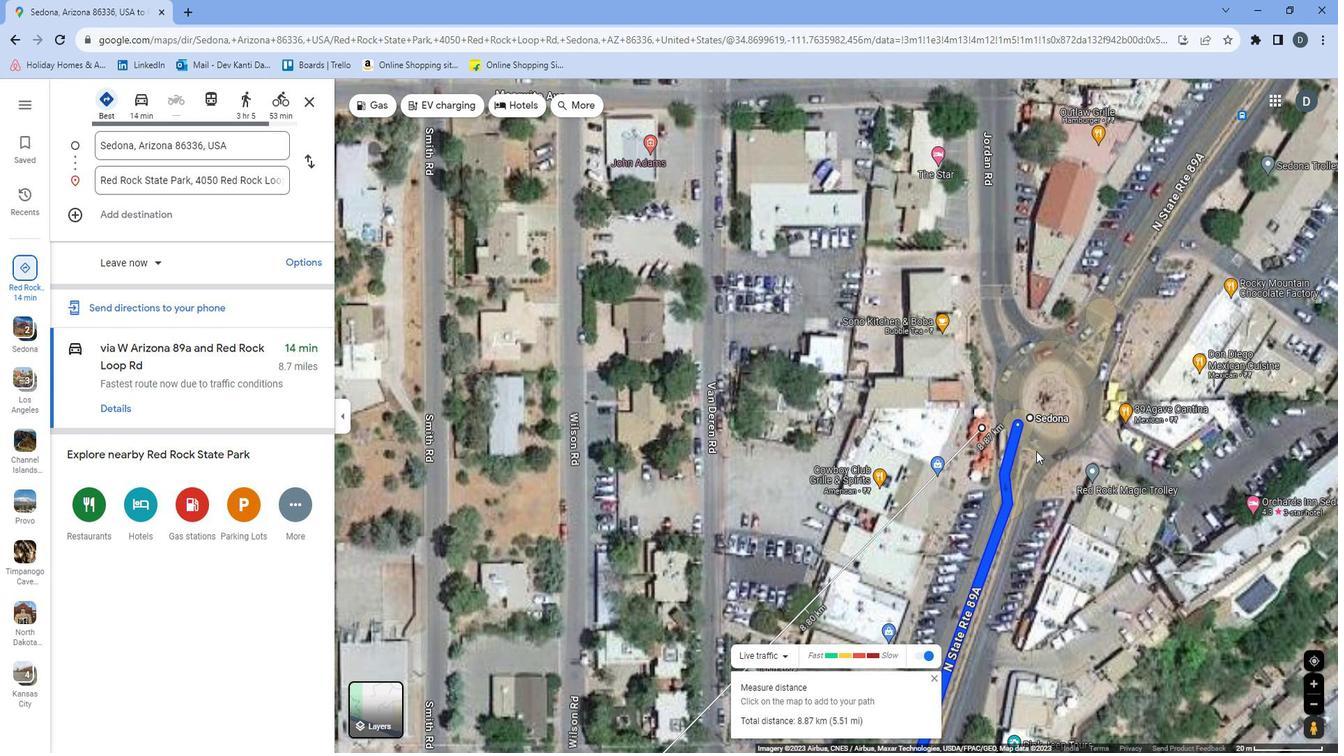 
Action: Mouse moved to (1018, 483)
Screenshot: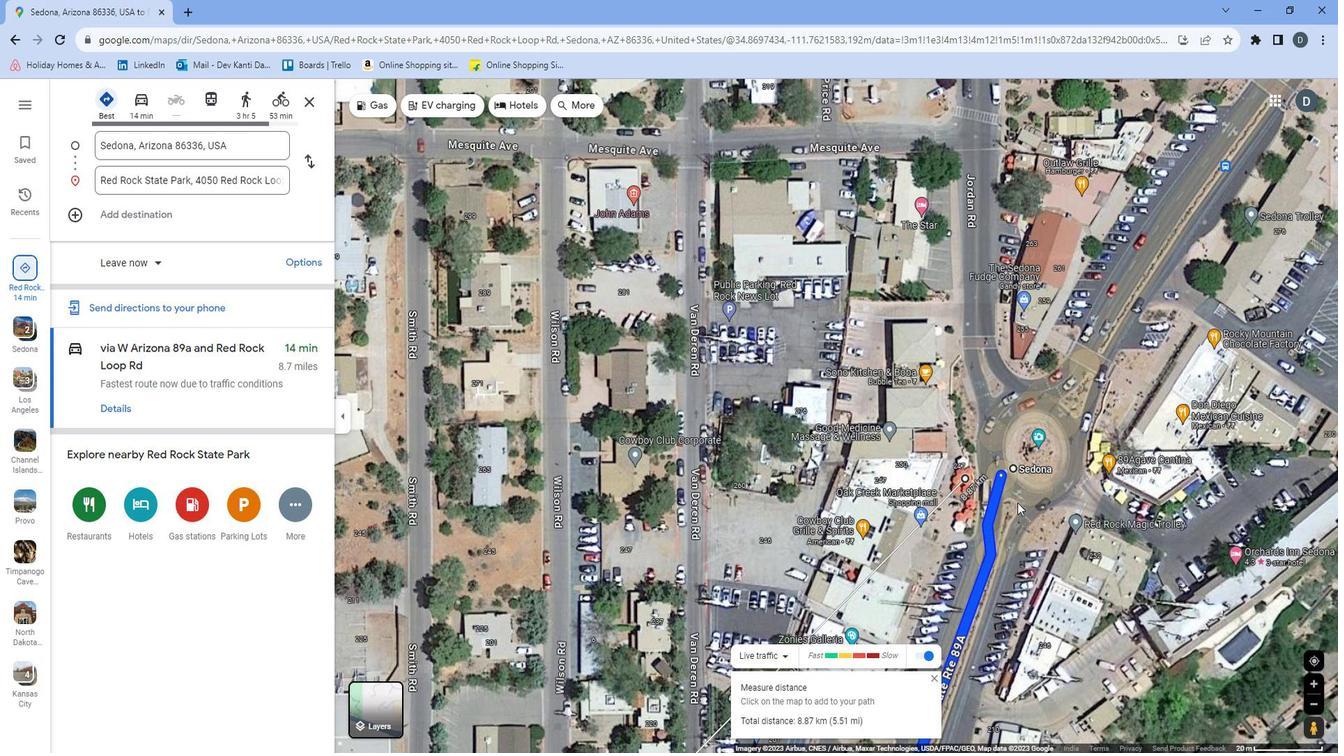 
Action: Mouse scrolled (1018, 483) with delta (0, 0)
Screenshot: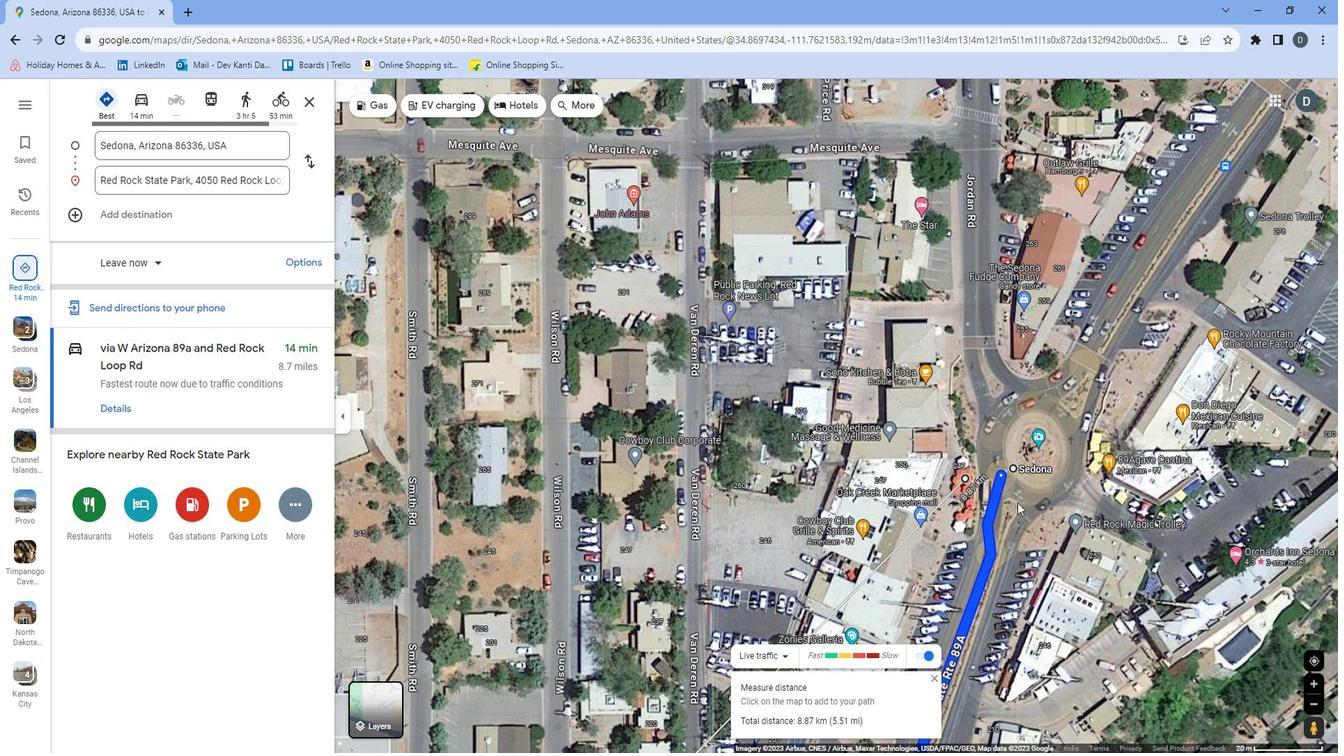 
Action: Mouse moved to (1018, 483)
Screenshot: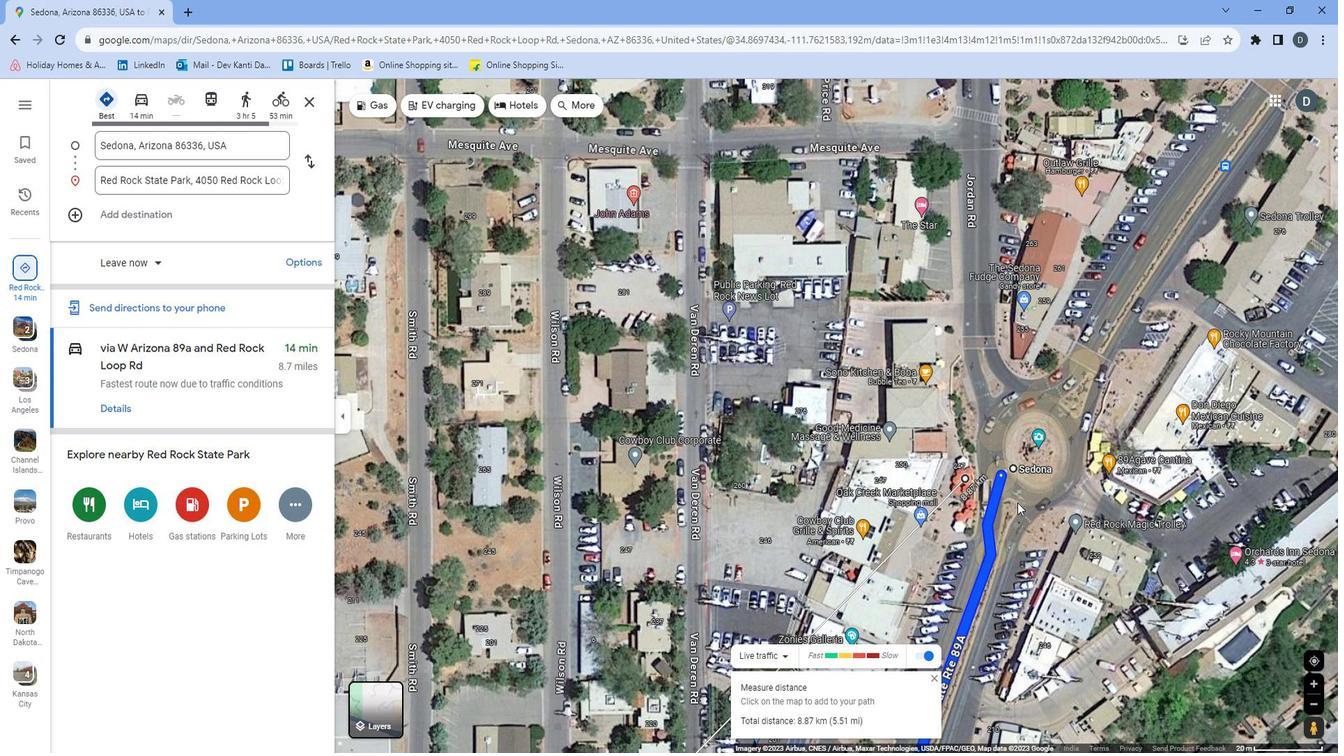 
Action: Mouse scrolled (1018, 482) with delta (0, 0)
Screenshot: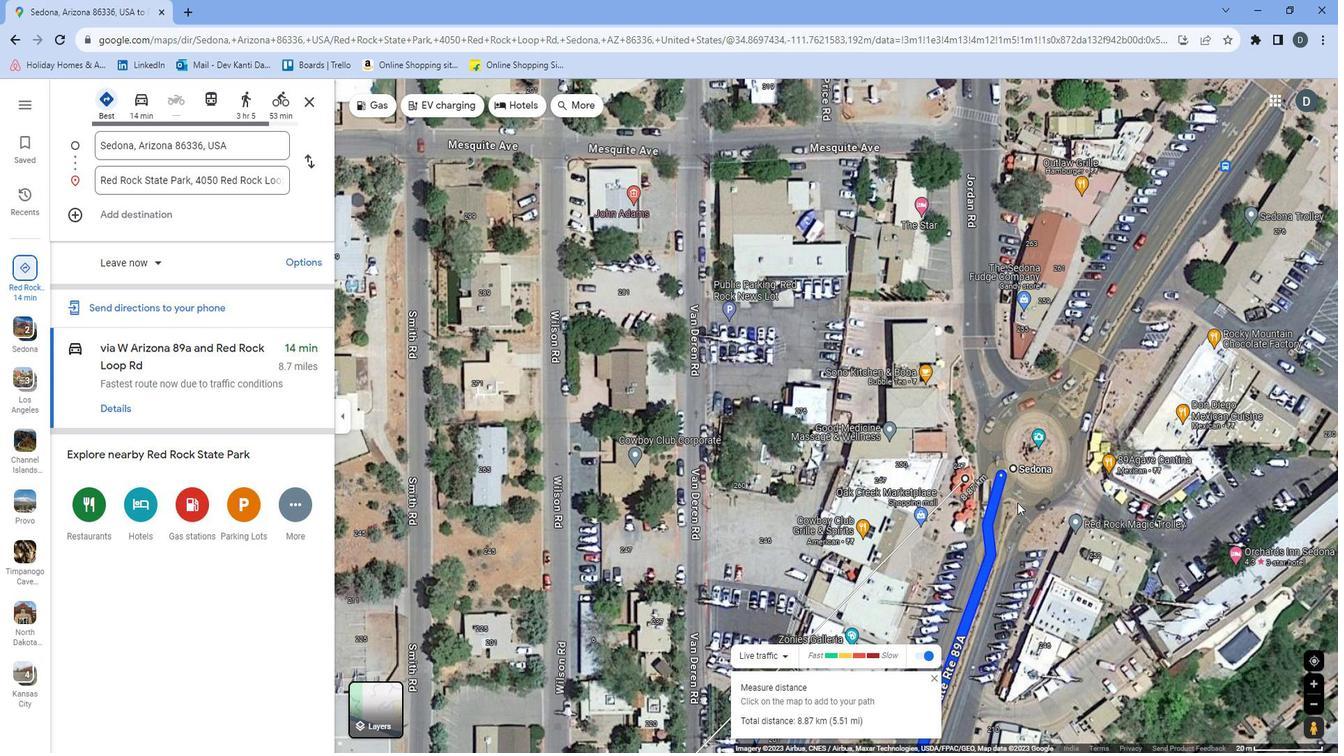 
Action: Mouse scrolled (1018, 482) with delta (0, 0)
Screenshot: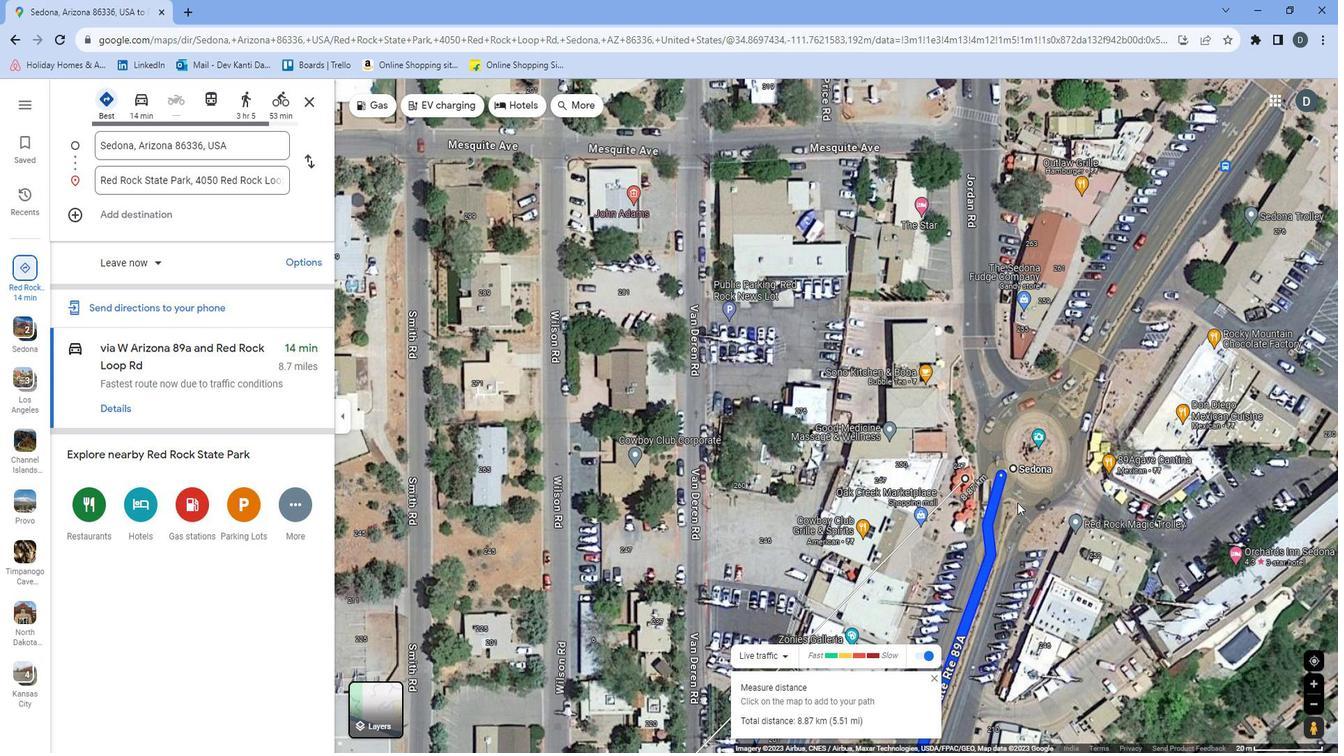 
Action: Mouse scrolled (1018, 482) with delta (0, 0)
Screenshot: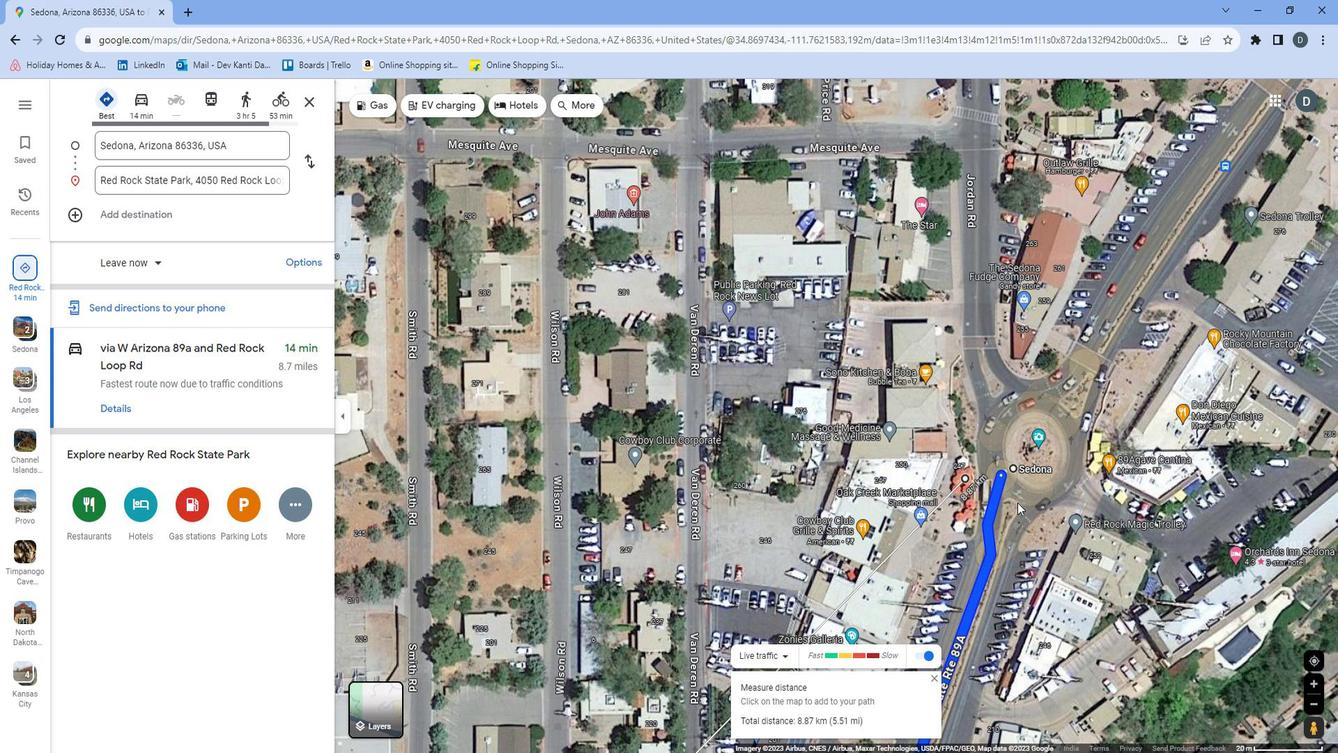 
Action: Mouse scrolled (1018, 482) with delta (0, 0)
Screenshot: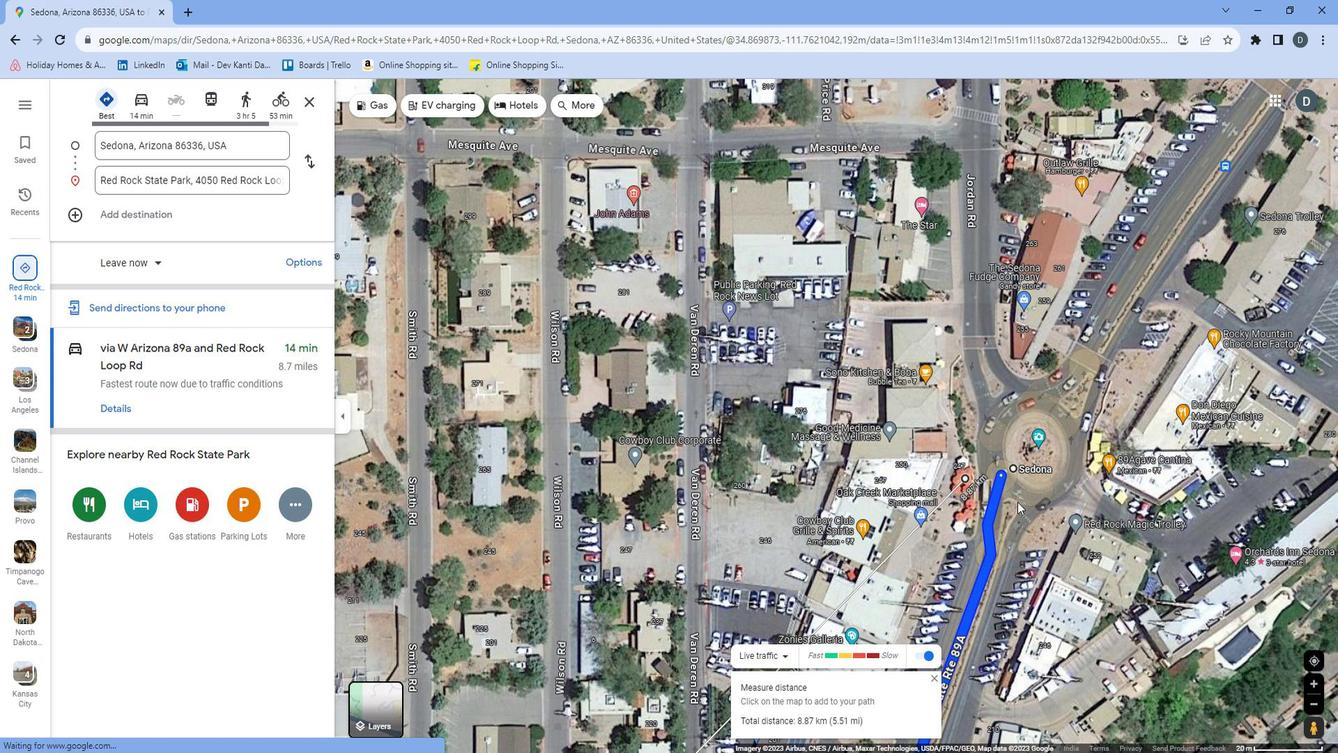 
Action: Mouse scrolled (1018, 482) with delta (0, 0)
Screenshot: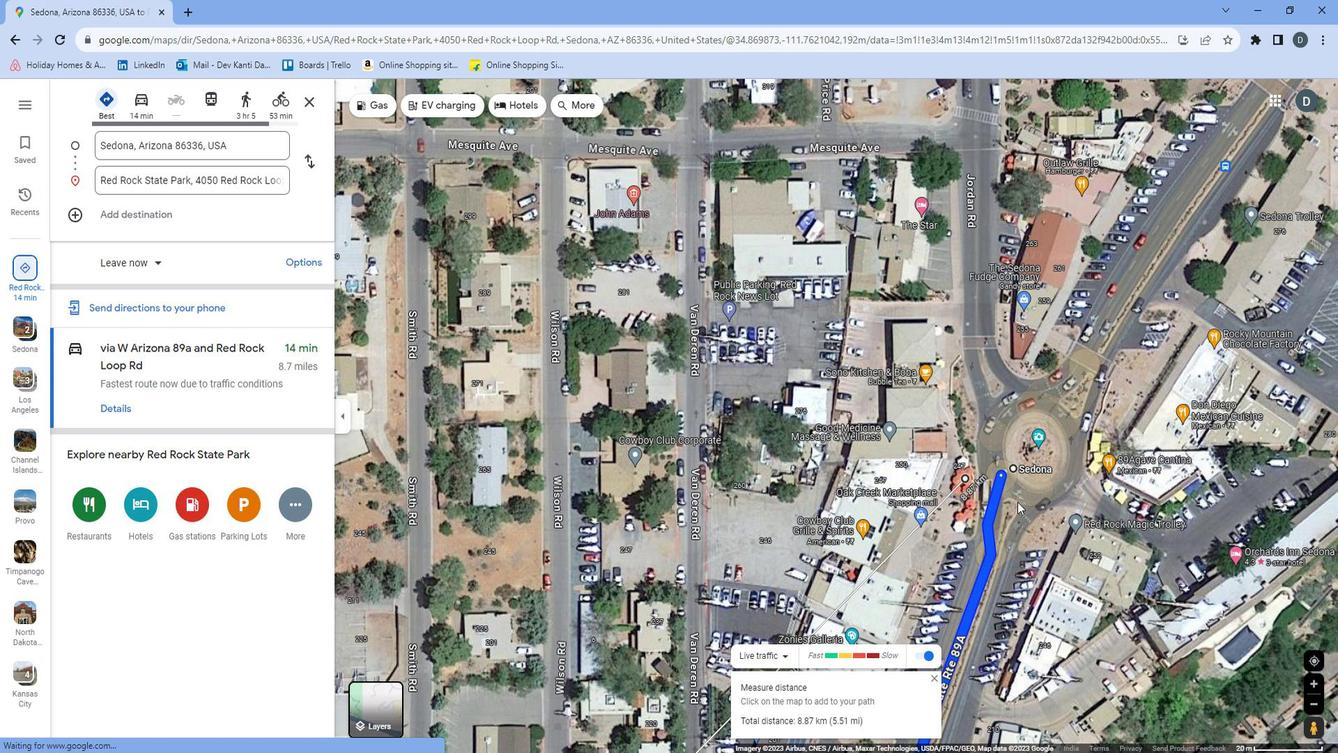 
Action: Mouse scrolled (1018, 482) with delta (0, 0)
Screenshot: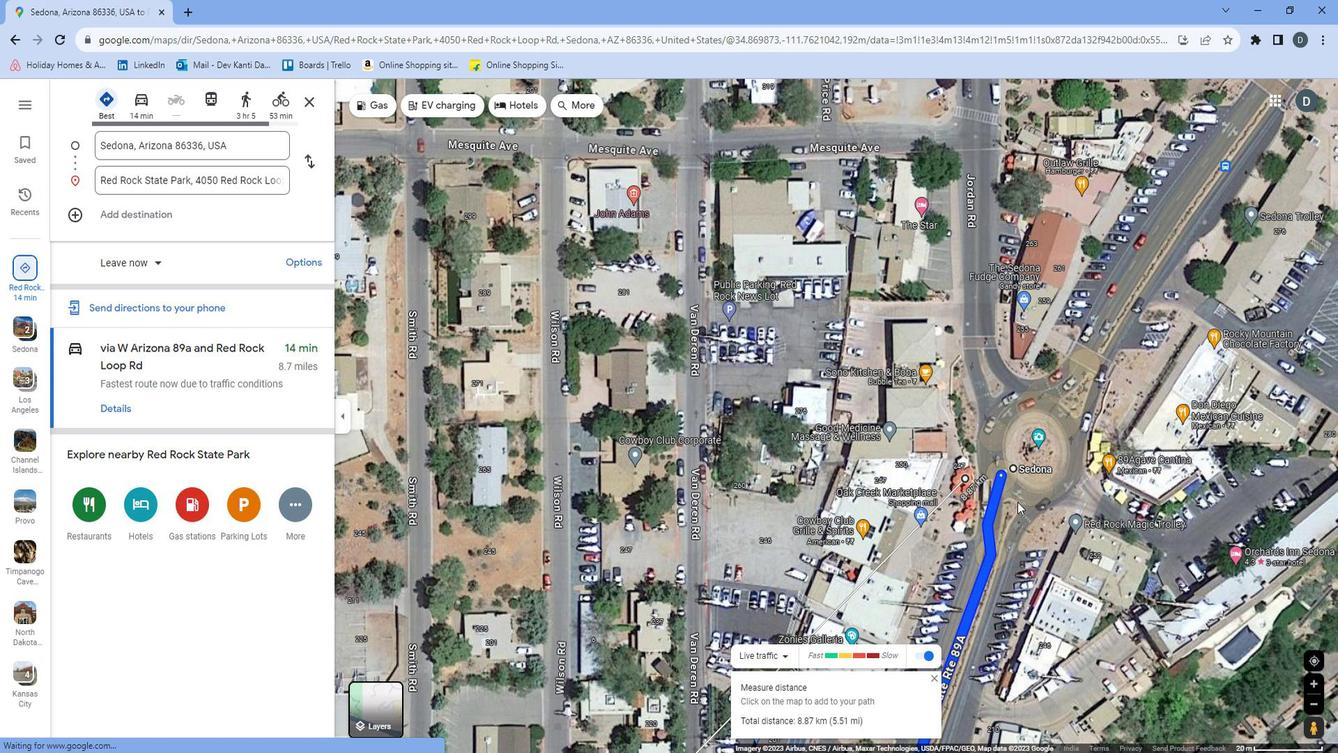 
Action: Mouse moved to (877, 492)
Screenshot: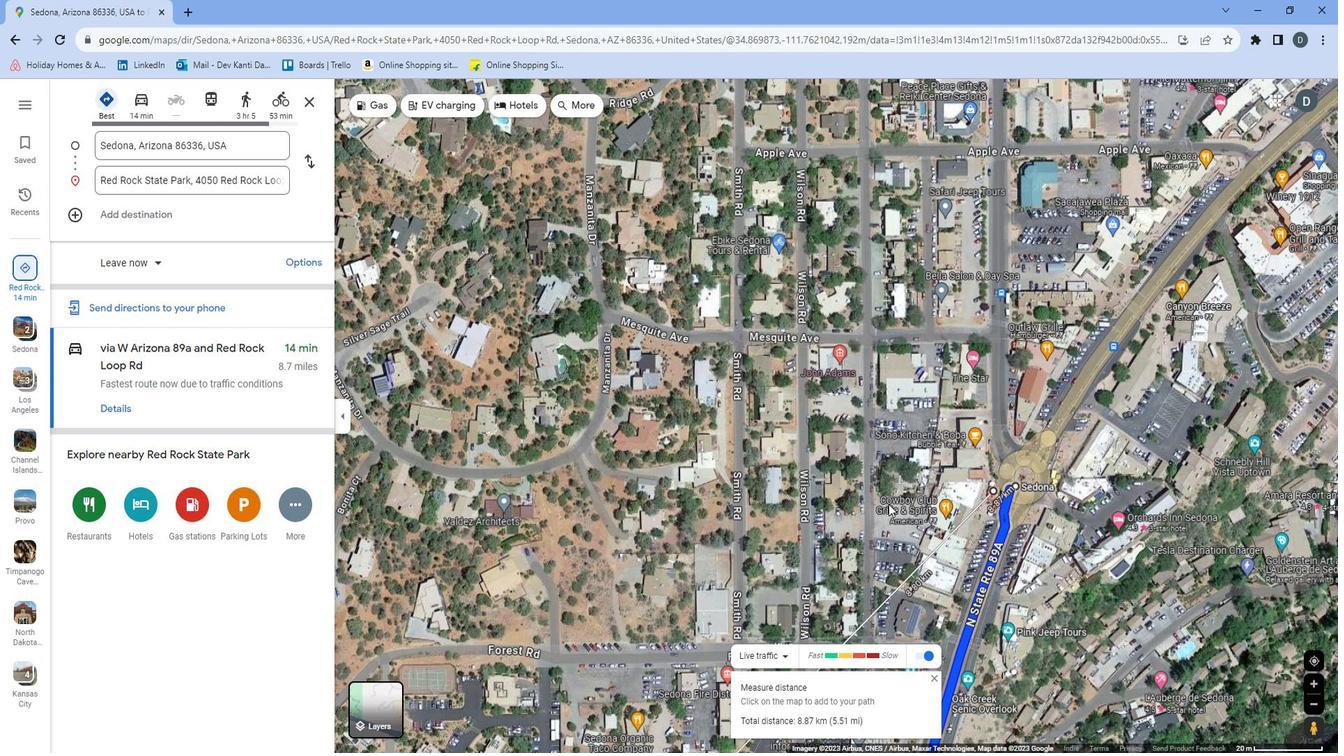 
Action: Mouse pressed left at (877, 492)
Screenshot: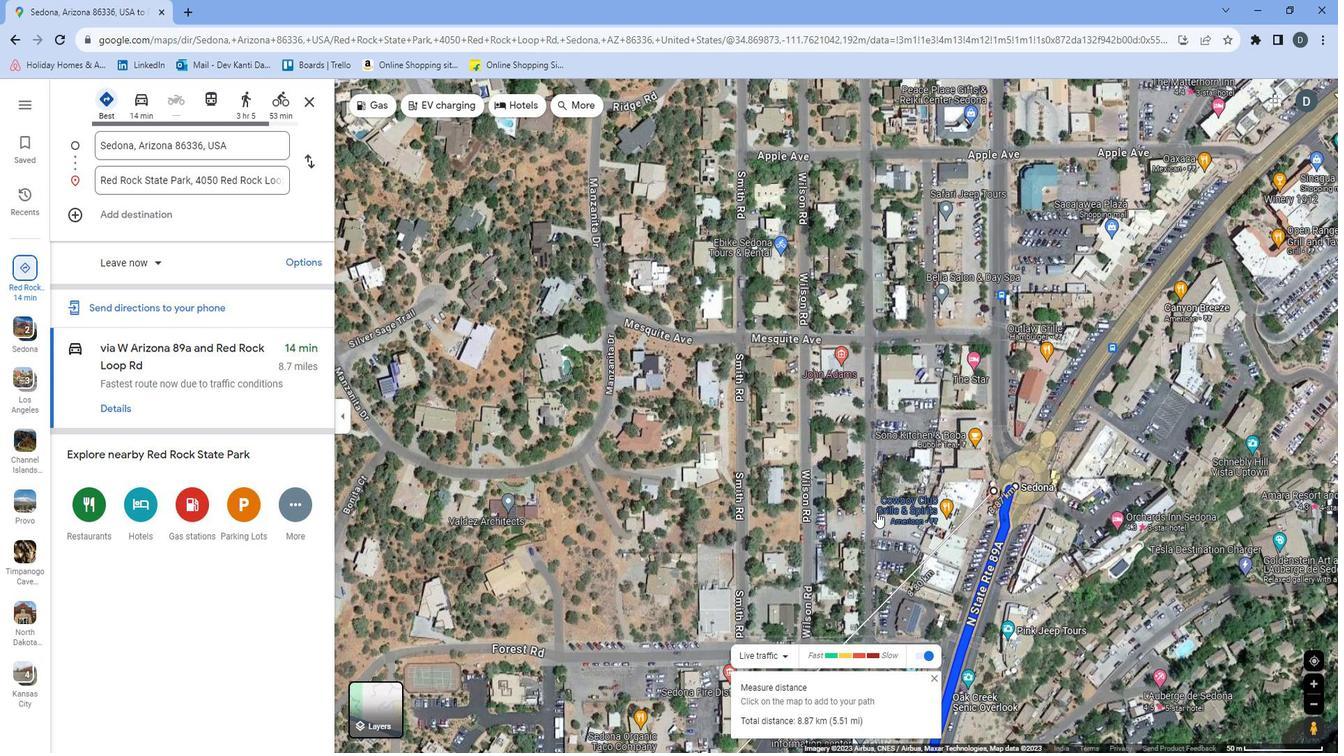 
Action: Mouse moved to (863, 479)
Screenshot: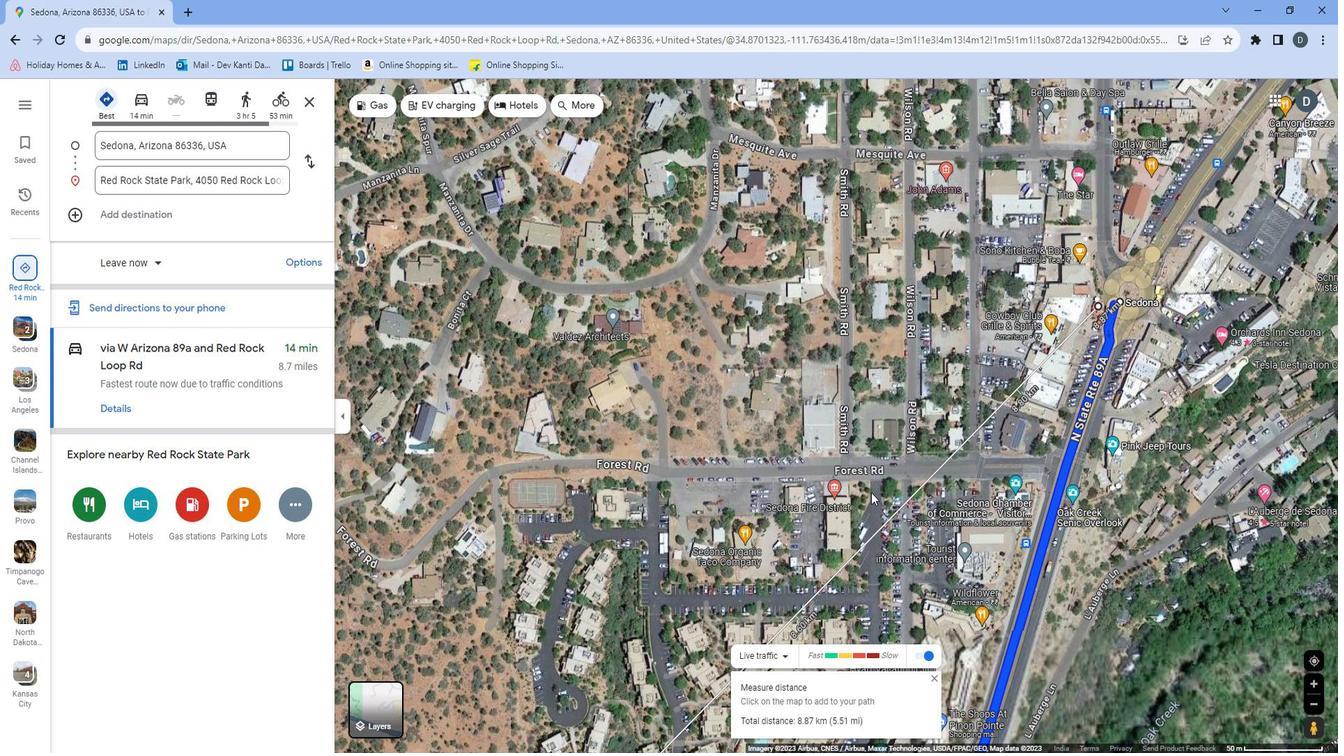 
Action: Mouse scrolled (863, 478) with delta (0, 0)
Screenshot: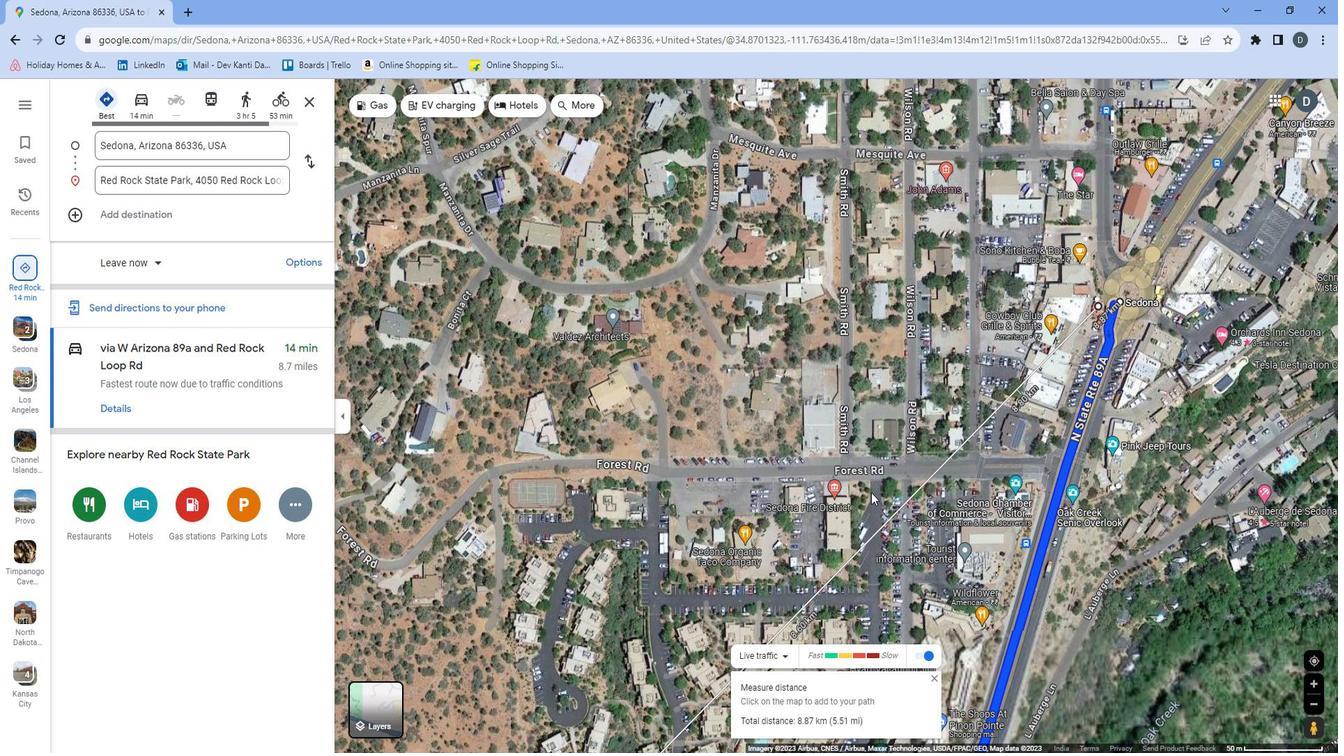 
Action: Mouse moved to (862, 479)
Screenshot: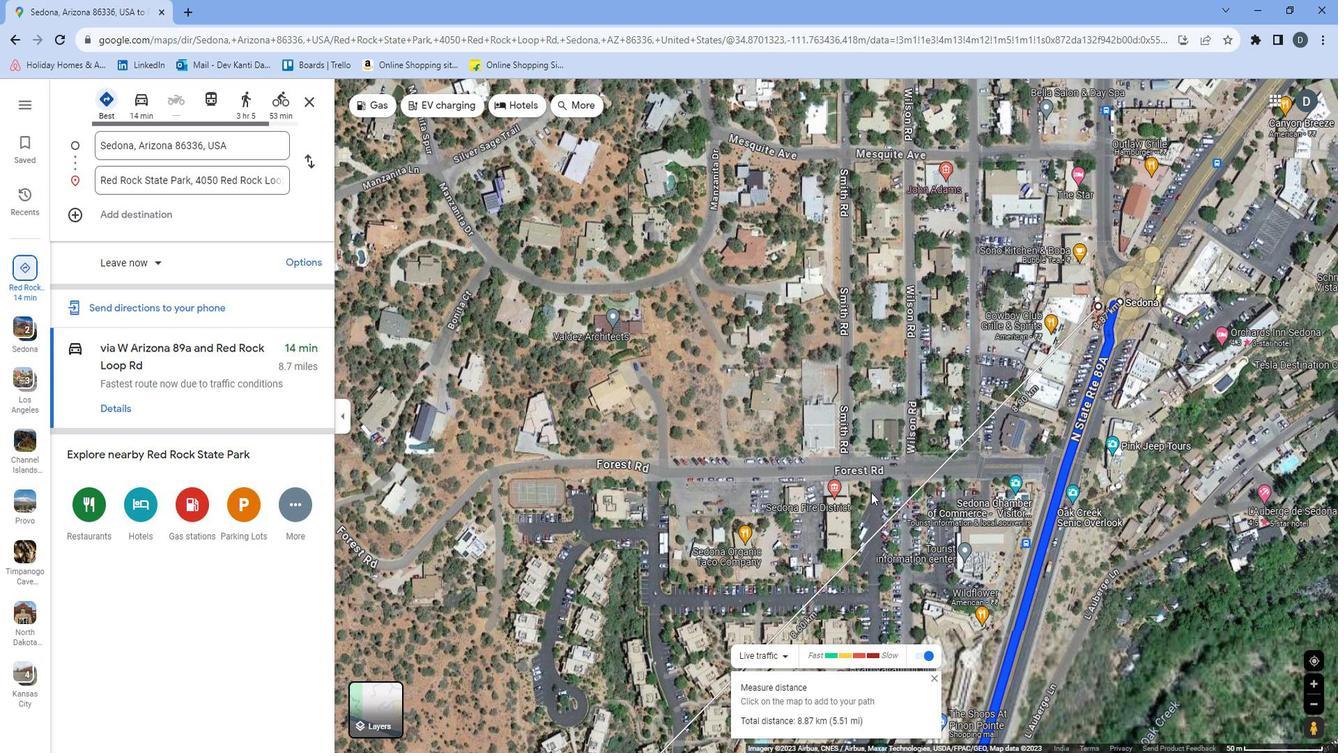 
Action: Mouse scrolled (862, 479) with delta (0, 0)
Screenshot: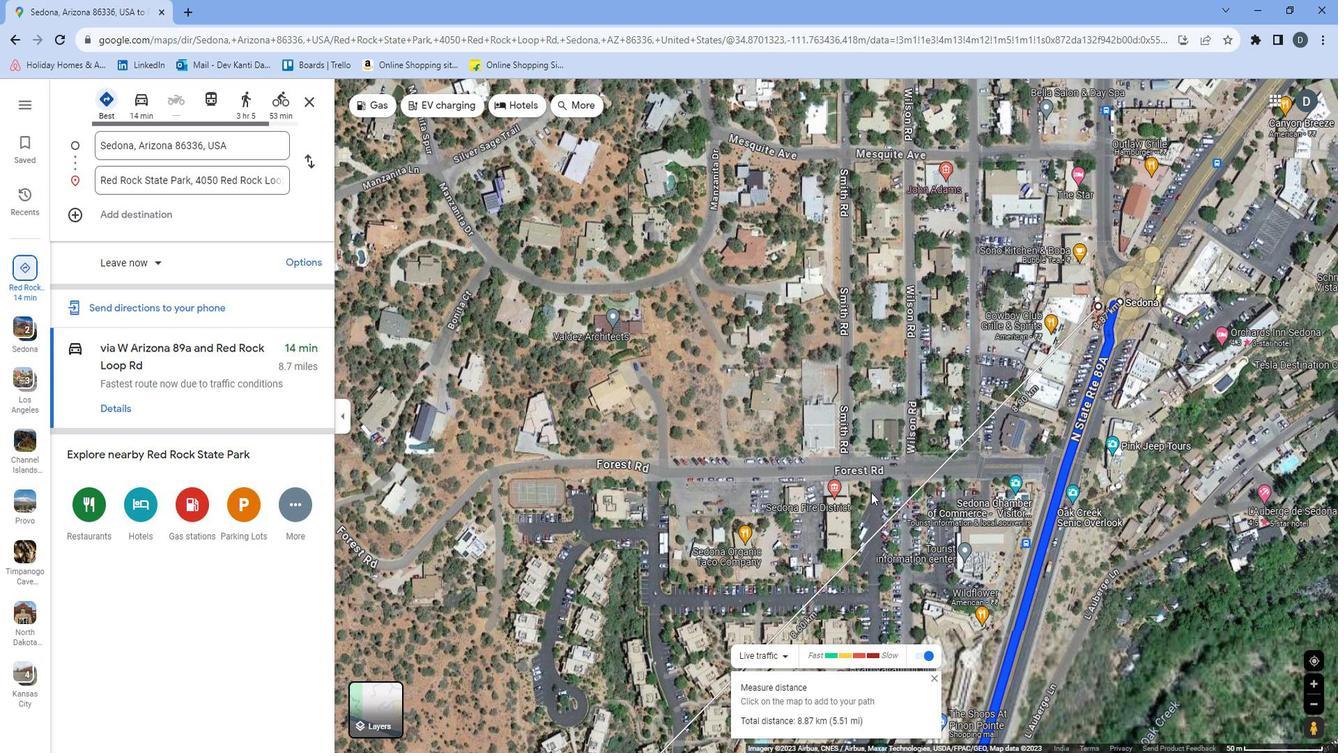 
Action: Mouse scrolled (862, 479) with delta (0, 0)
Screenshot: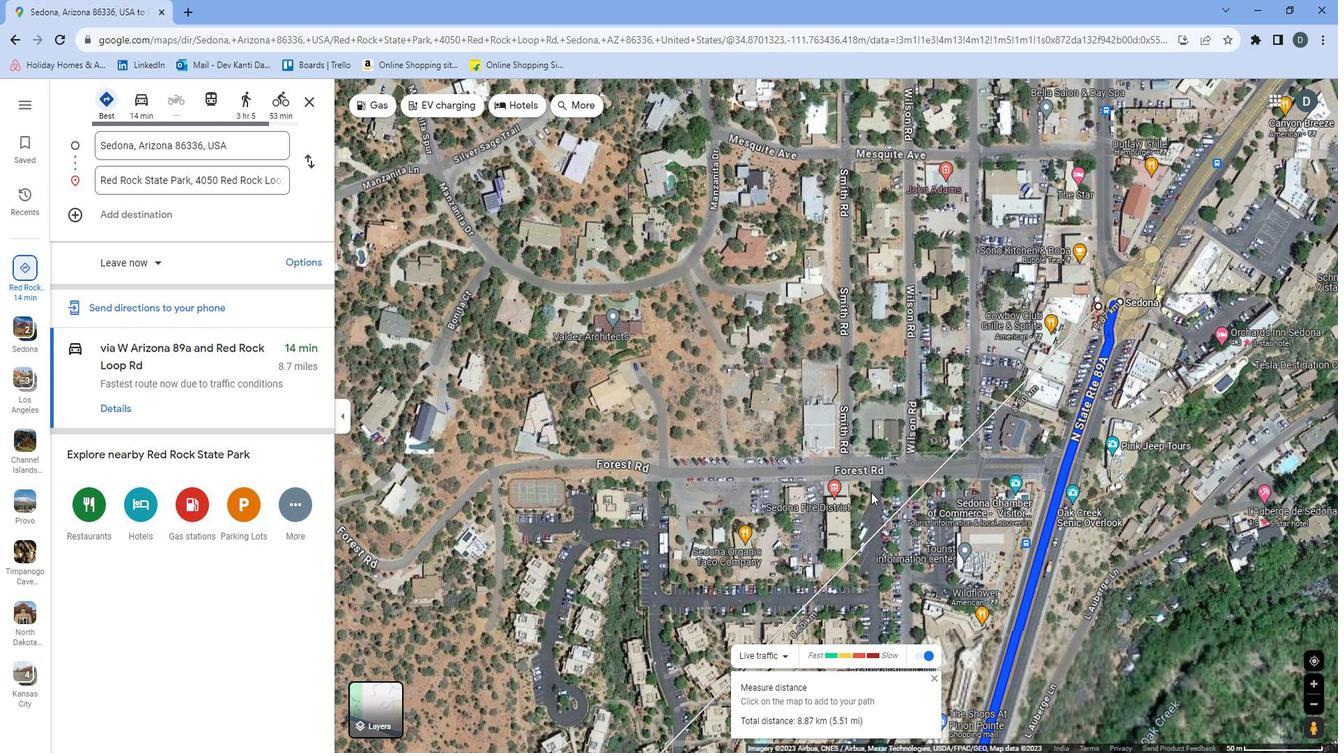 
Action: Mouse scrolled (862, 479) with delta (0, 0)
Screenshot: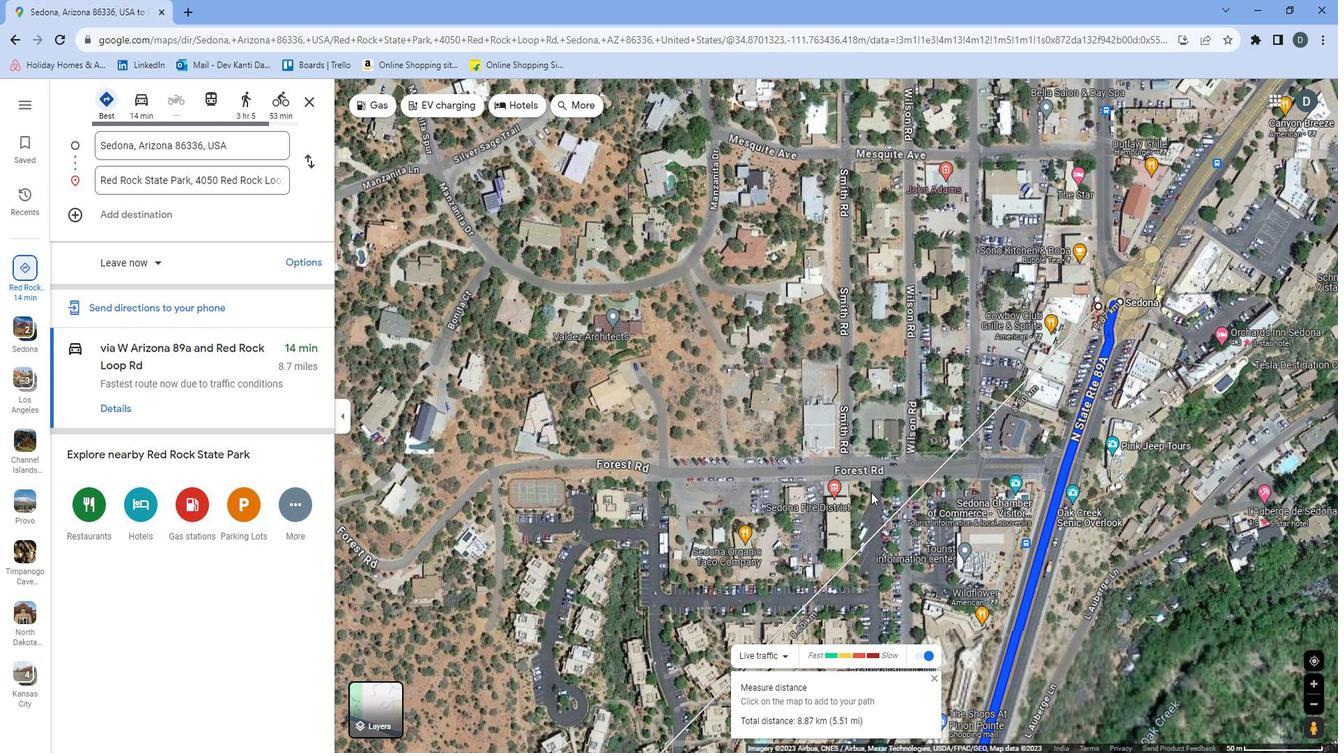 
Action: Mouse scrolled (862, 479) with delta (0, 0)
Screenshot: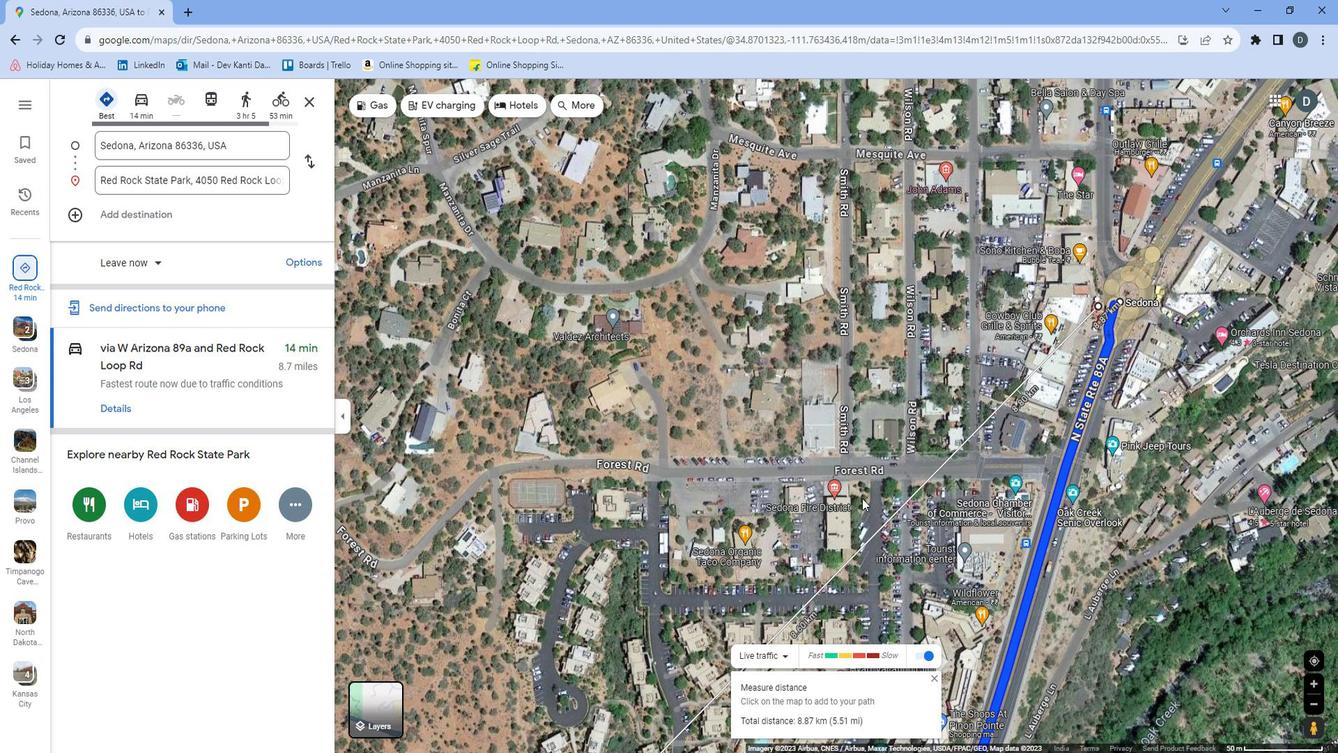 
Action: Mouse moved to (745, 500)
Screenshot: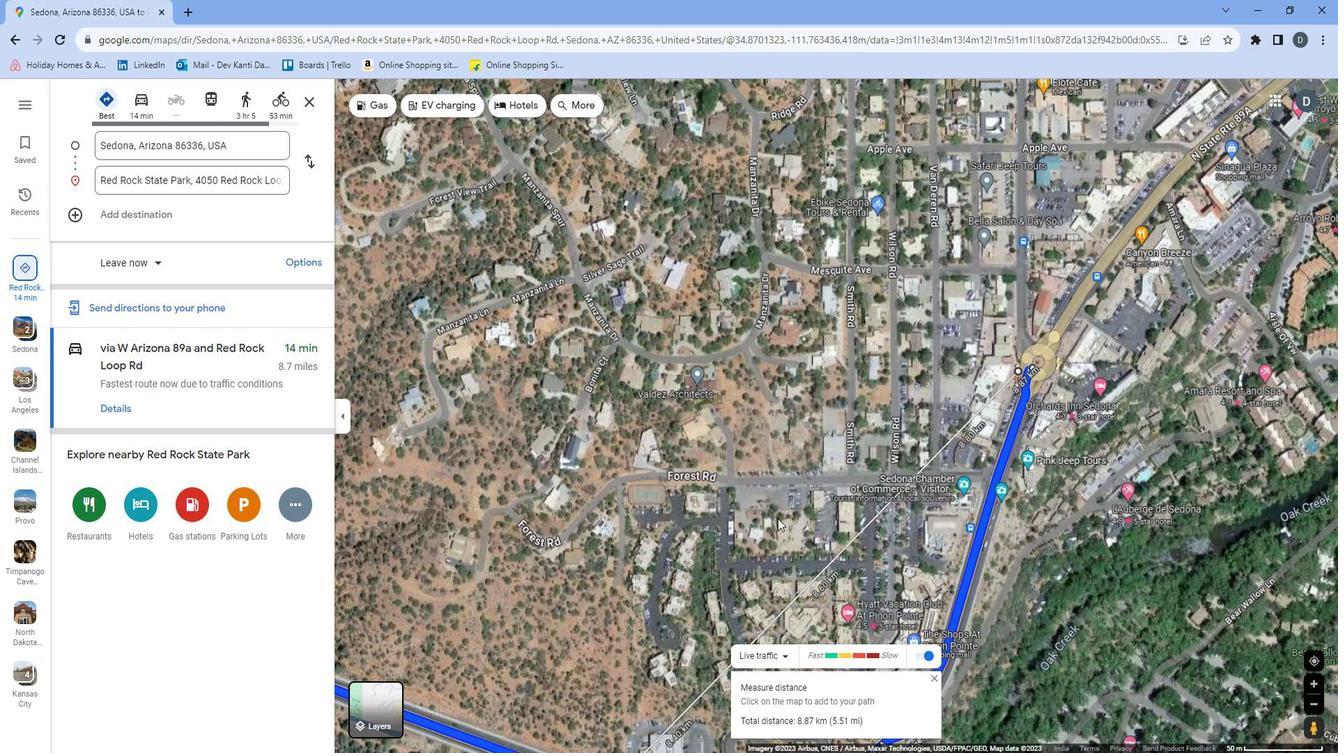 
Action: Mouse pressed left at (745, 500)
Screenshot: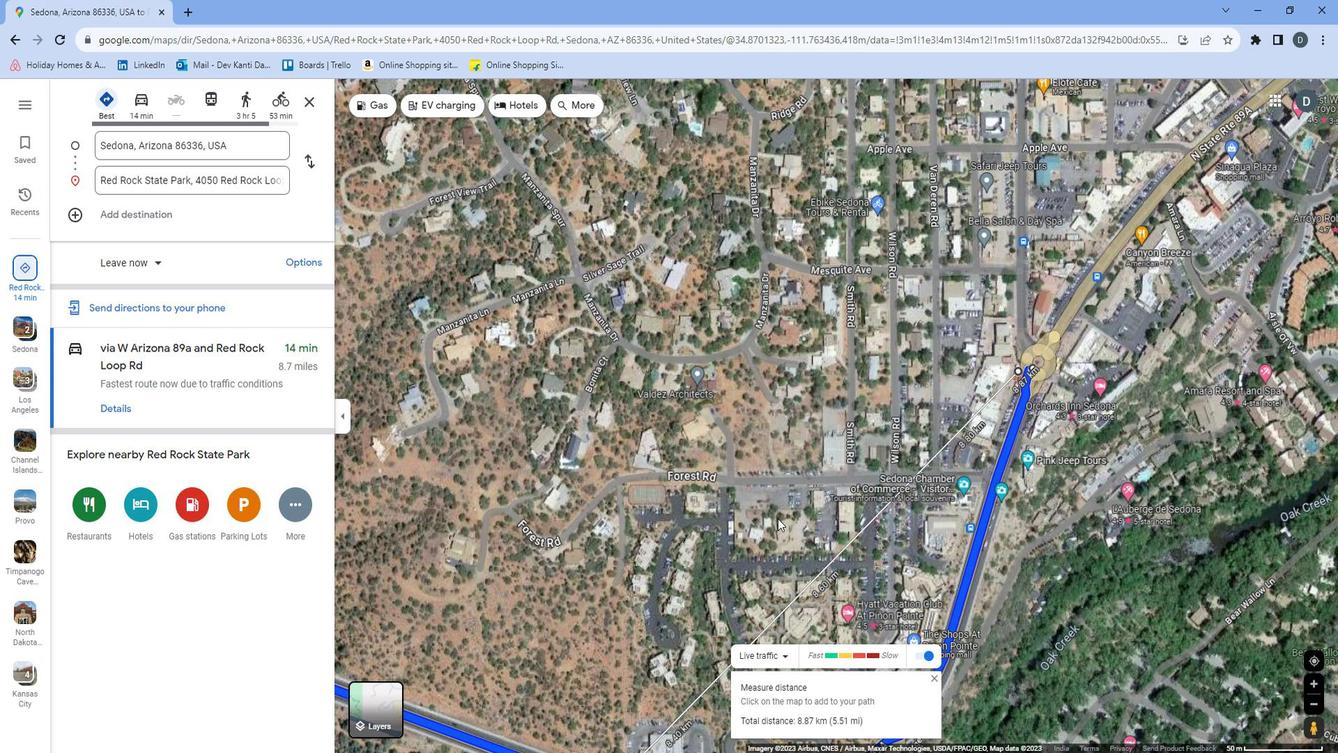 
Action: Mouse moved to (949, 385)
Screenshot: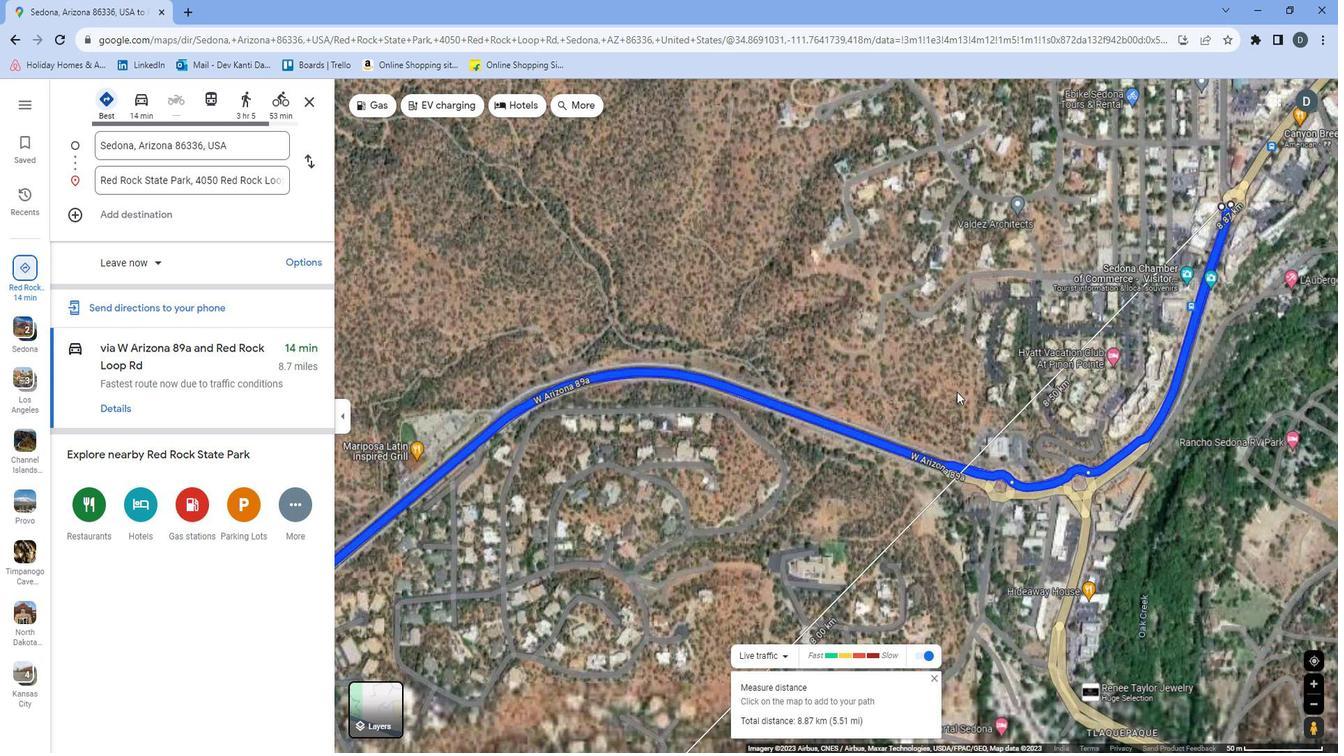 
Action: Mouse scrolled (949, 384) with delta (0, 0)
Screenshot: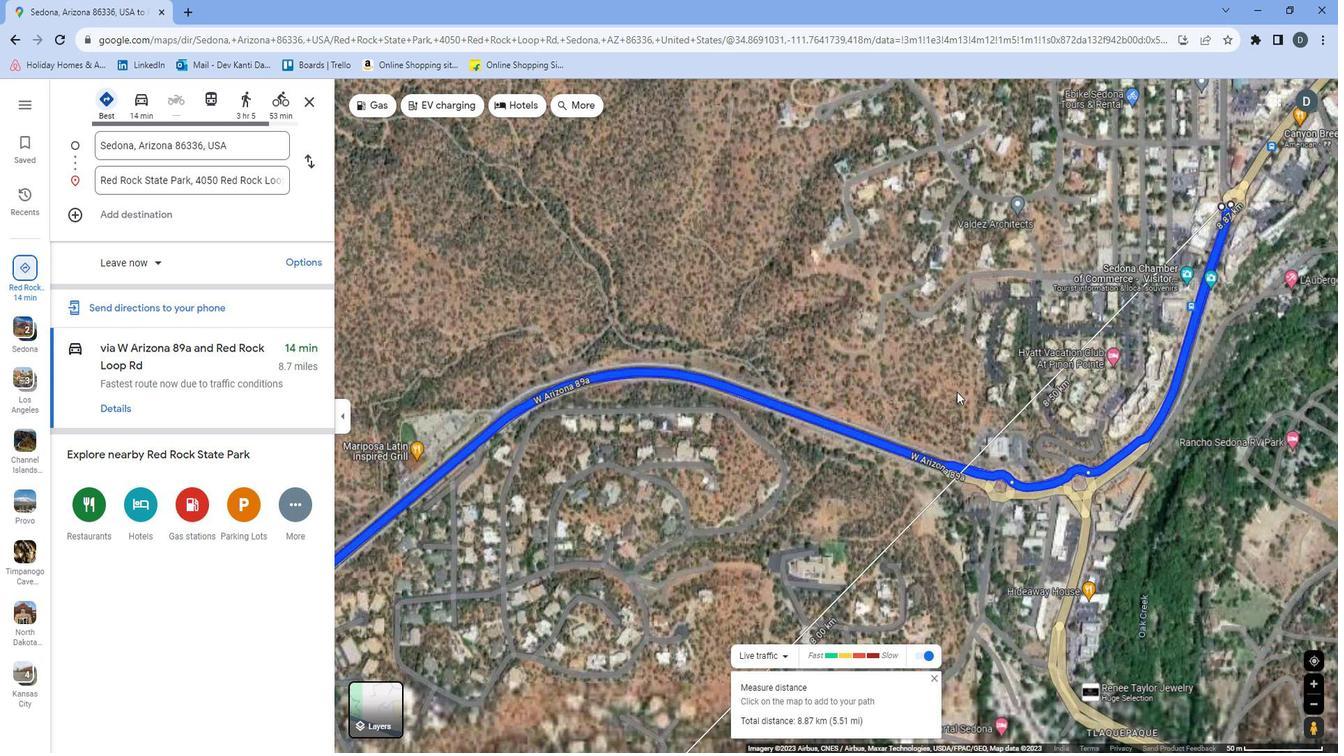 
Action: Mouse moved to (944, 389)
Screenshot: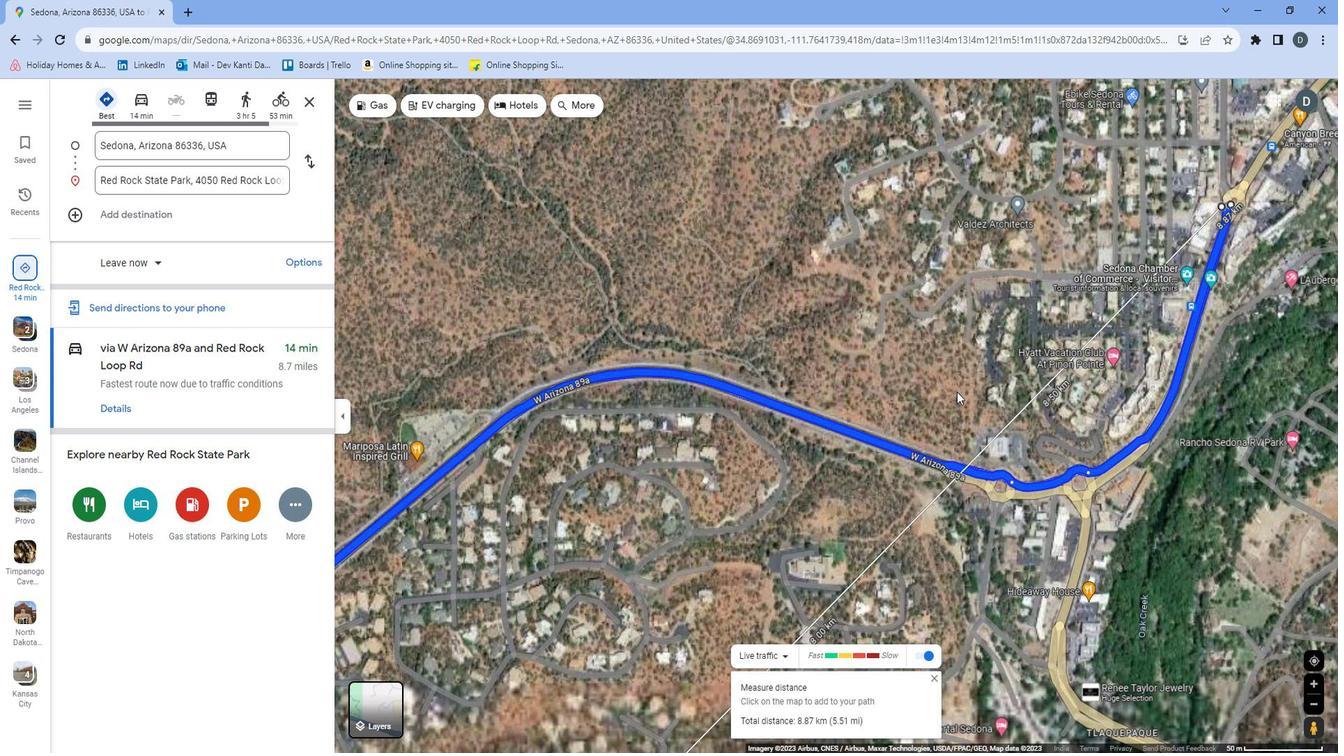 
Action: Mouse scrolled (944, 388) with delta (0, 0)
Screenshot: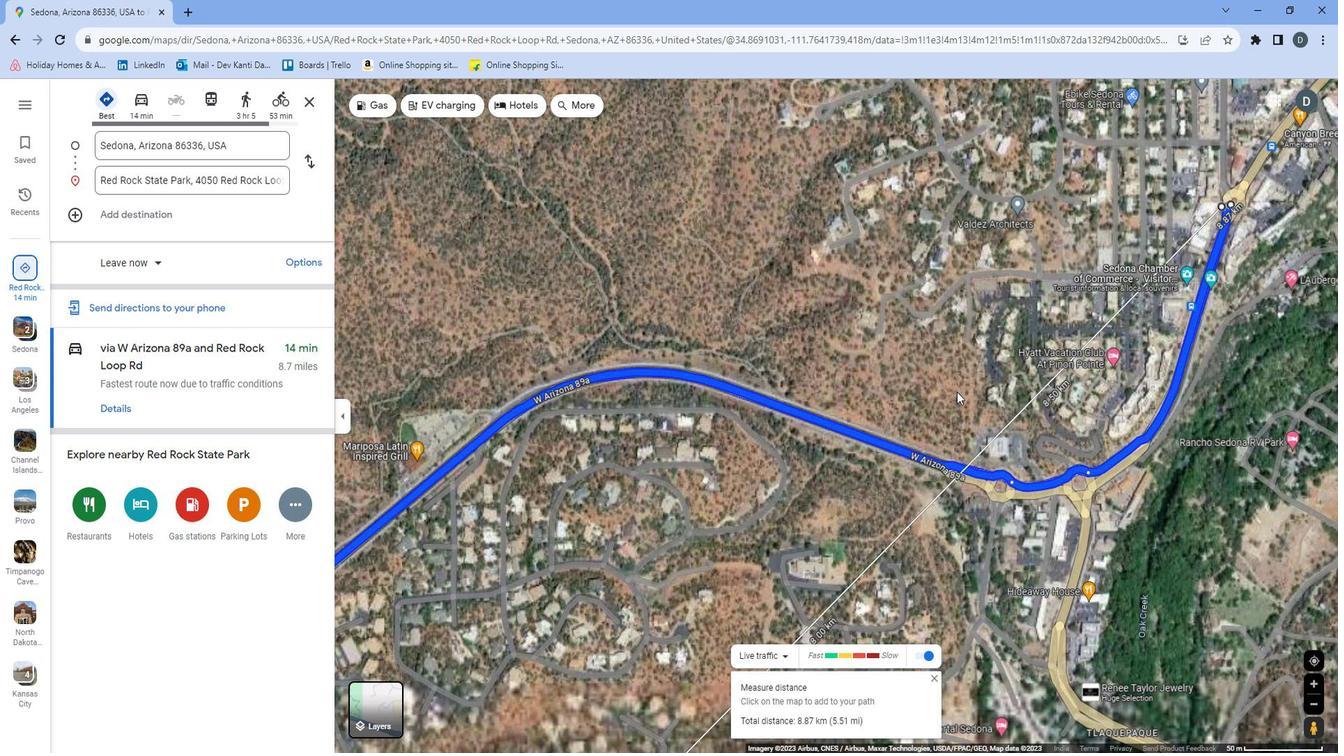
Action: Mouse moved to (939, 393)
Screenshot: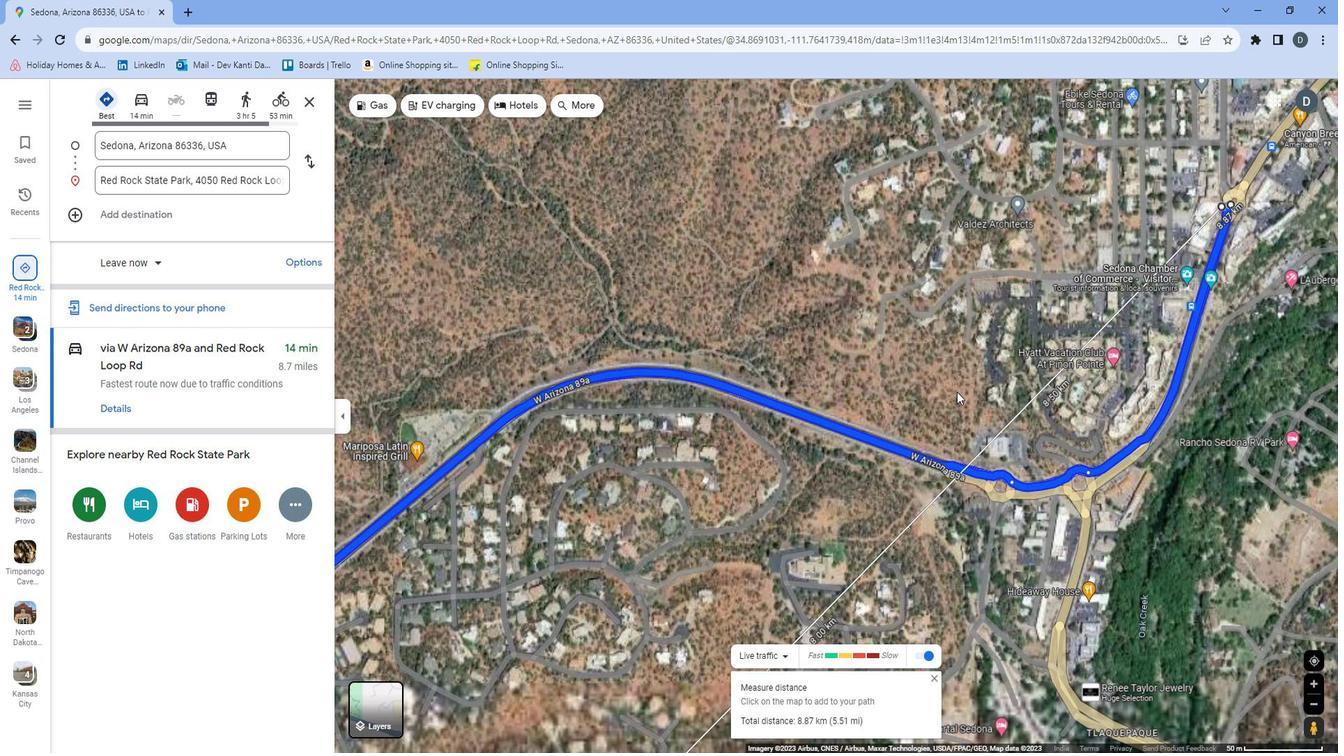 
Action: Mouse scrolled (939, 392) with delta (0, 0)
Screenshot: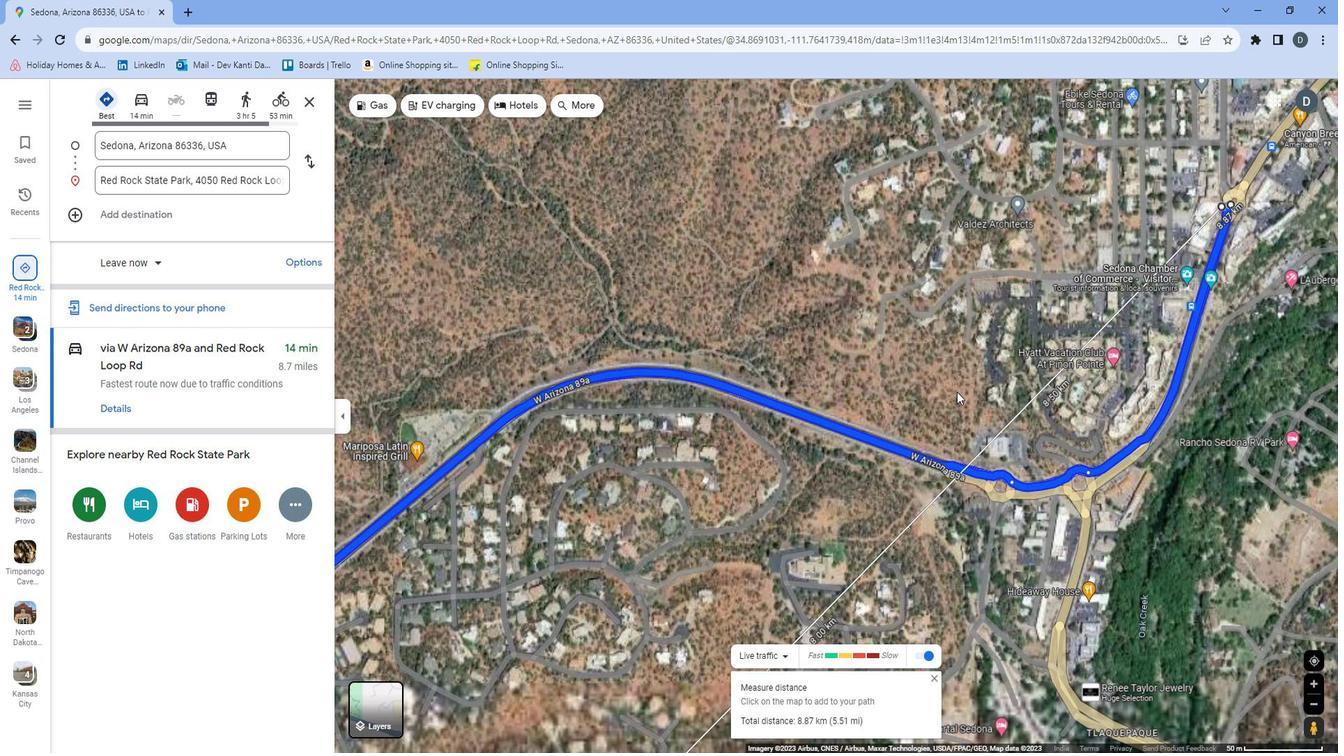 
Action: Mouse moved to (833, 444)
Screenshot: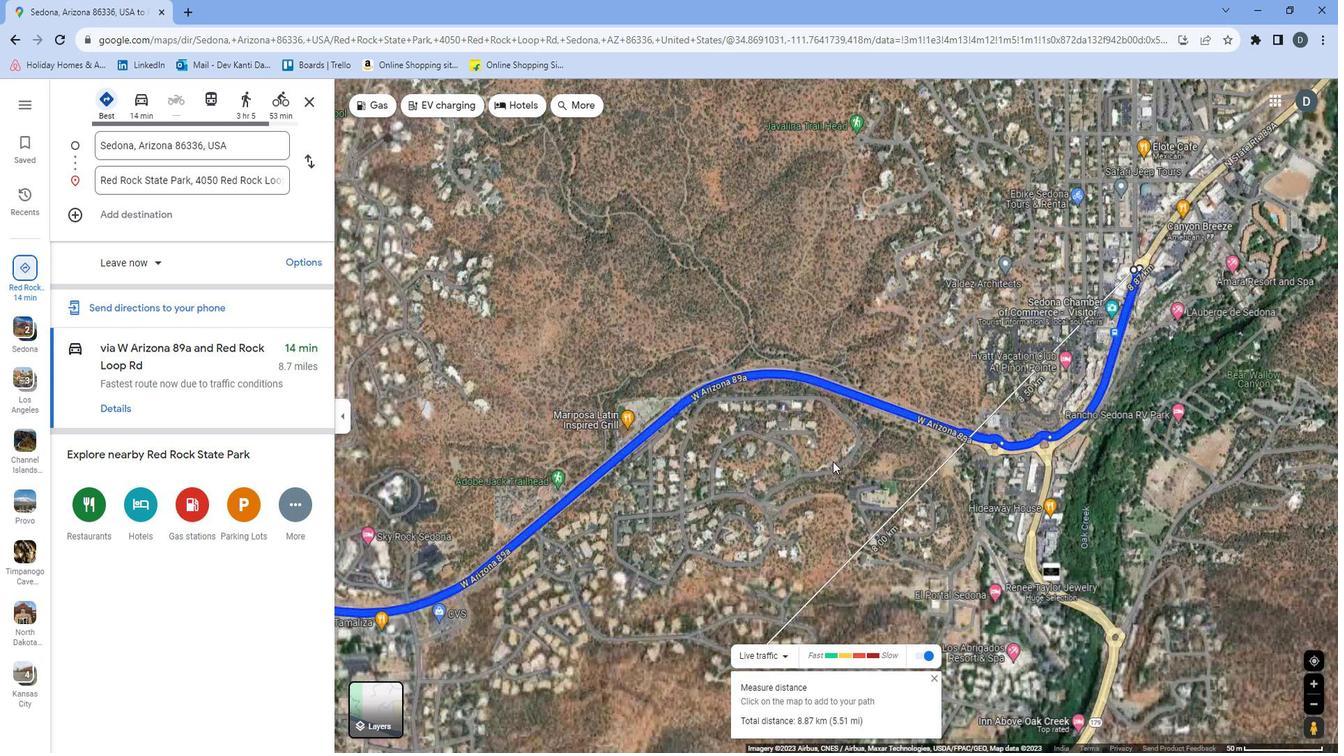 
Action: Mouse pressed left at (833, 444)
Screenshot: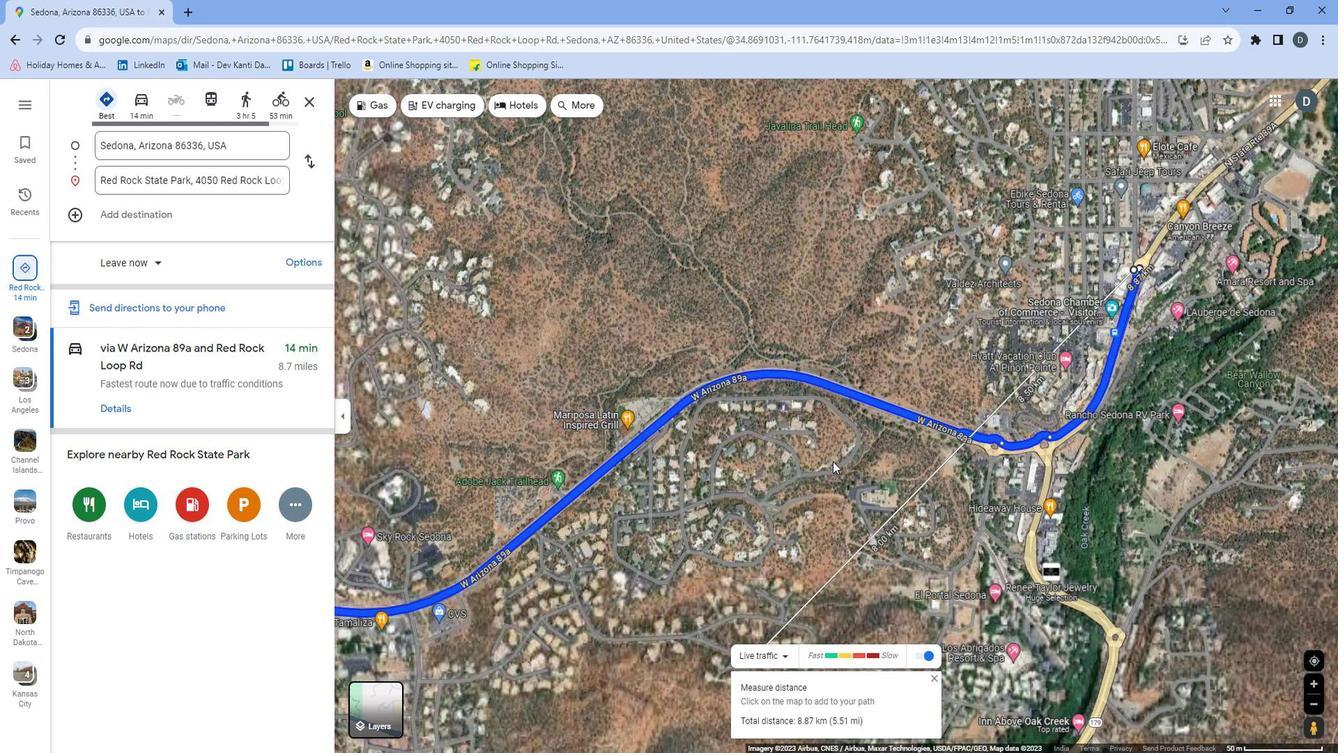 
Action: Mouse moved to (873, 419)
Screenshot: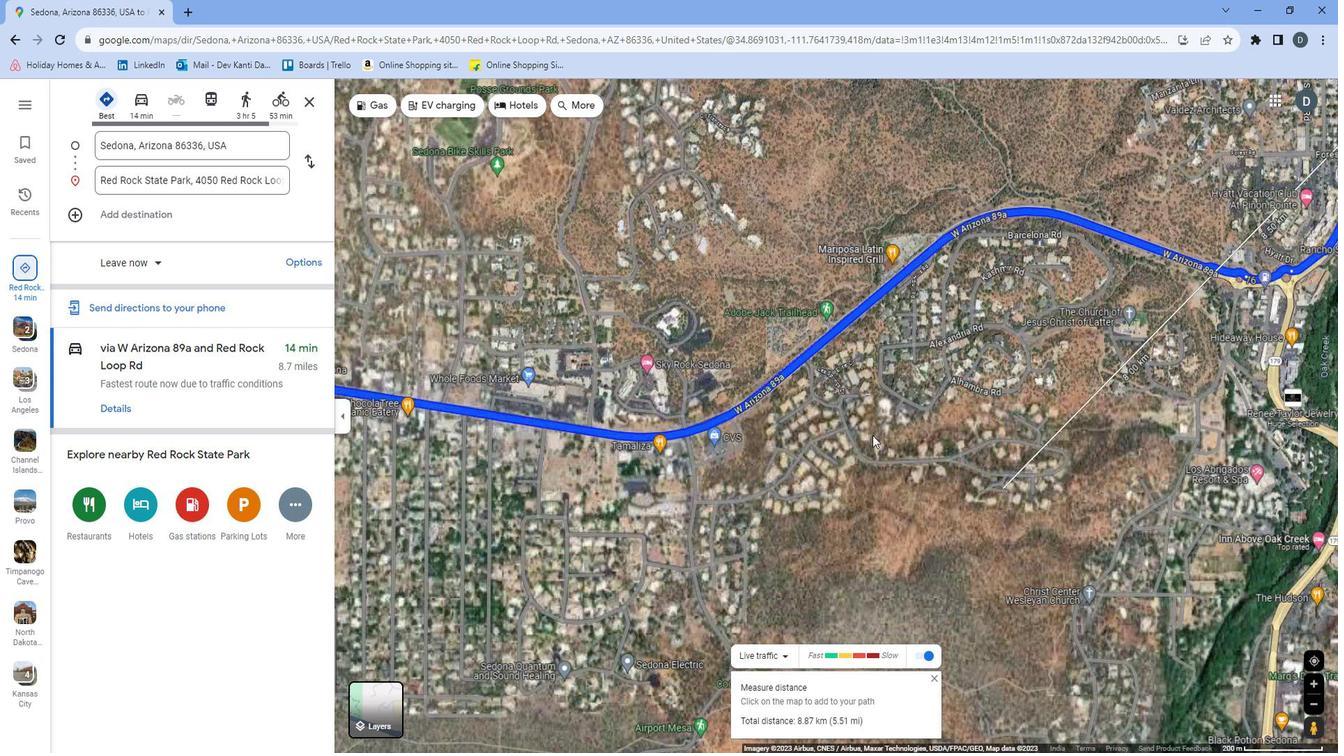 
Action: Mouse scrolled (873, 418) with delta (0, 0)
Screenshot: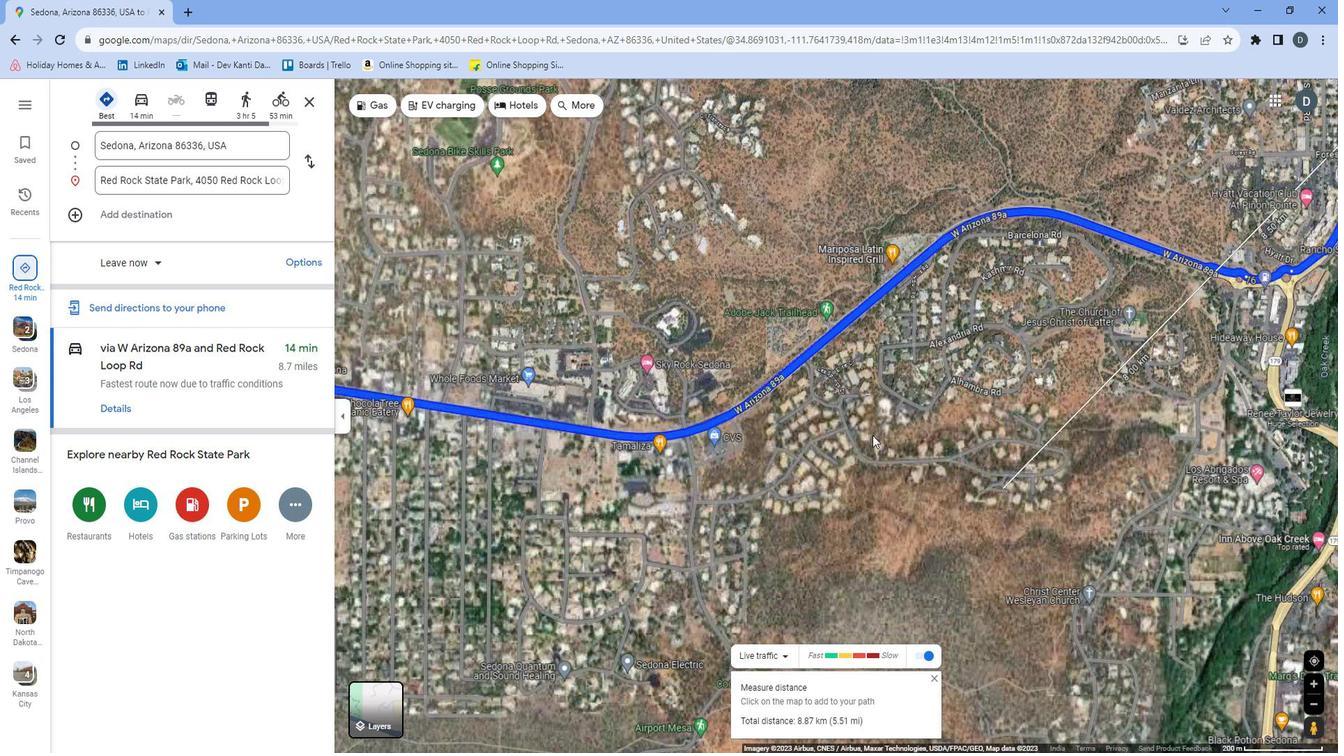
Action: Mouse scrolled (873, 418) with delta (0, 0)
Screenshot: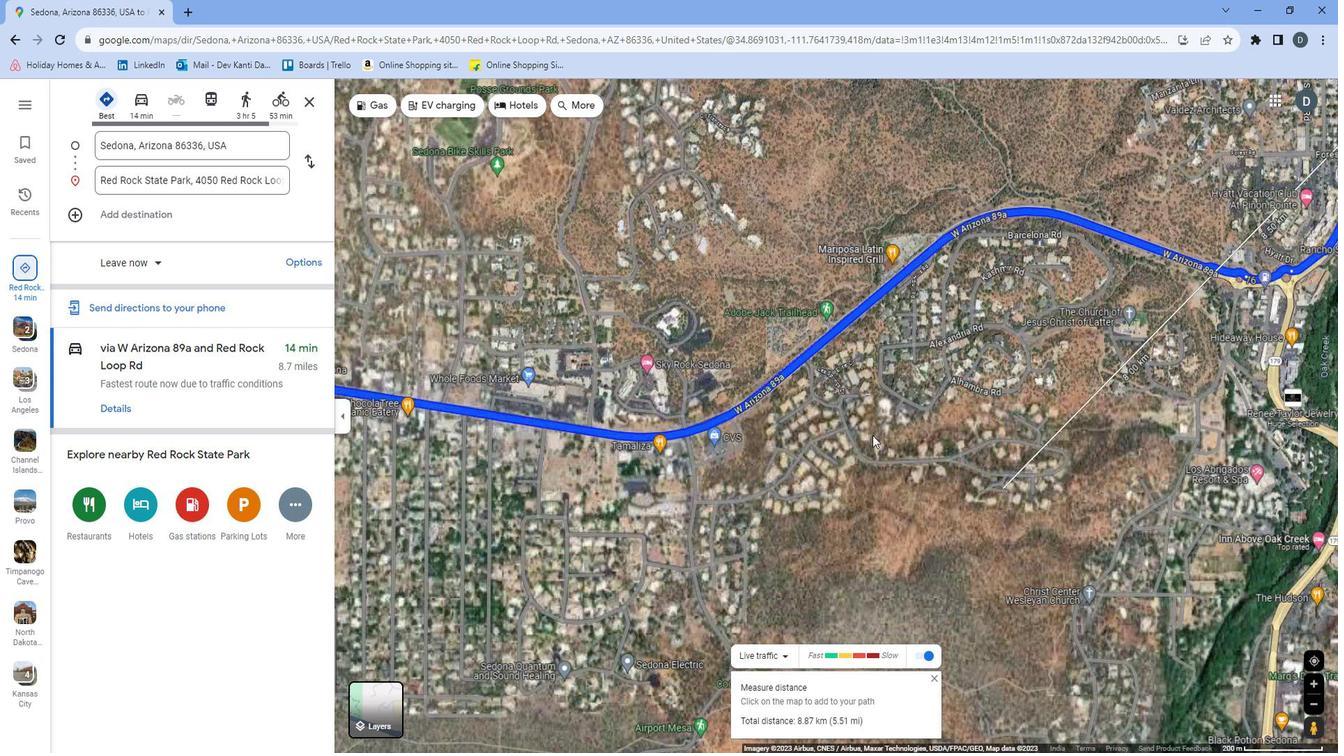 
Action: Mouse scrolled (873, 418) with delta (0, 0)
Screenshot: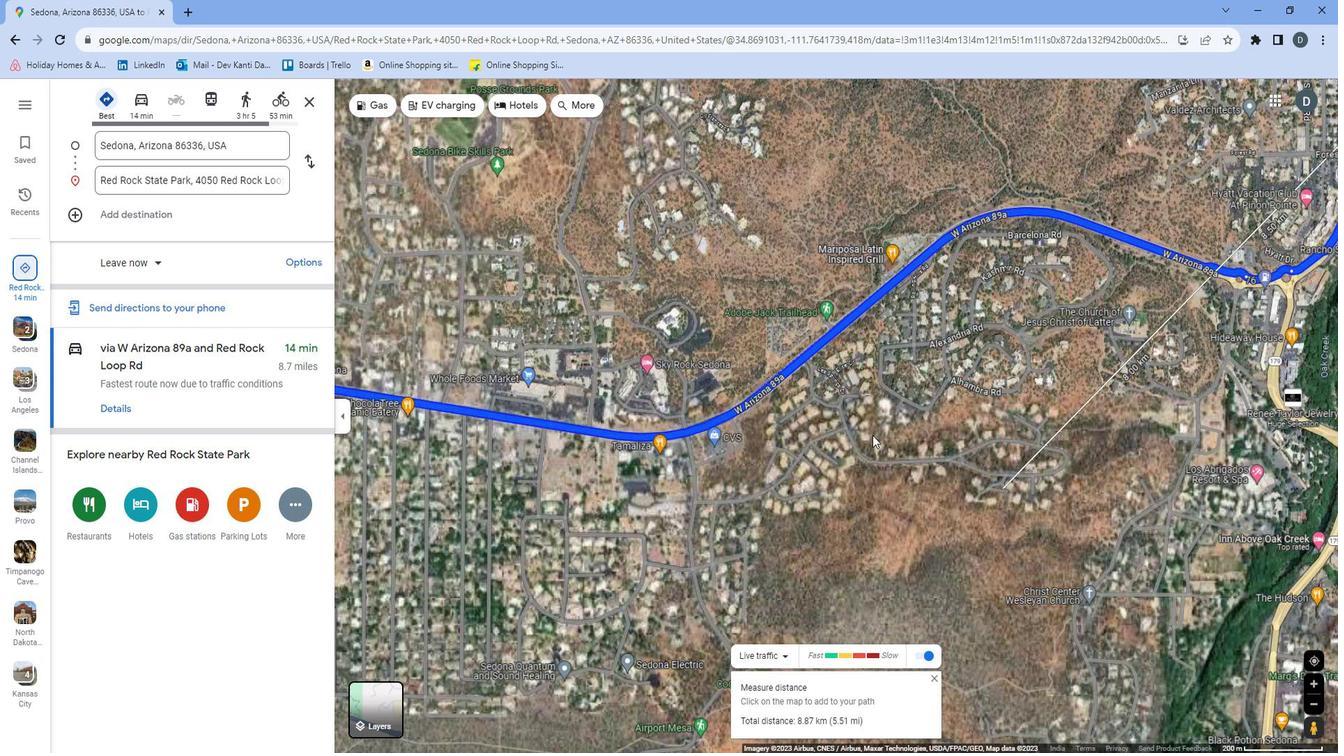 
Action: Mouse moved to (810, 429)
Screenshot: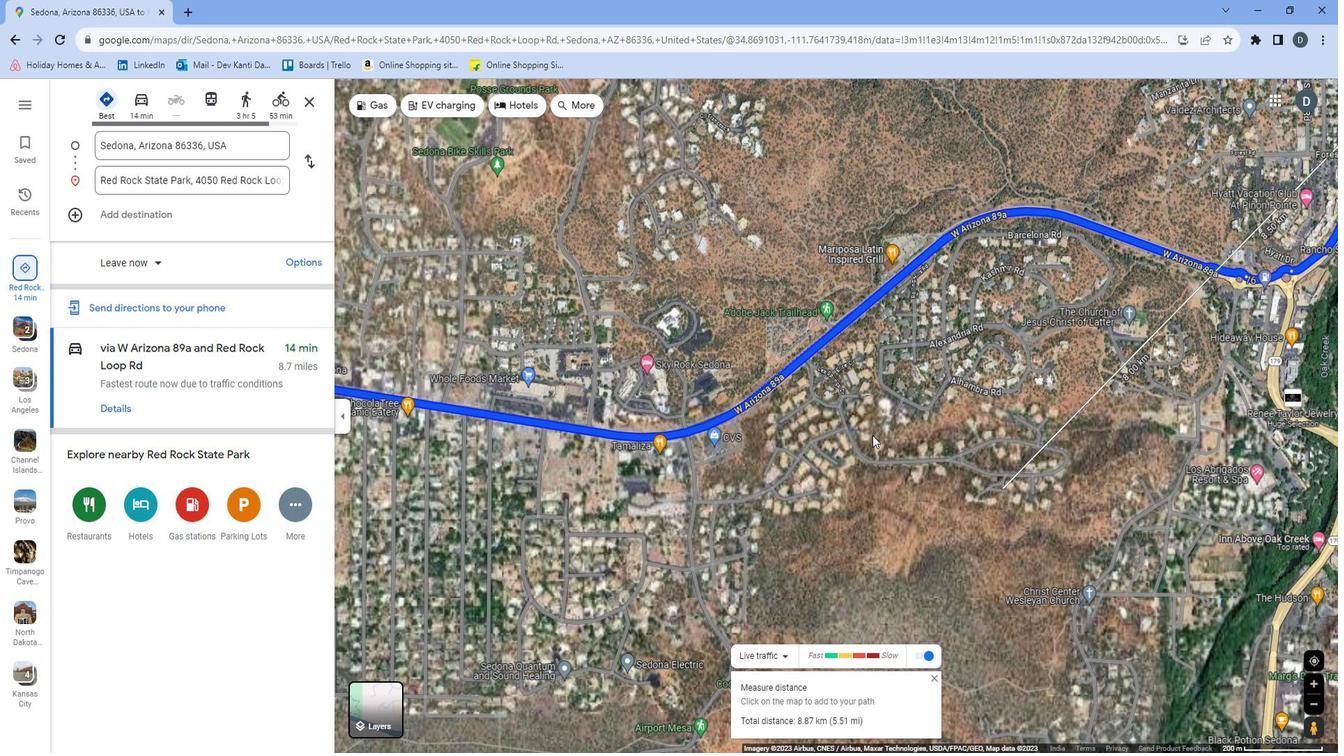 
Action: Mouse pressed left at (810, 429)
Screenshot: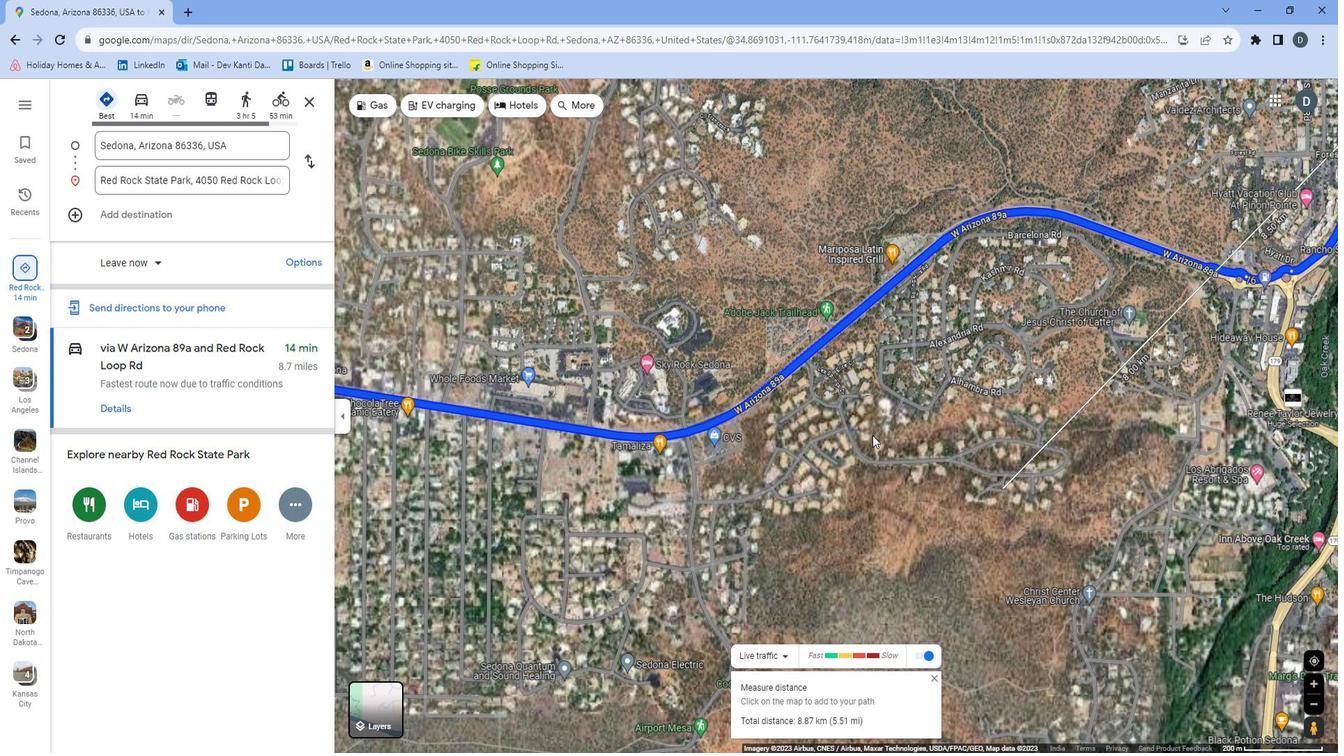 
Action: Mouse moved to (852, 428)
Screenshot: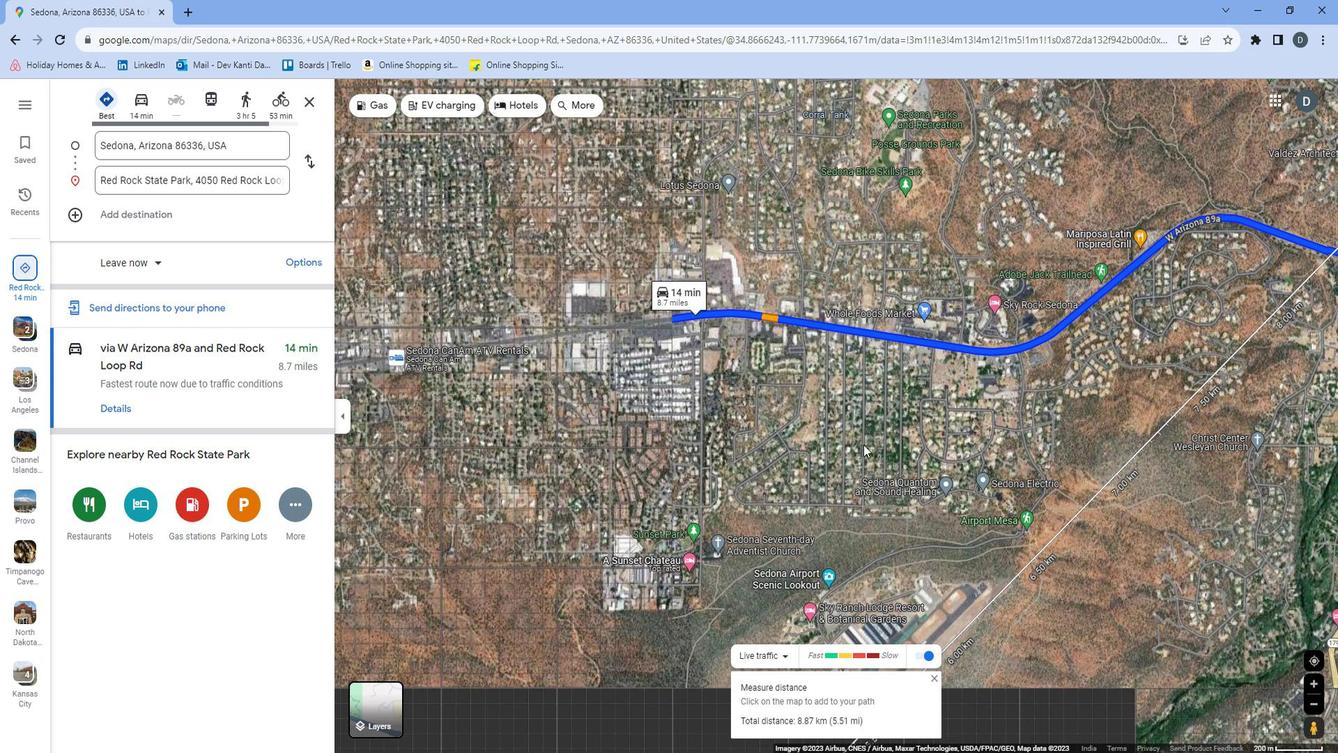 
Action: Mouse scrolled (852, 427) with delta (0, 0)
Screenshot: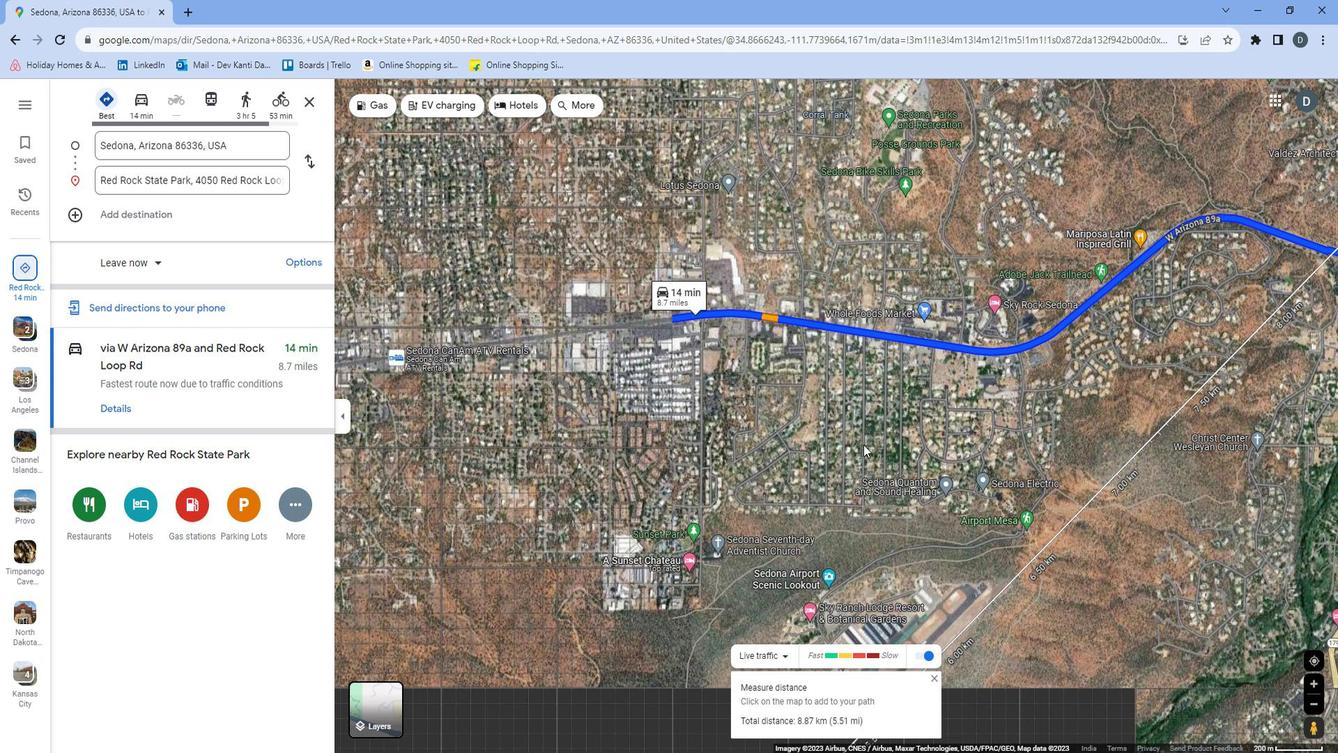 
Action: Mouse scrolled (852, 427) with delta (0, 0)
Screenshot: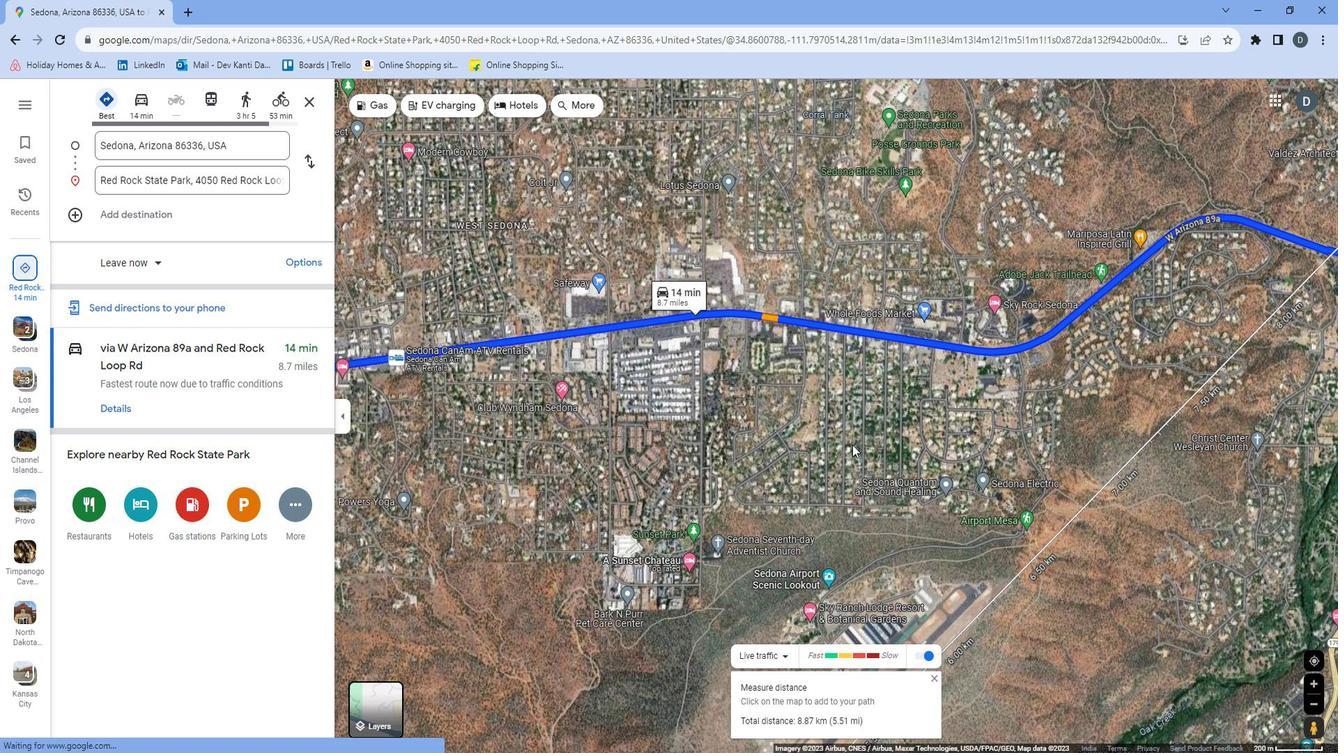 
Action: Mouse moved to (797, 428)
Screenshot: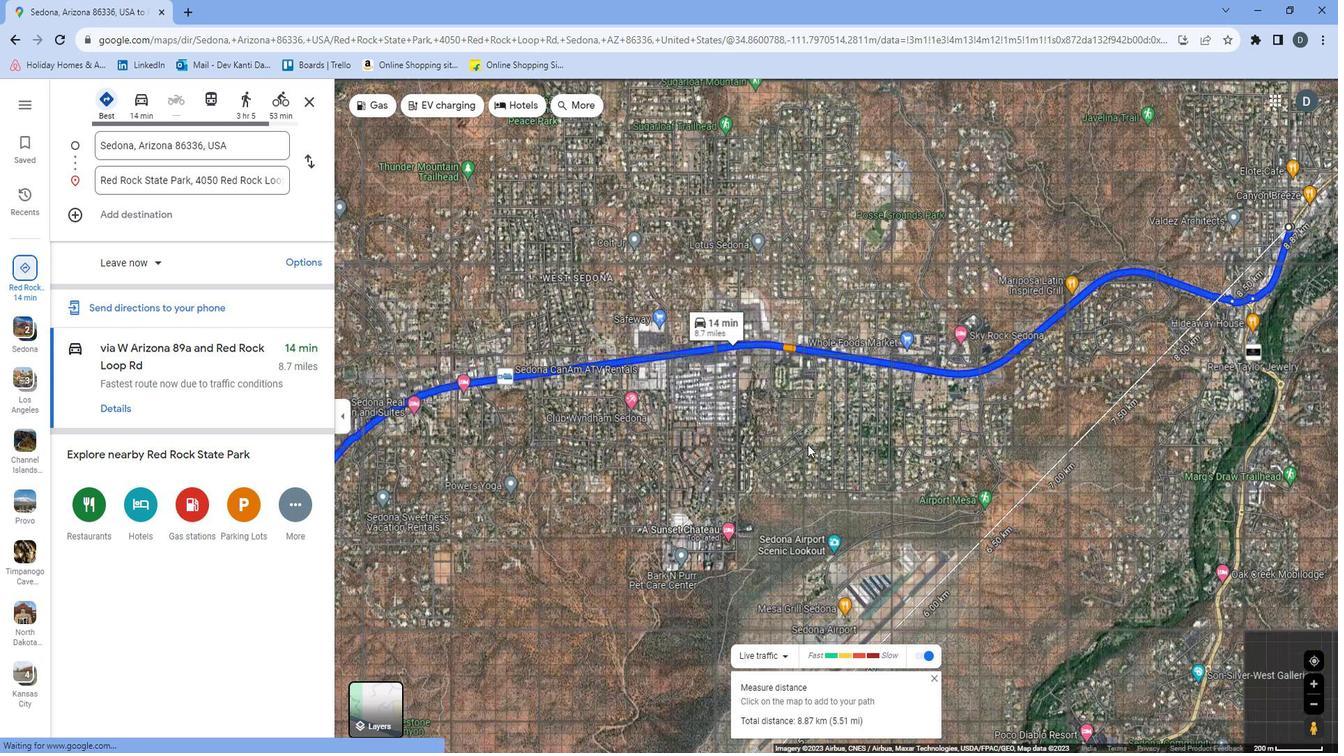 
Action: Mouse pressed left at (797, 428)
Screenshot: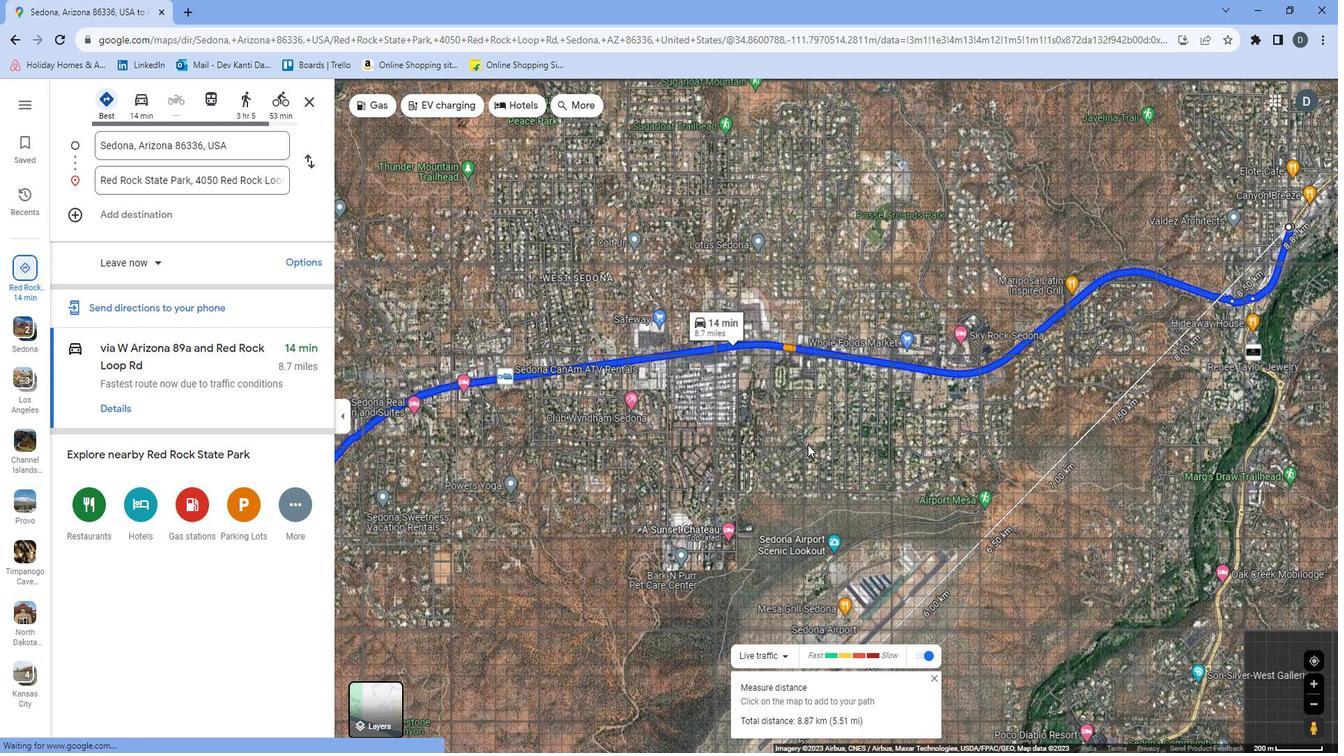 
Action: Mouse moved to (844, 461)
Screenshot: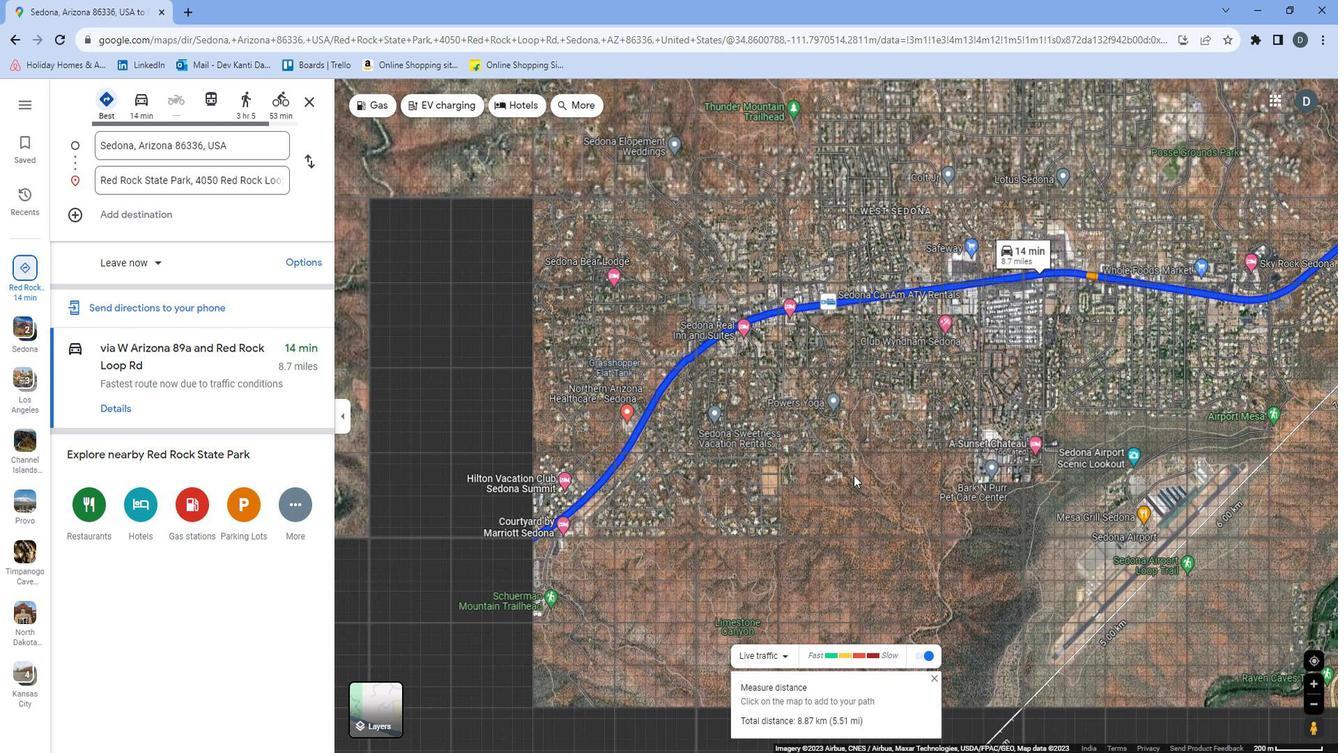 
Action: Mouse scrolled (844, 460) with delta (0, 0)
Screenshot: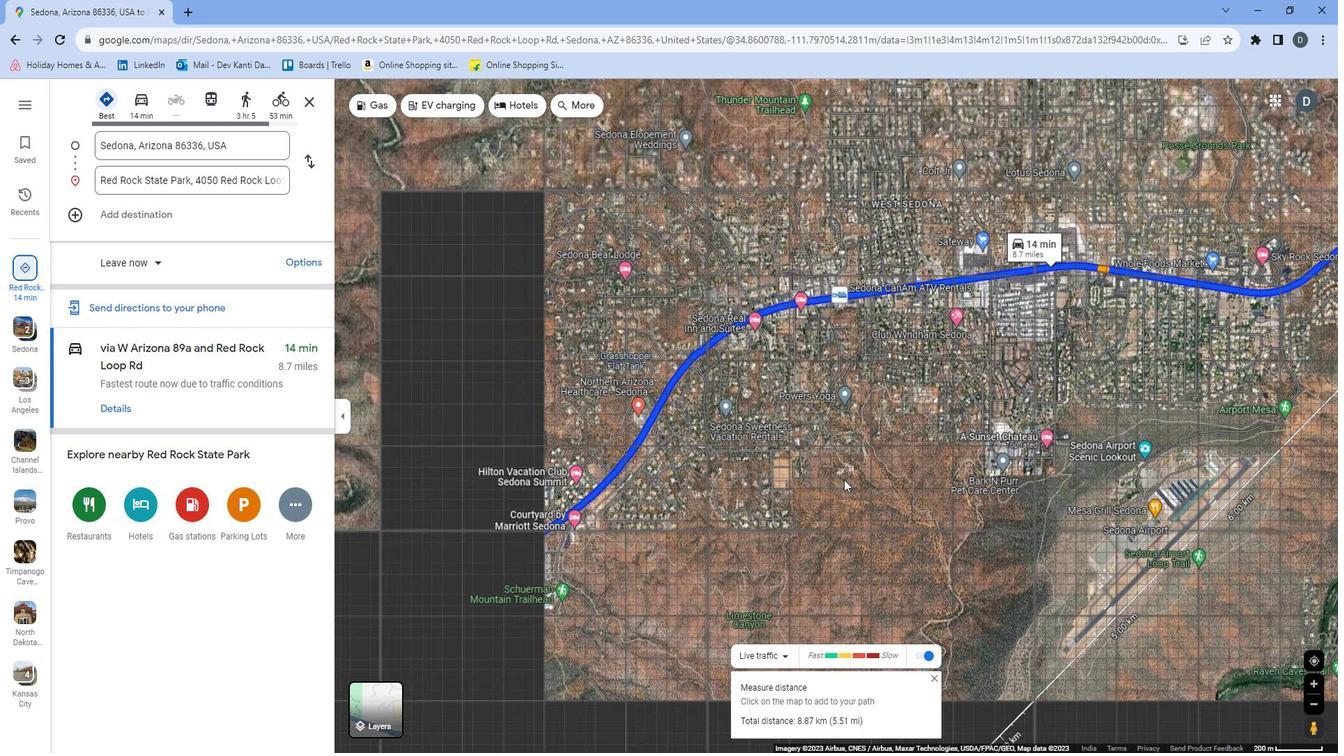 
Action: Mouse scrolled (844, 460) with delta (0, 0)
Screenshot: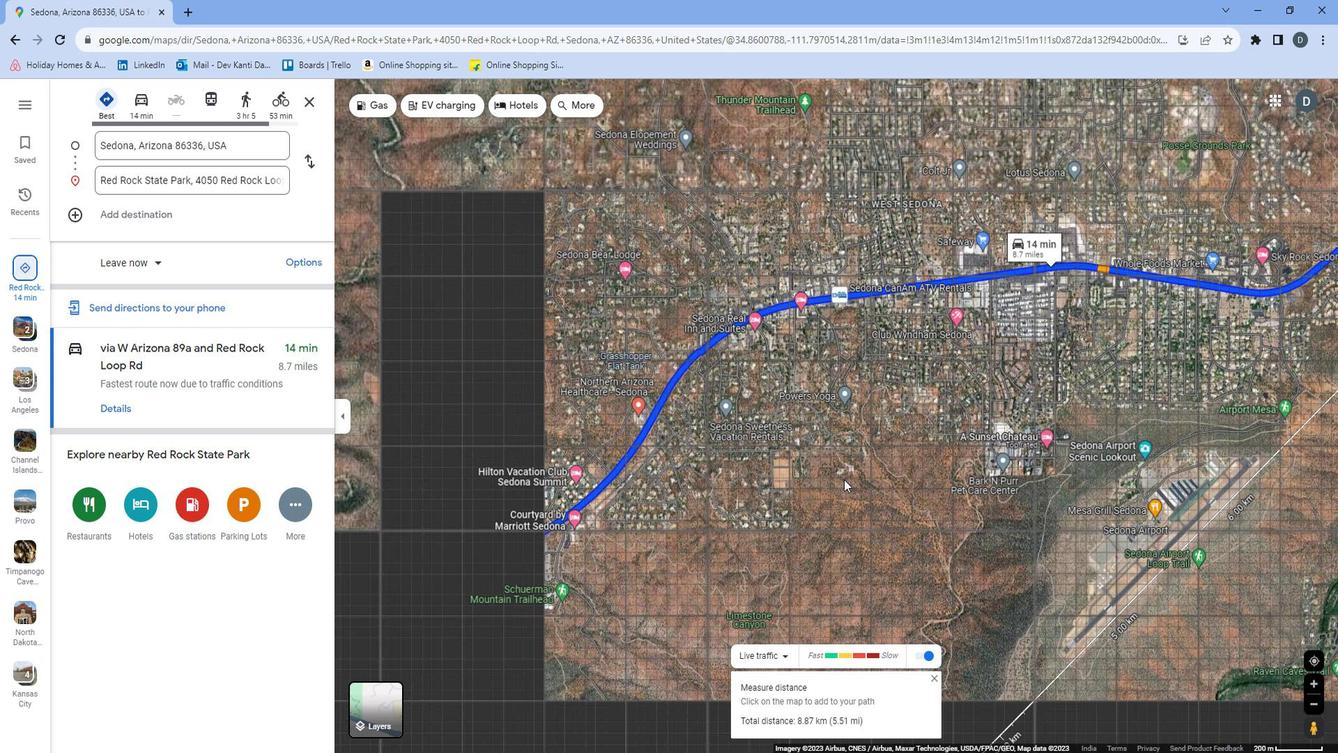 
Action: Mouse moved to (851, 458)
Screenshot: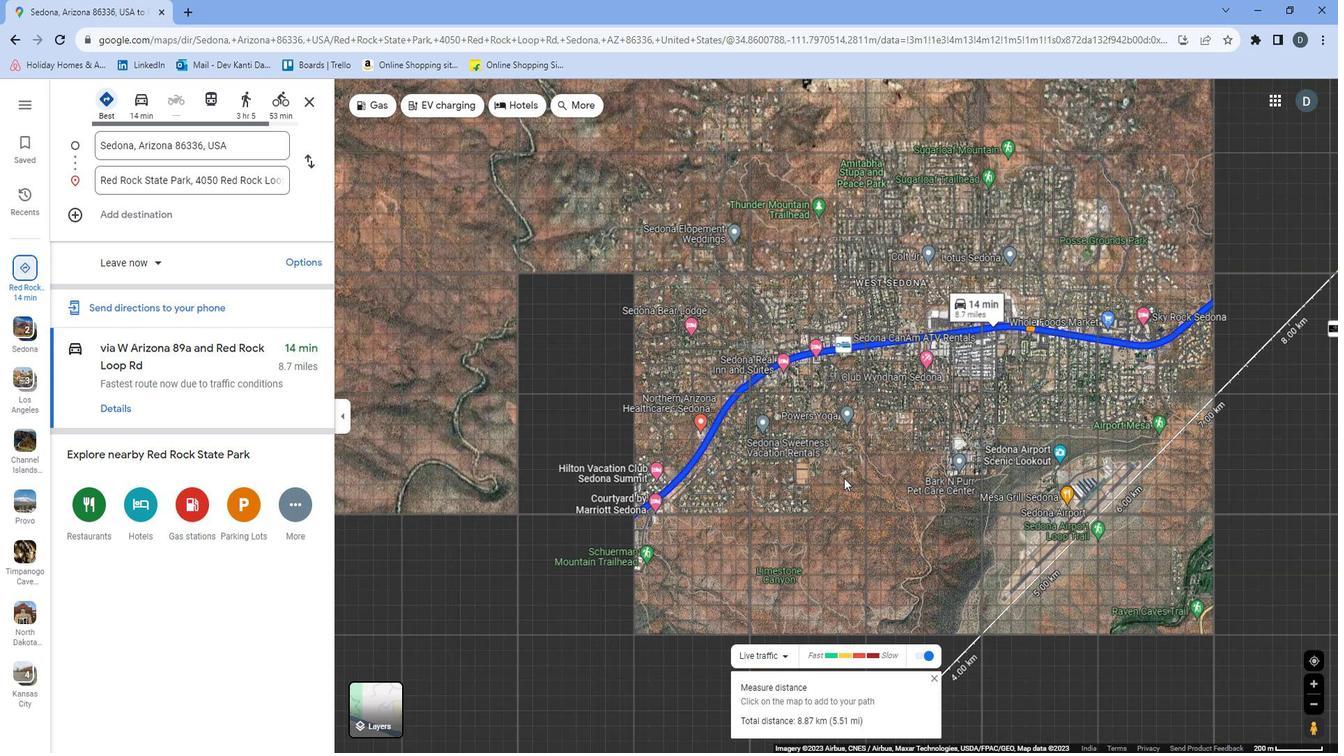 
Action: Mouse pressed left at (851, 458)
Screenshot: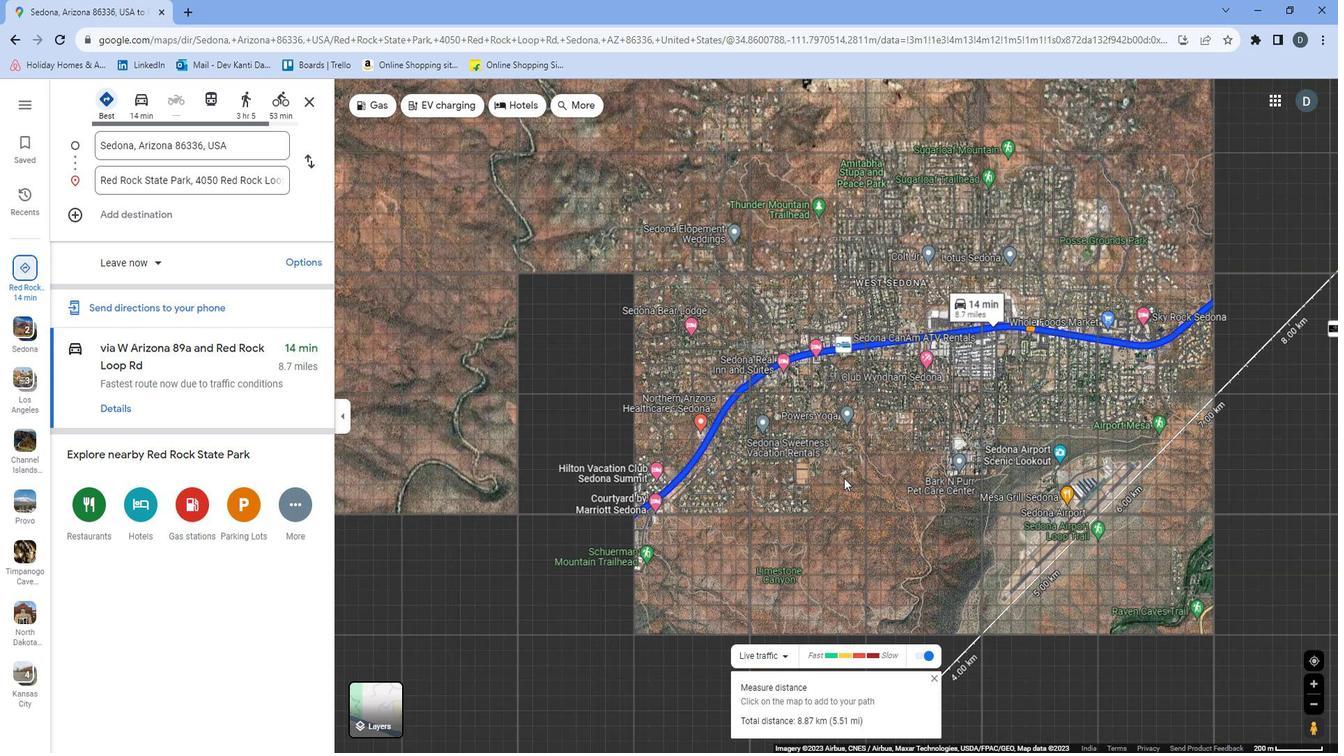 
Action: Mouse moved to (892, 421)
Screenshot: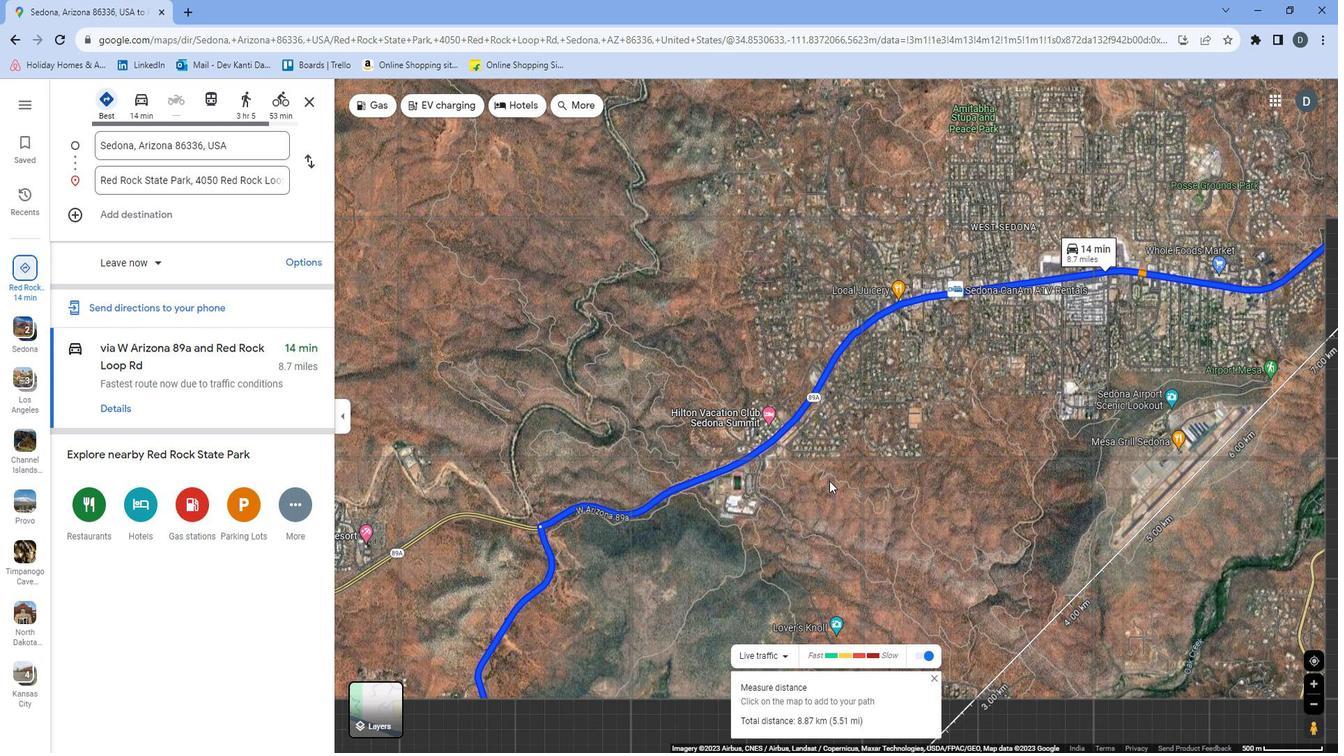 
Action: Mouse scrolled (892, 420) with delta (0, 0)
Screenshot: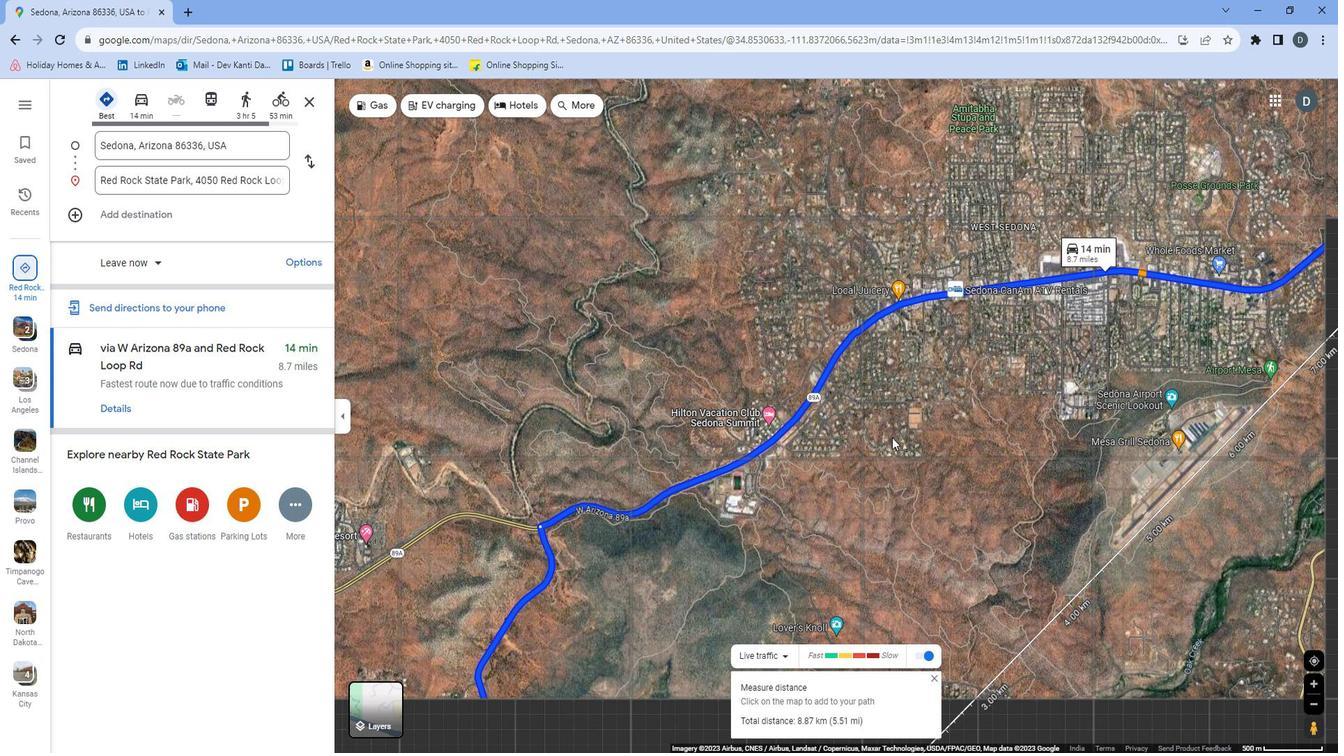 
Action: Mouse moved to (889, 421)
Screenshot: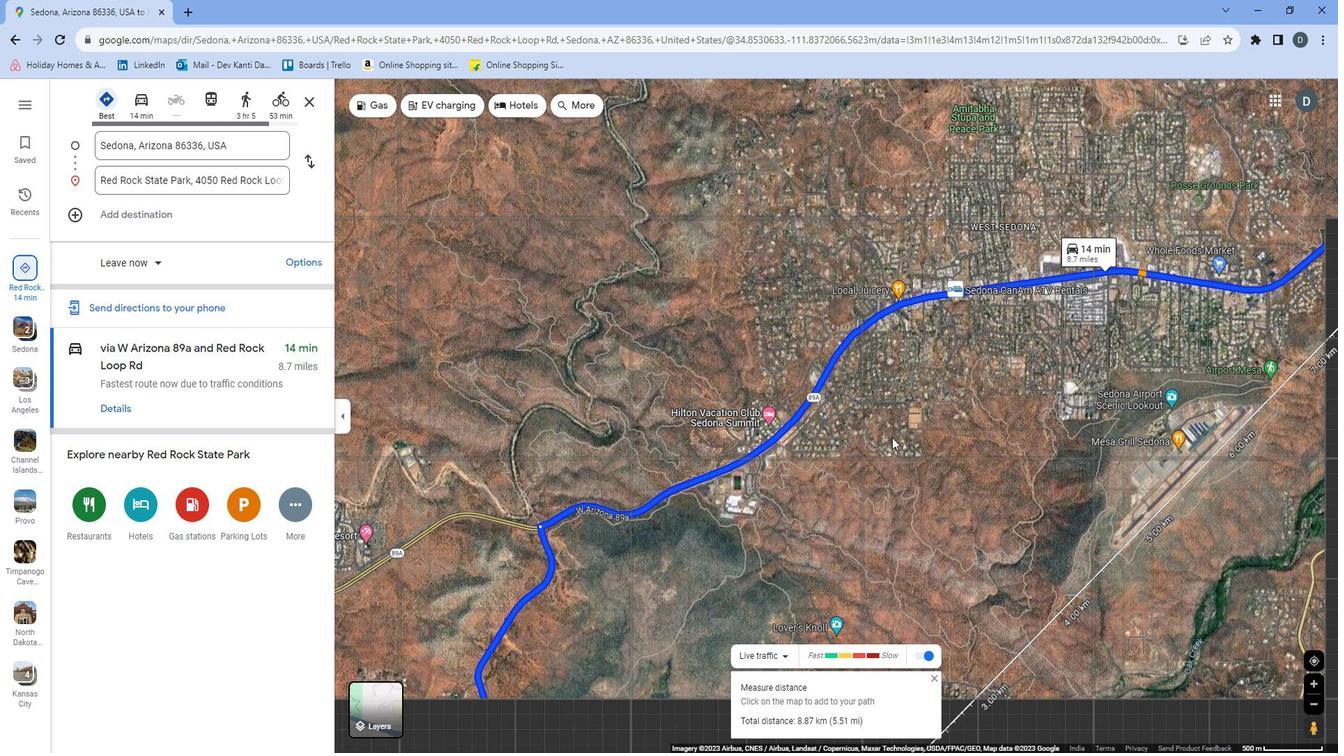 
Action: Mouse scrolled (889, 421) with delta (0, 0)
Screenshot: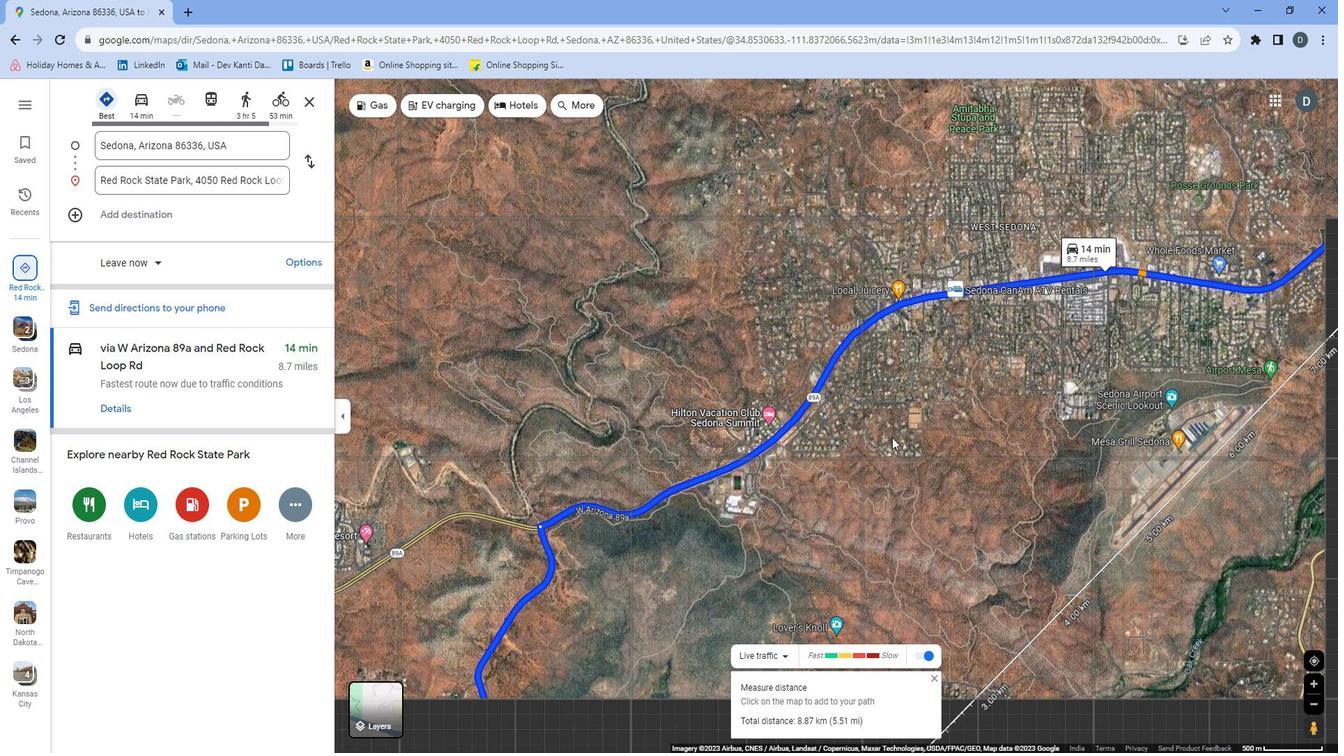 
Action: Mouse moved to (873, 428)
Screenshot: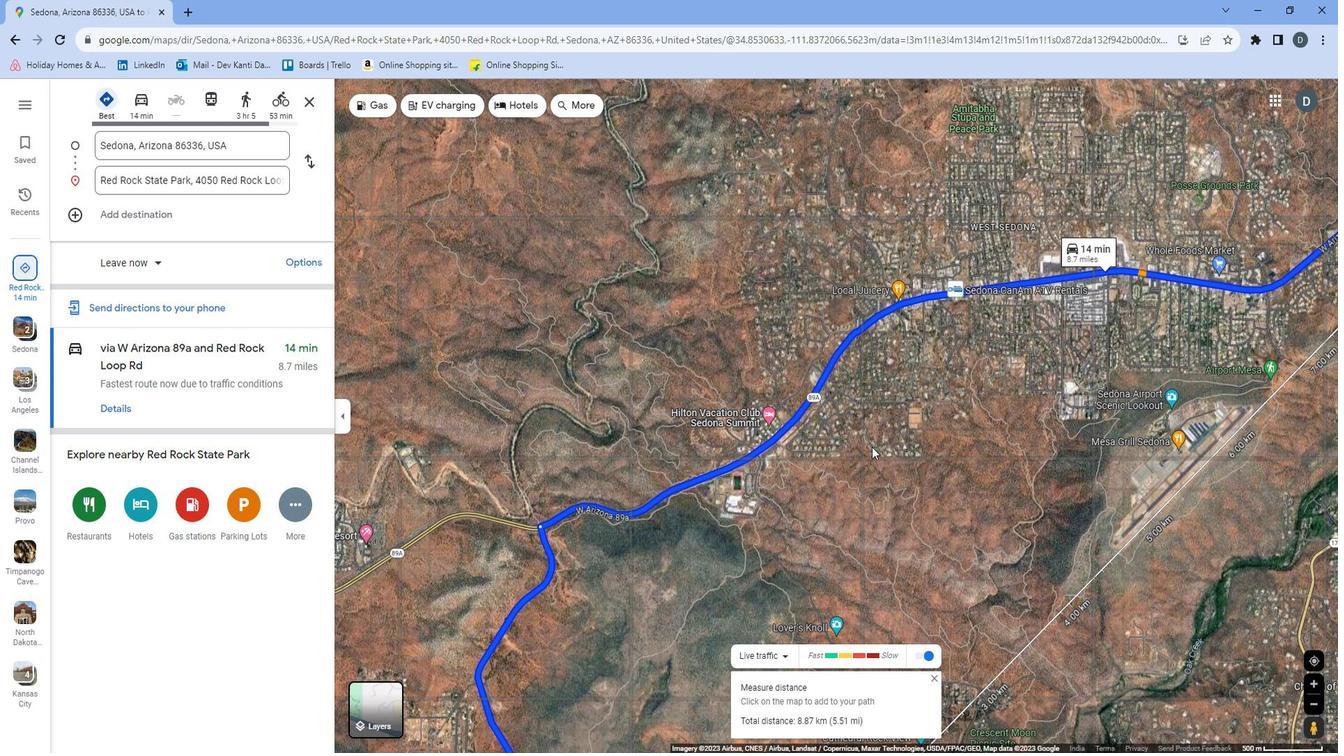 
Action: Mouse pressed left at (873, 428)
Screenshot: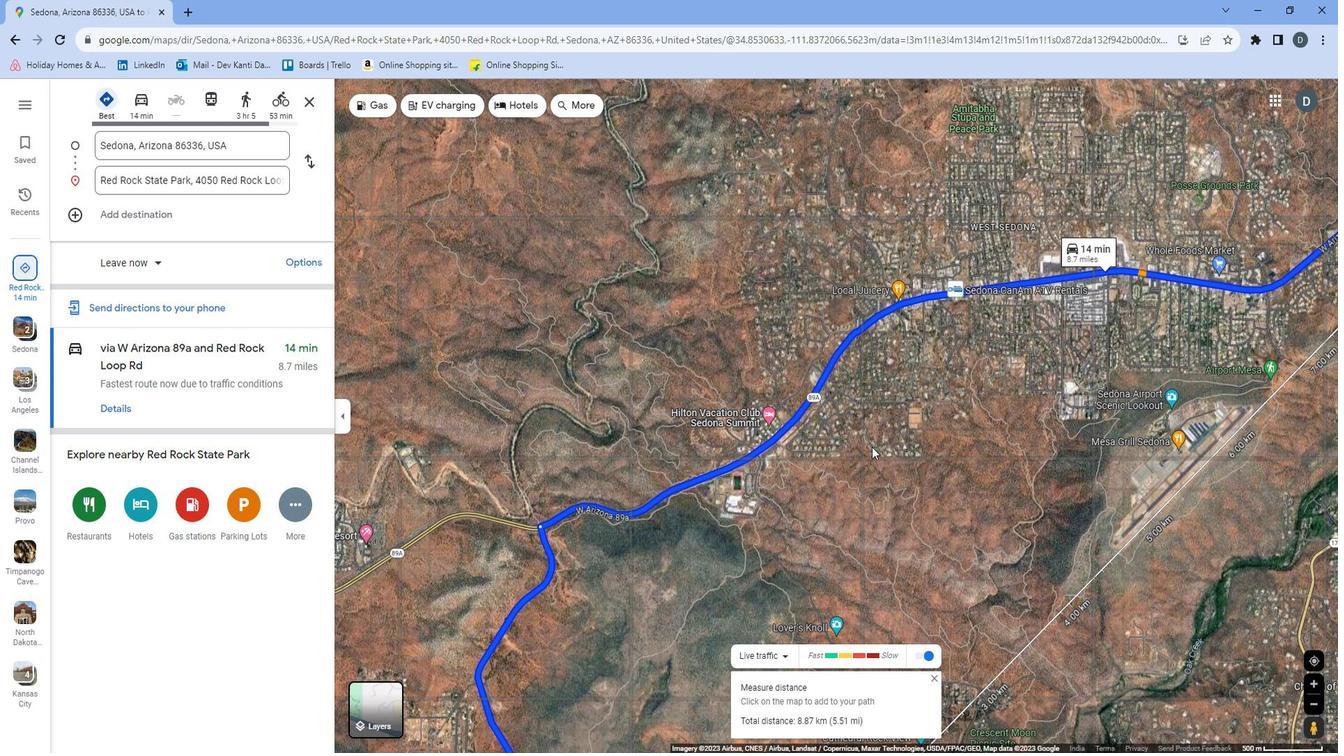 
Action: Mouse moved to (850, 451)
Screenshot: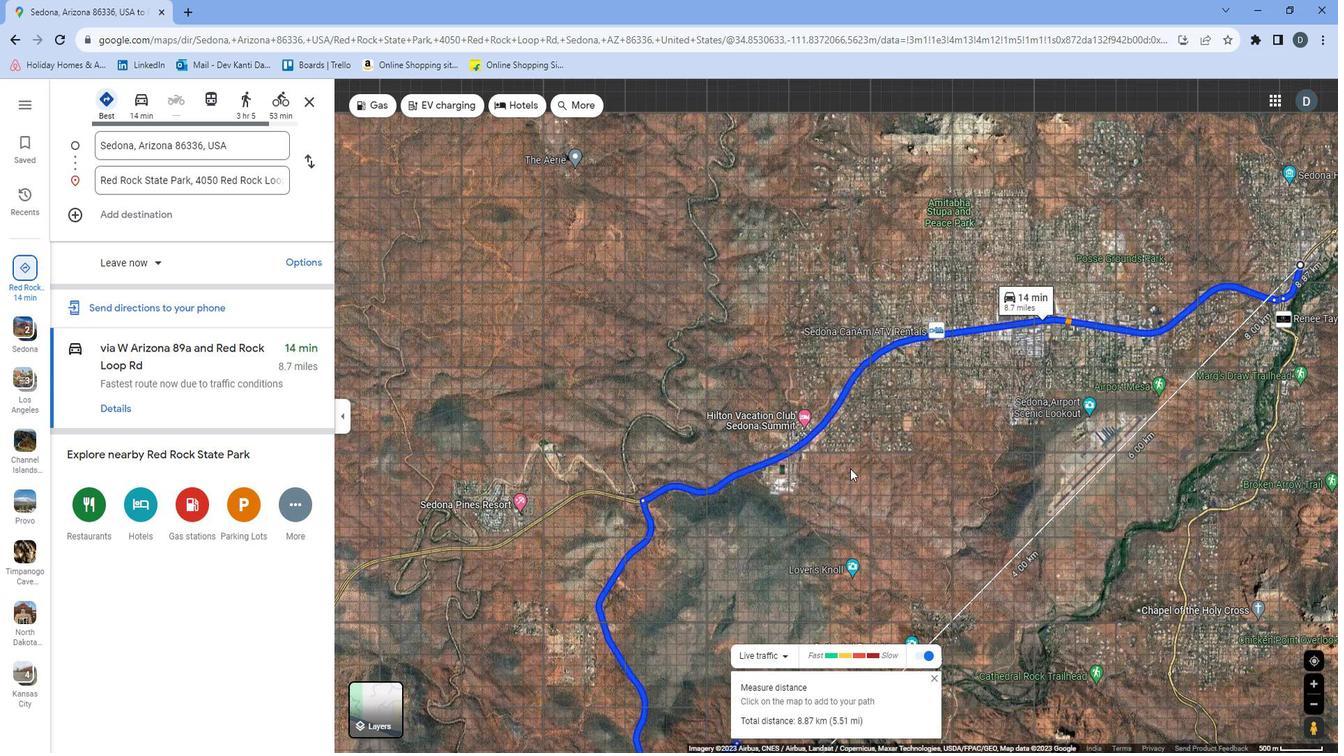 
Action: Mouse pressed left at (850, 451)
Screenshot: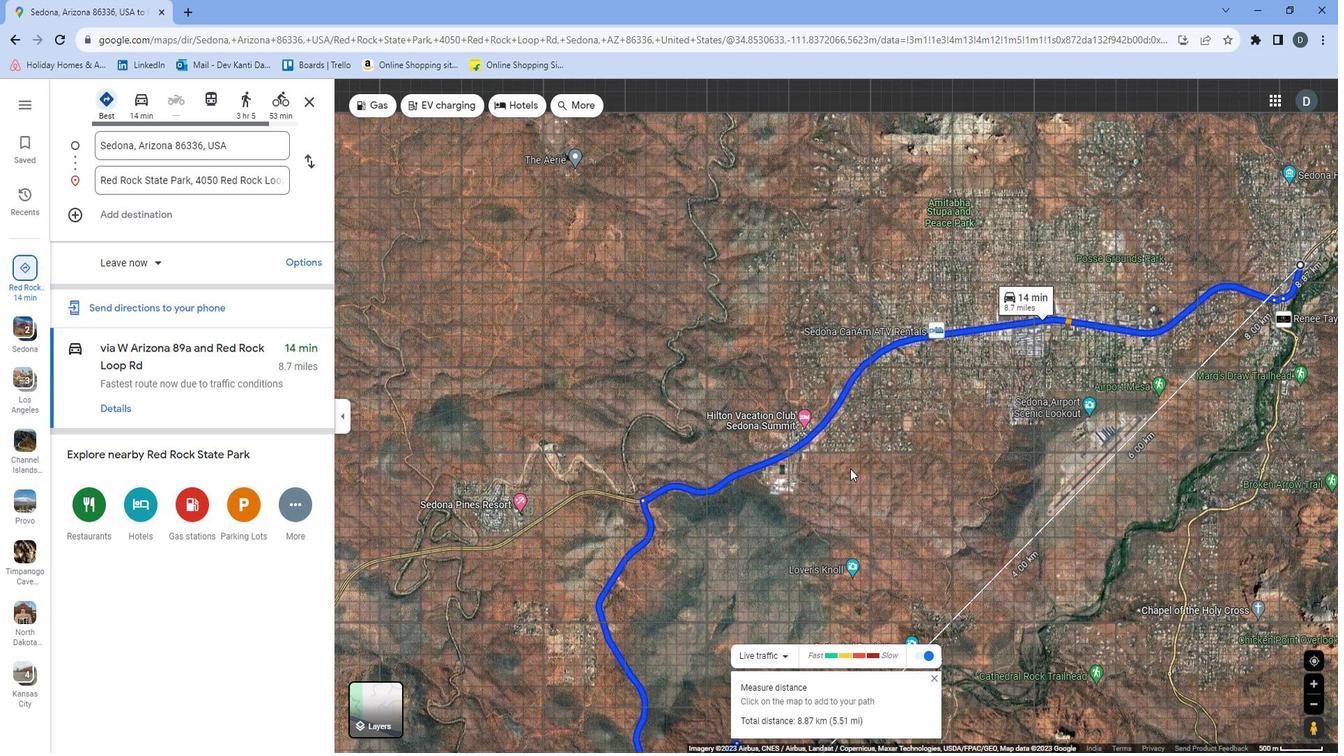 
Action: Mouse moved to (849, 432)
Screenshot: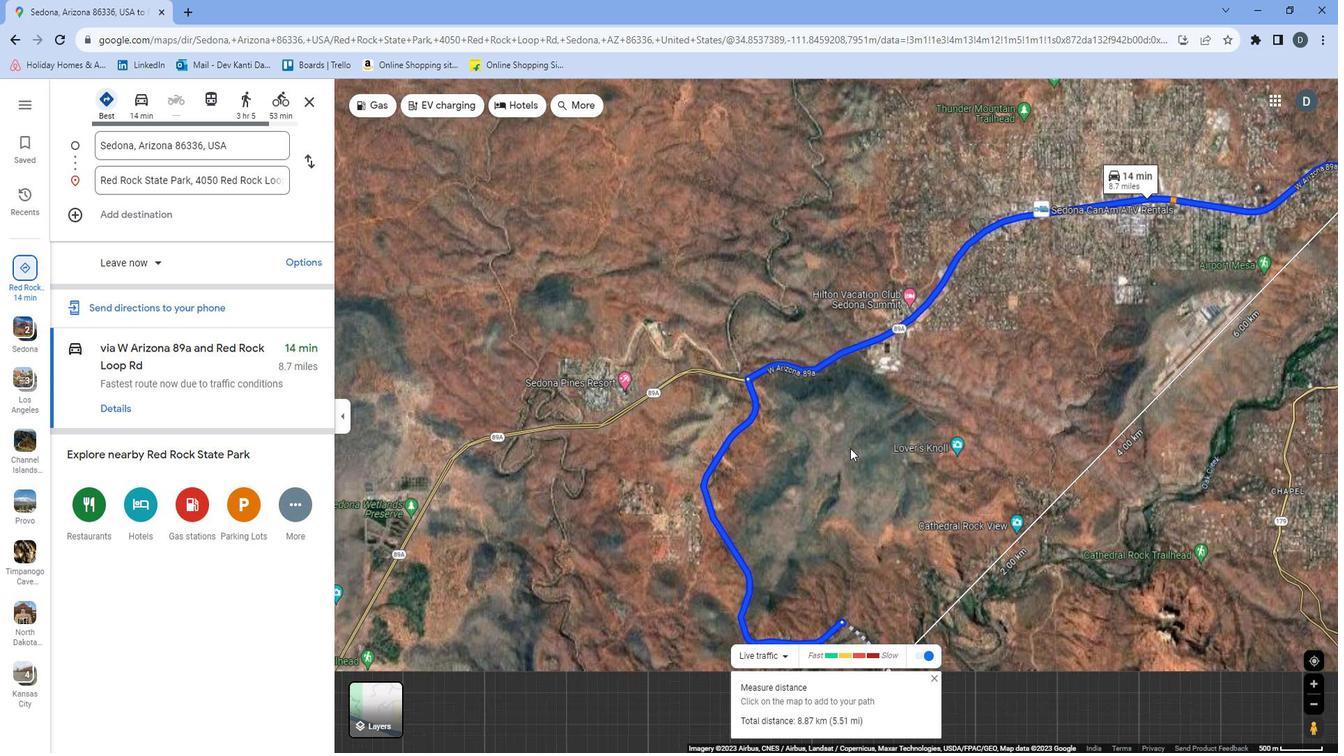 
Action: Mouse pressed left at (849, 432)
Screenshot: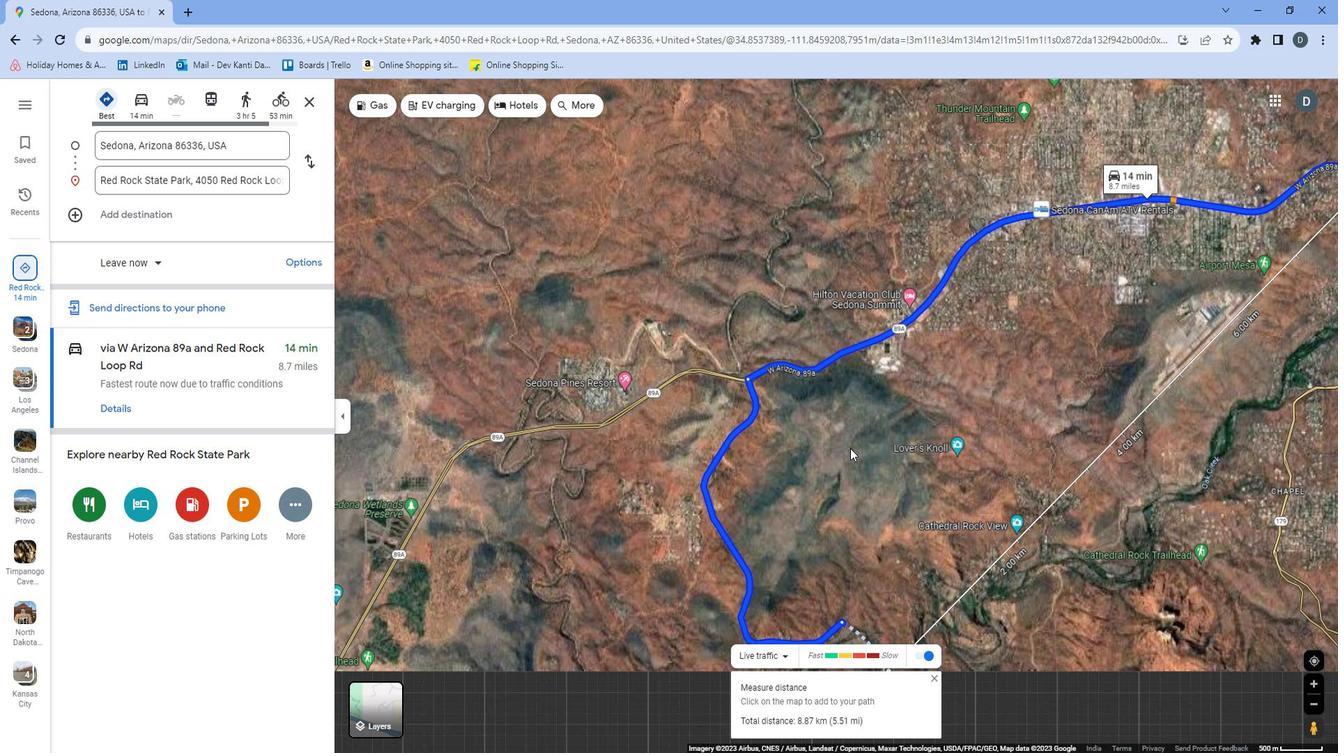 
Action: Mouse moved to (930, 371)
Screenshot: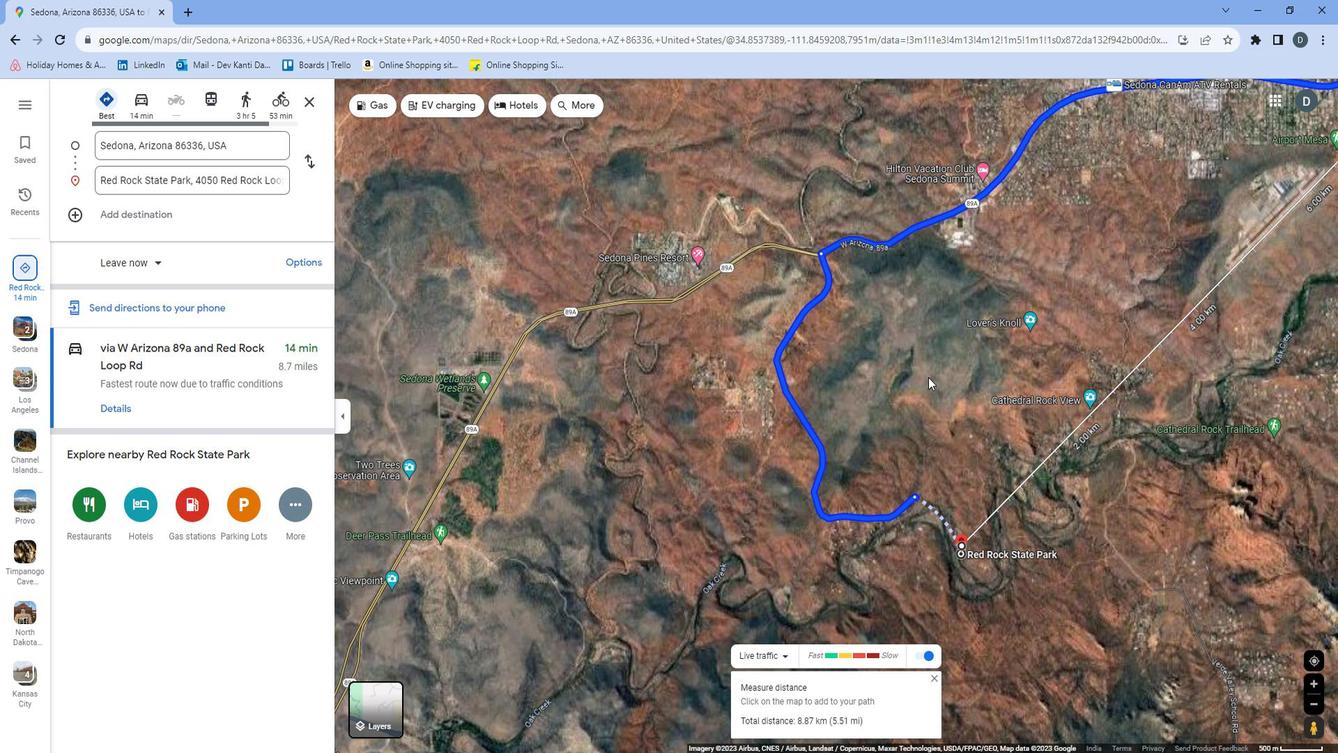 
Action: Mouse pressed left at (930, 371)
Screenshot: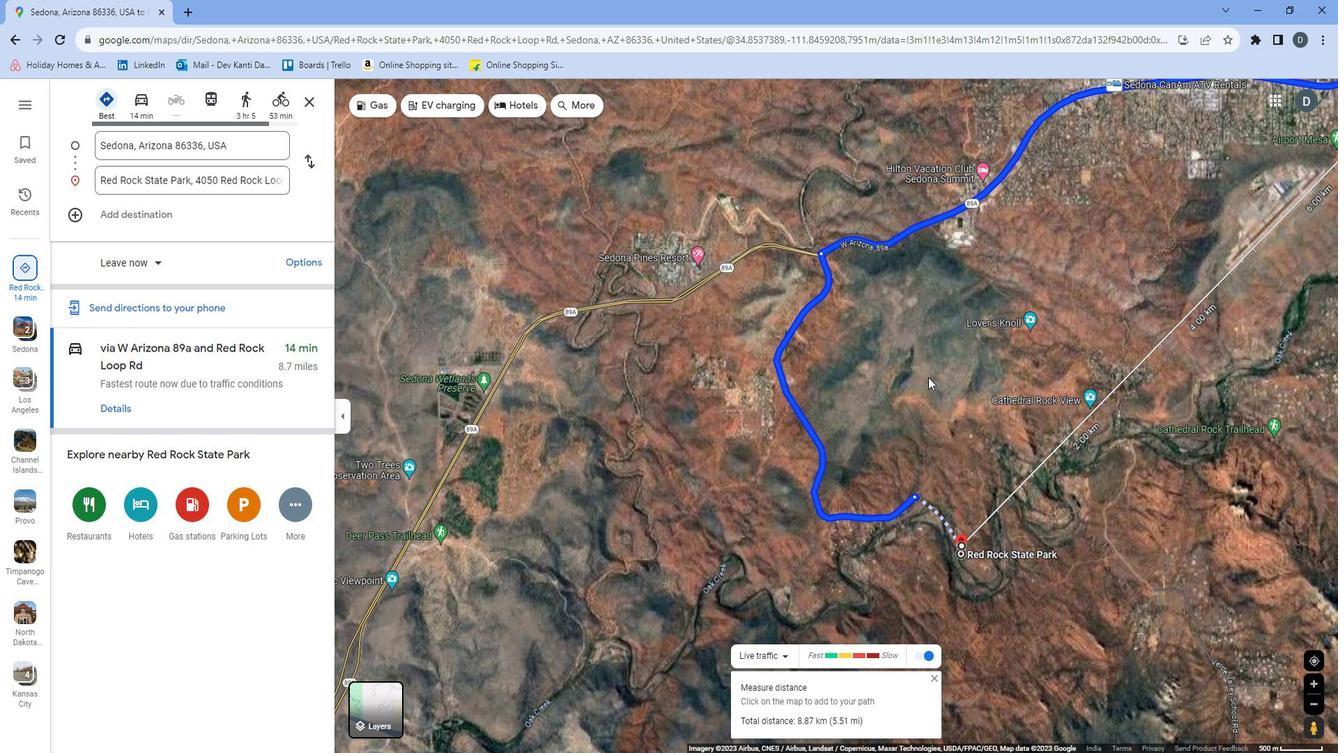 
Action: Mouse moved to (893, 314)
Screenshot: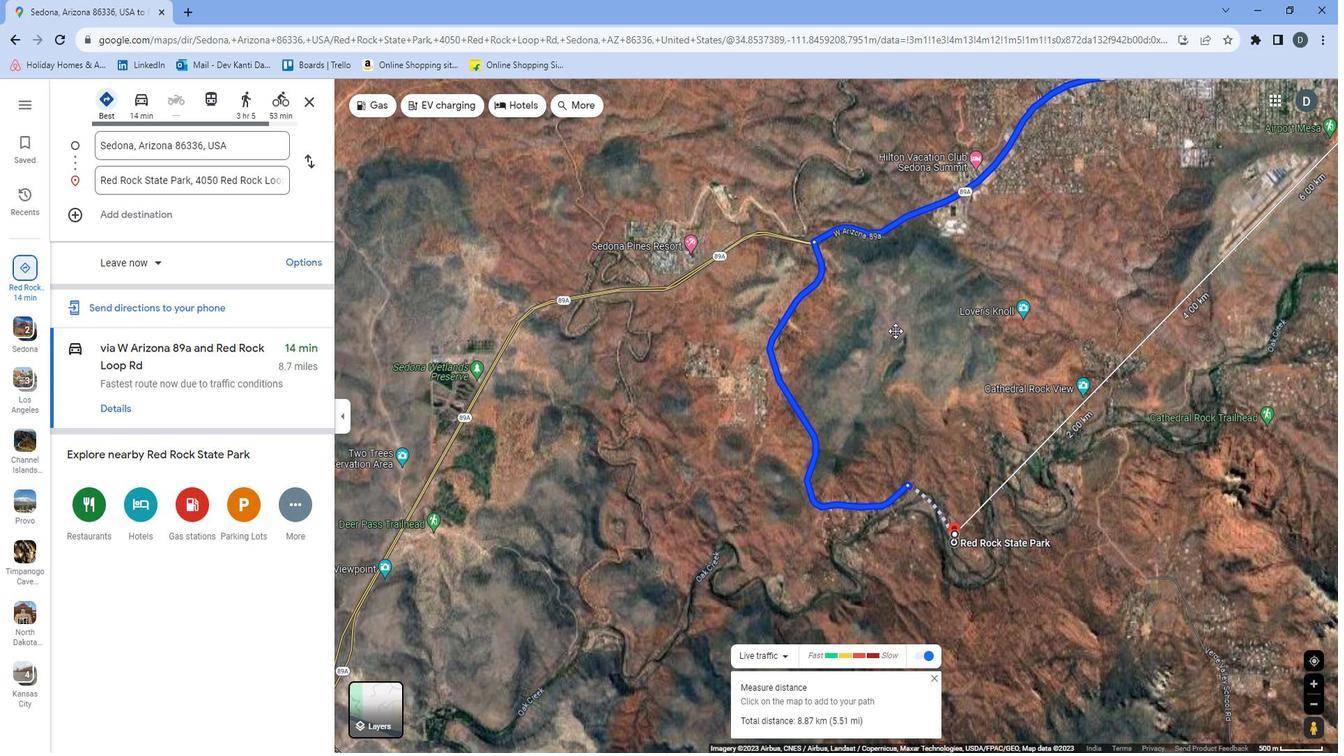 
